 Task: Compose an email with the signature Carlos Perez with the subject Request for clarification and the message Could you please confirm the delivery date? from softage.1@softage.net to softage.2@softage.net with an attached document Statement_of_purpose.pdf Undo the message and rewrite the message as I will need to consult with my team before responding to your request. Send the email. Finally, move the email from Sent Items to the label Meeting notes
Action: Mouse moved to (371, 602)
Screenshot: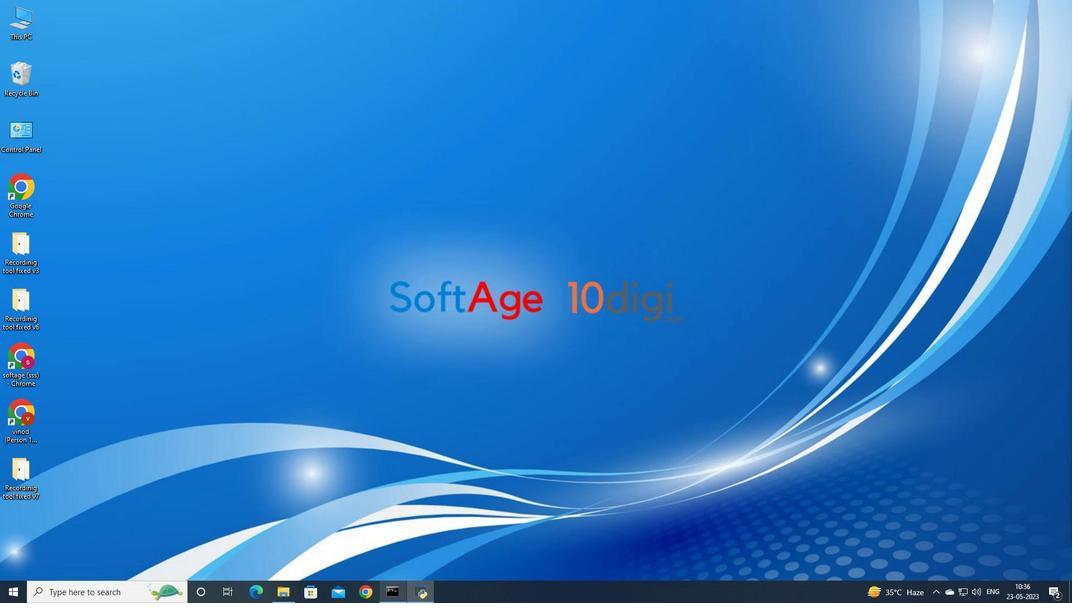 
Action: Mouse pressed left at (371, 602)
Screenshot: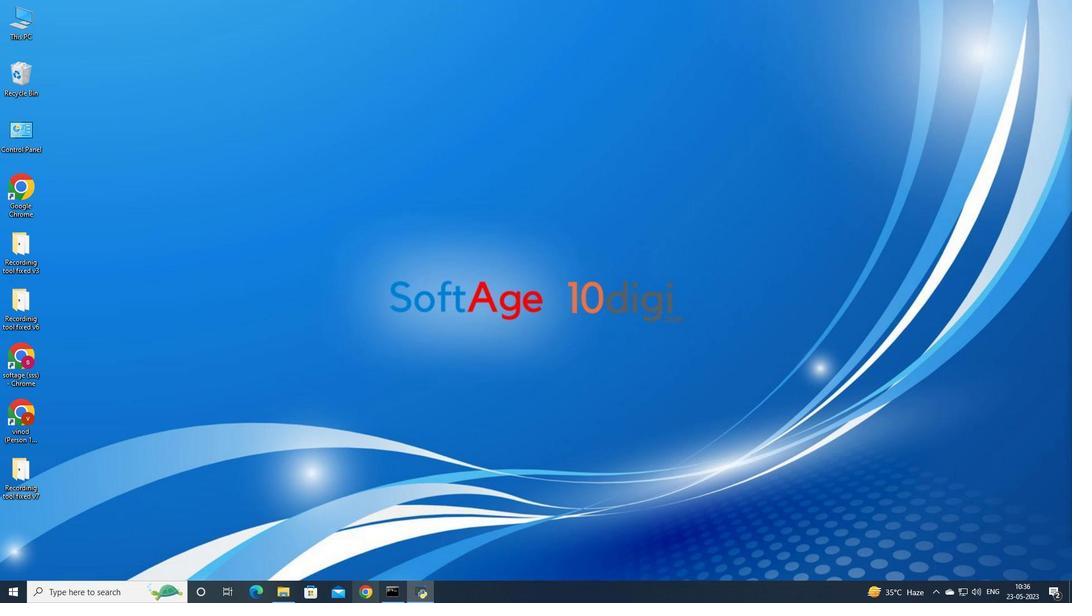 
Action: Mouse moved to (483, 343)
Screenshot: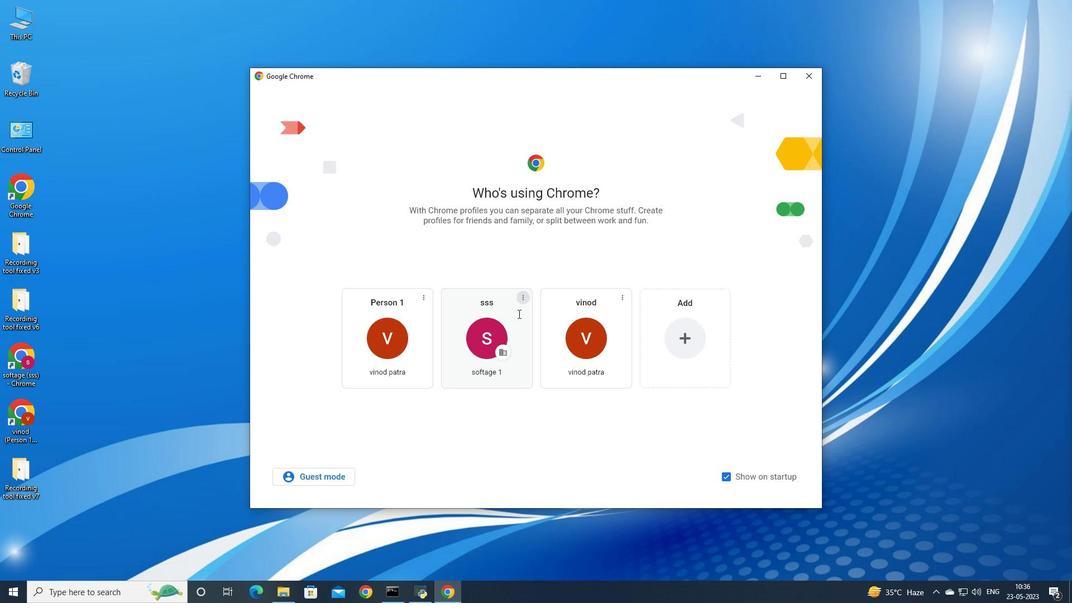 
Action: Mouse pressed left at (483, 343)
Screenshot: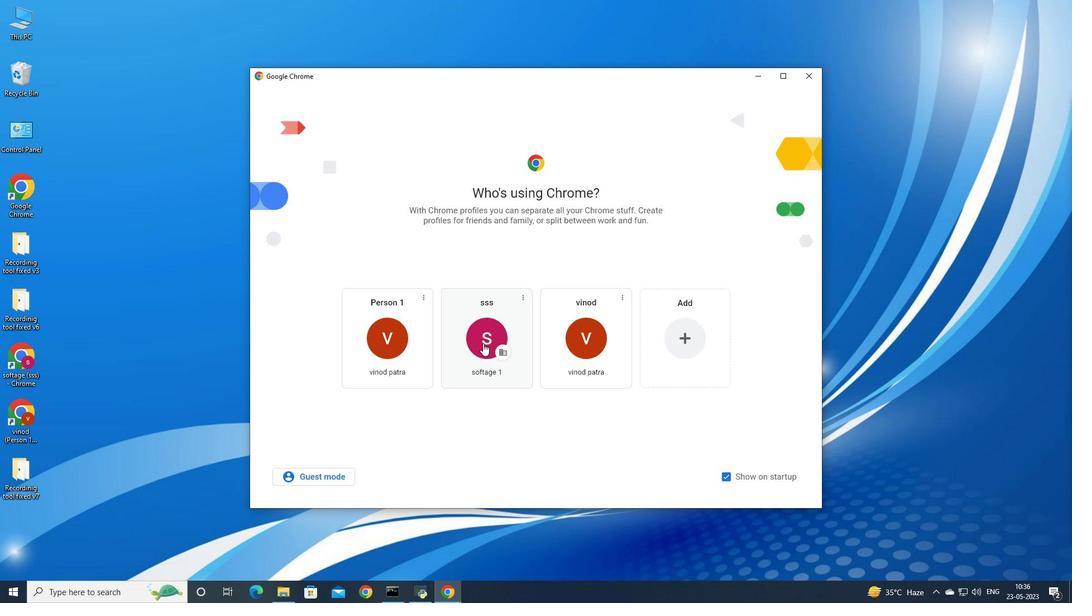 
Action: Mouse moved to (970, 59)
Screenshot: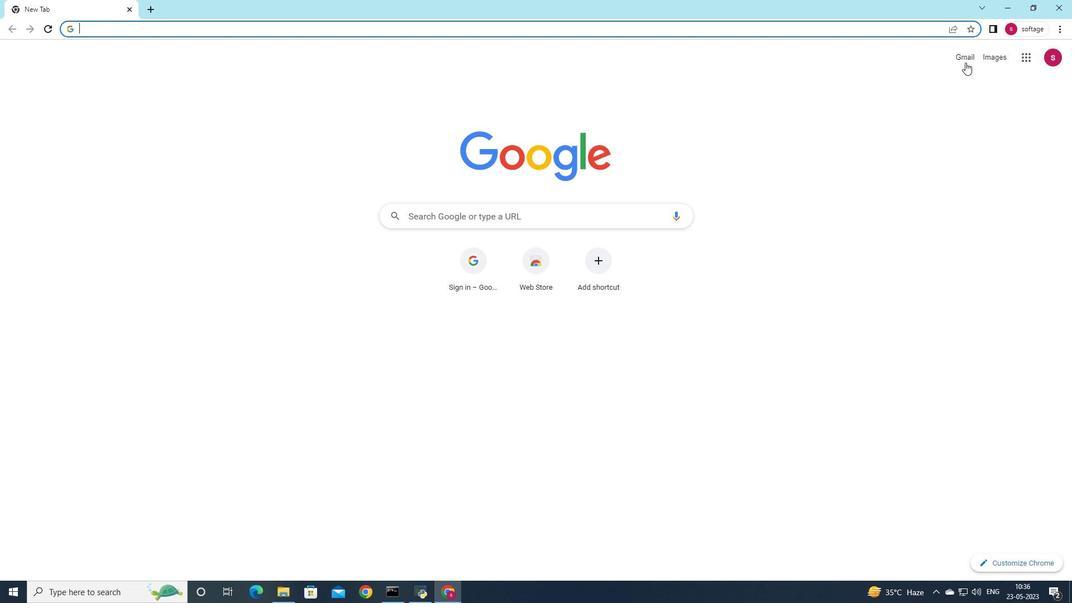 
Action: Mouse pressed left at (970, 59)
Screenshot: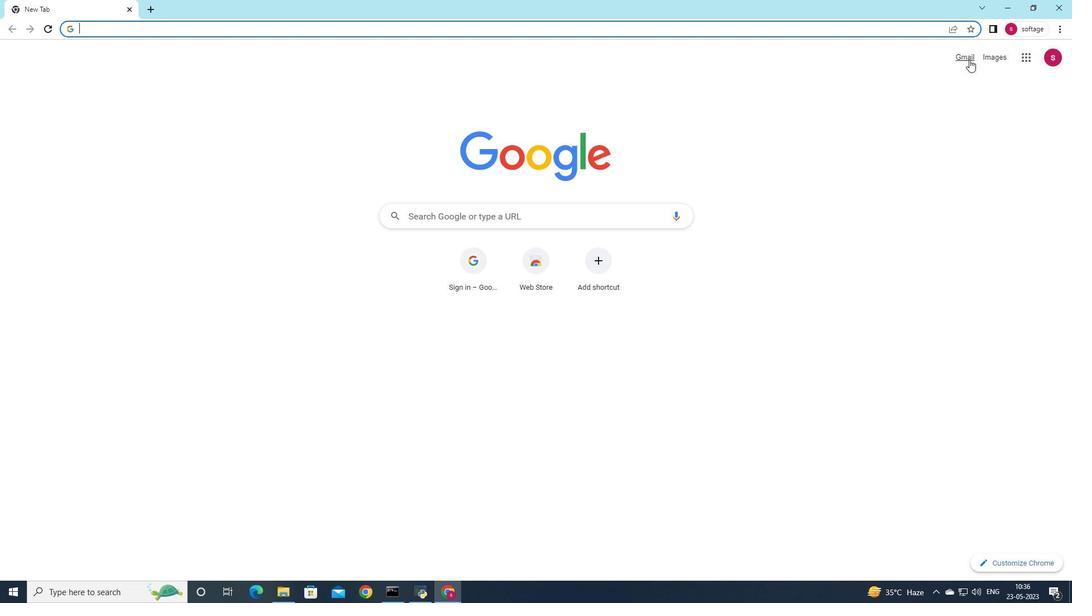 
Action: Mouse moved to (950, 82)
Screenshot: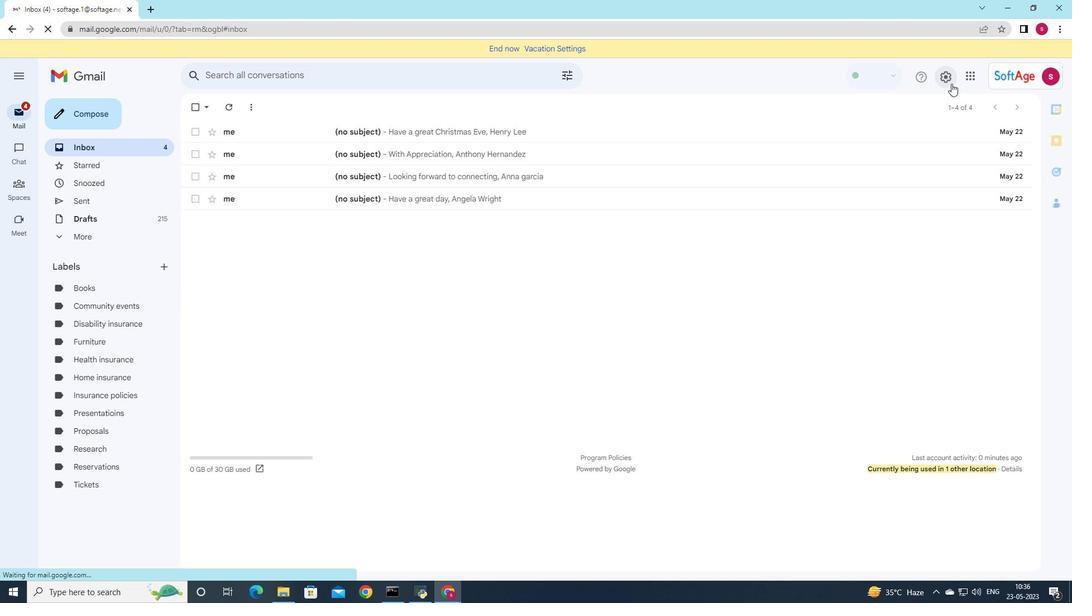 
Action: Mouse pressed left at (950, 82)
Screenshot: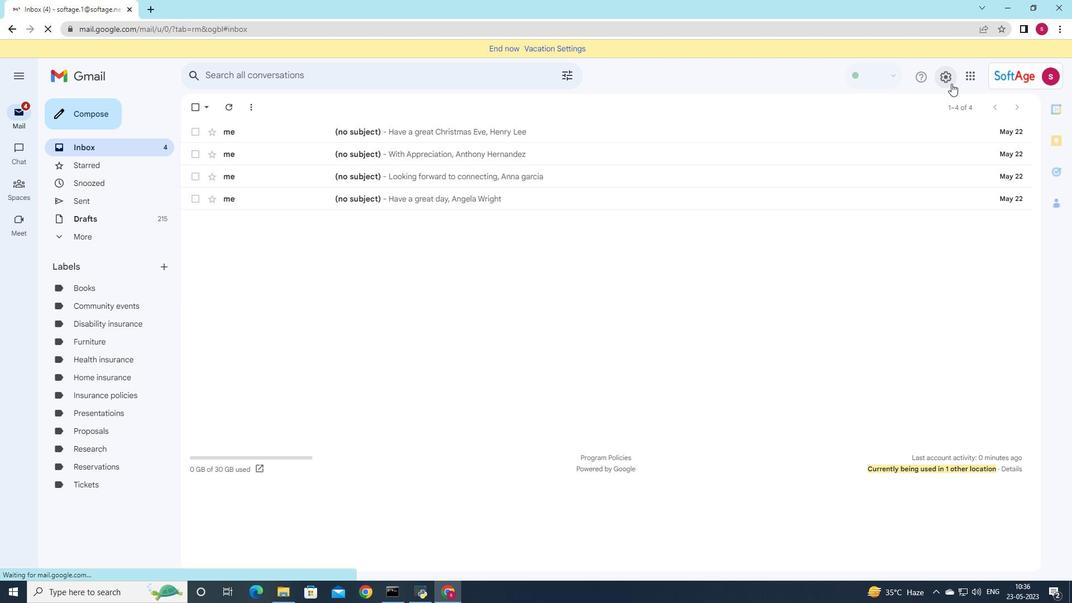 
Action: Mouse moved to (956, 122)
Screenshot: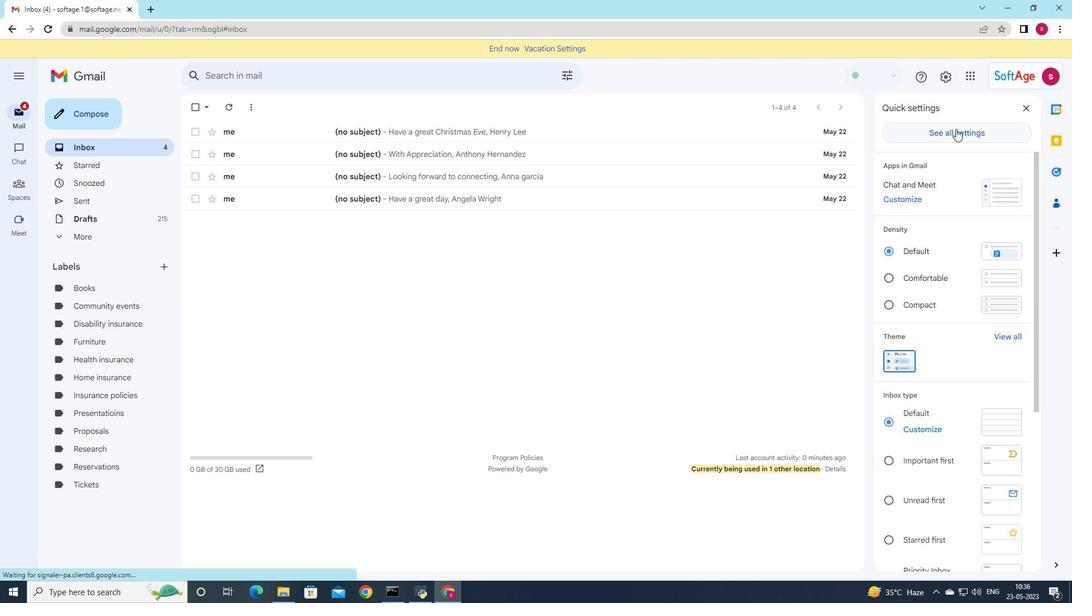 
Action: Mouse pressed left at (956, 122)
Screenshot: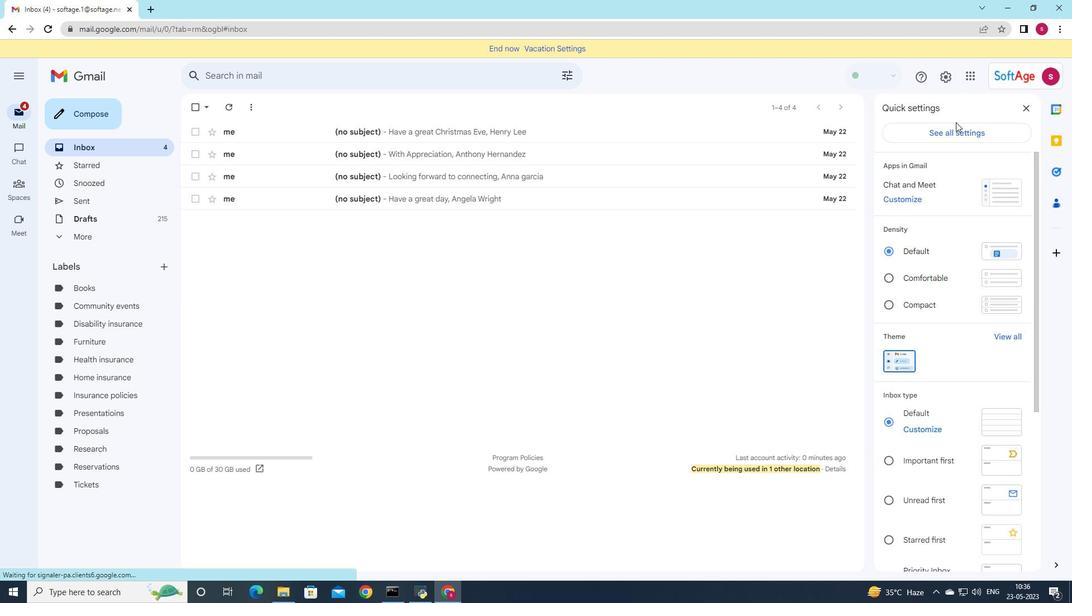 
Action: Mouse moved to (957, 129)
Screenshot: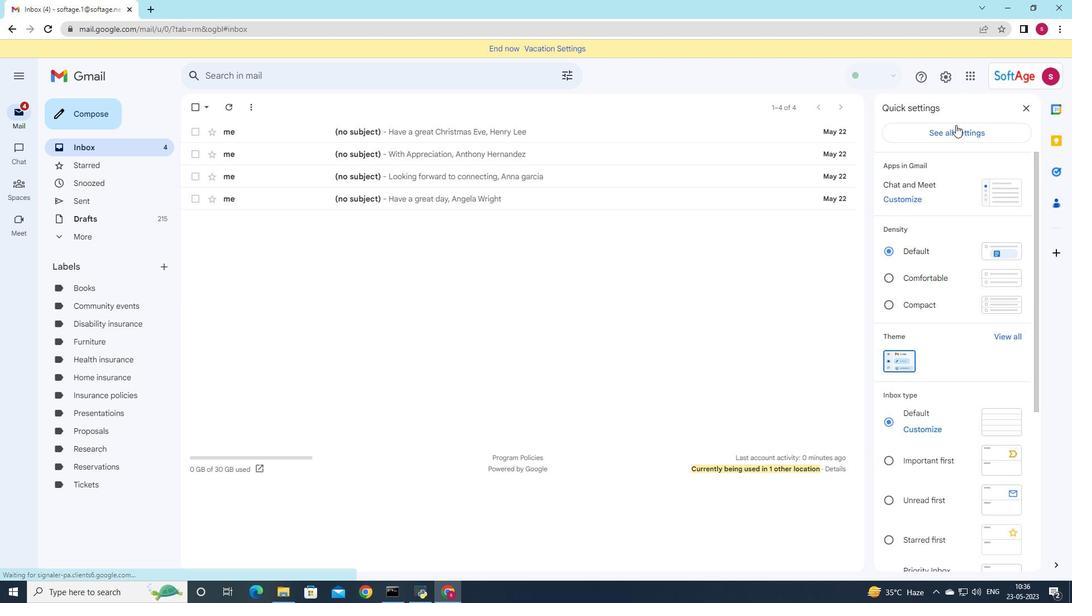 
Action: Mouse pressed left at (957, 129)
Screenshot: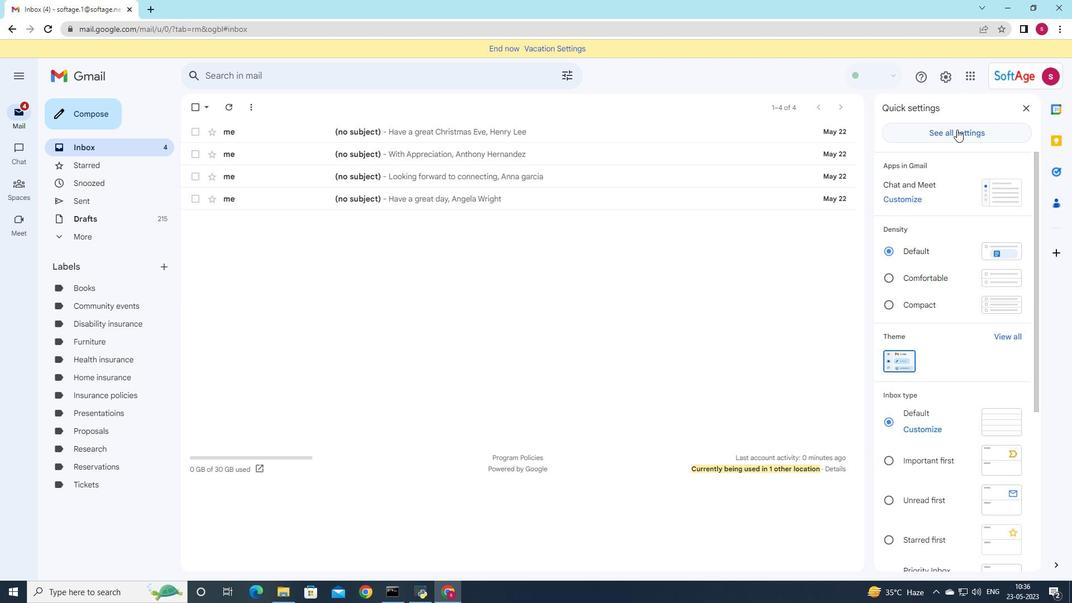 
Action: Mouse moved to (580, 233)
Screenshot: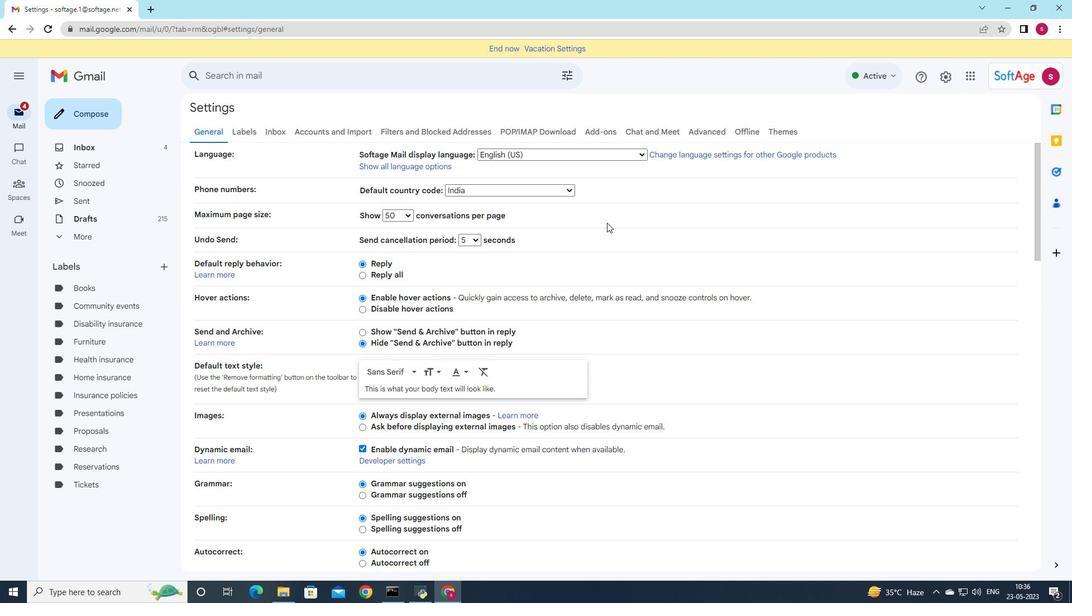 
Action: Mouse scrolled (580, 233) with delta (0, 0)
Screenshot: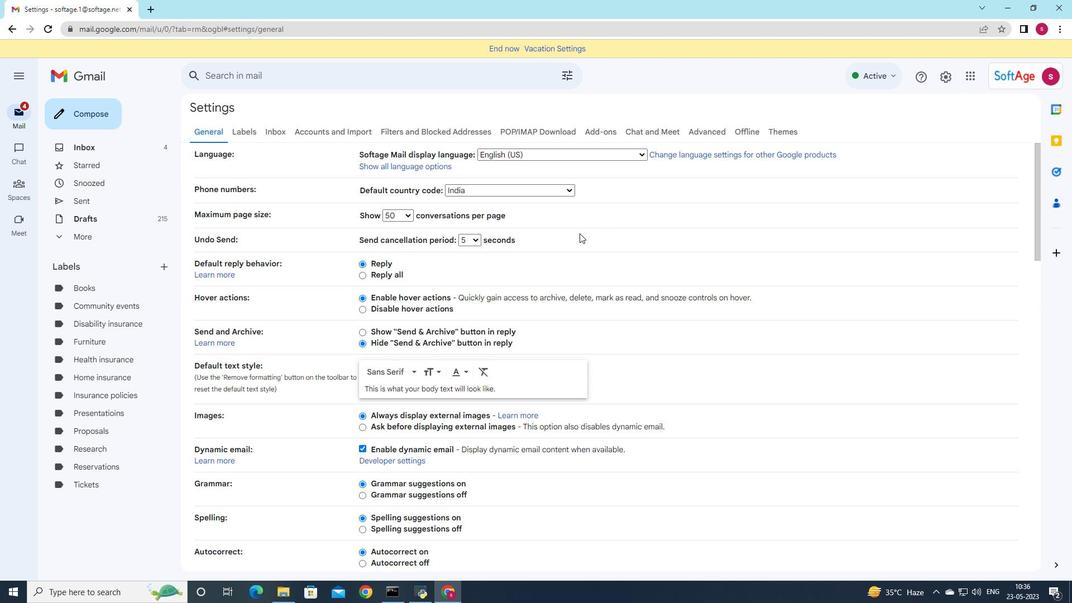 
Action: Mouse scrolled (580, 233) with delta (0, 0)
Screenshot: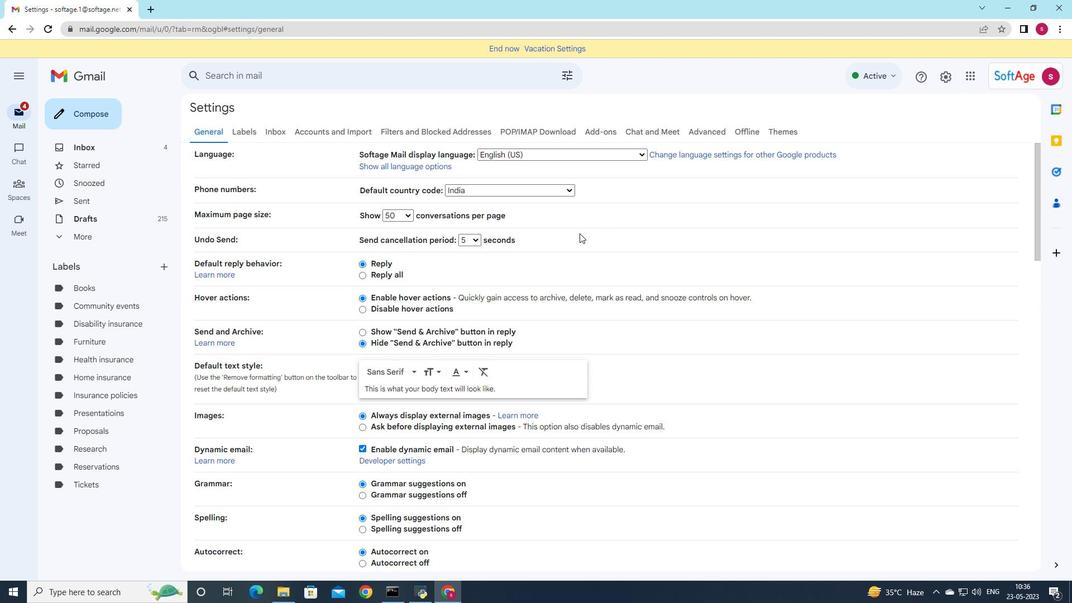 
Action: Mouse scrolled (580, 233) with delta (0, 0)
Screenshot: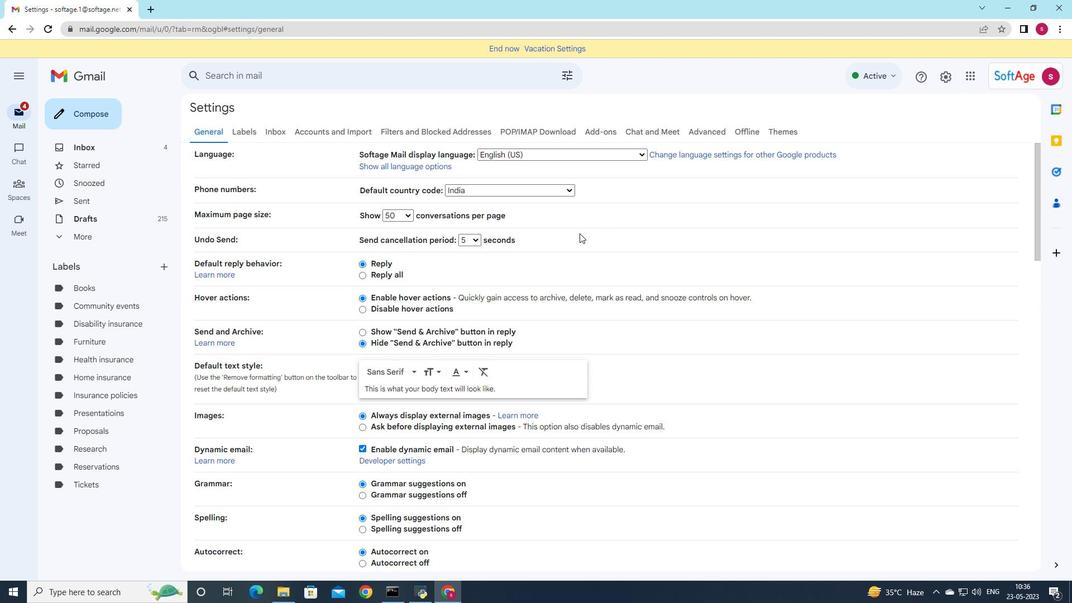
Action: Mouse scrolled (580, 233) with delta (0, 0)
Screenshot: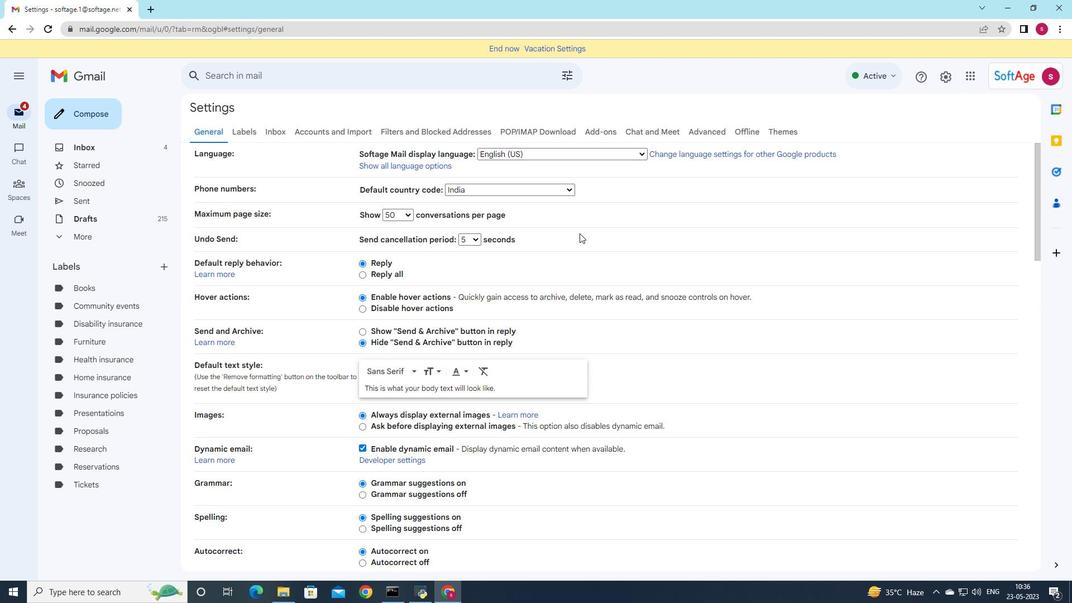 
Action: Mouse scrolled (580, 233) with delta (0, 0)
Screenshot: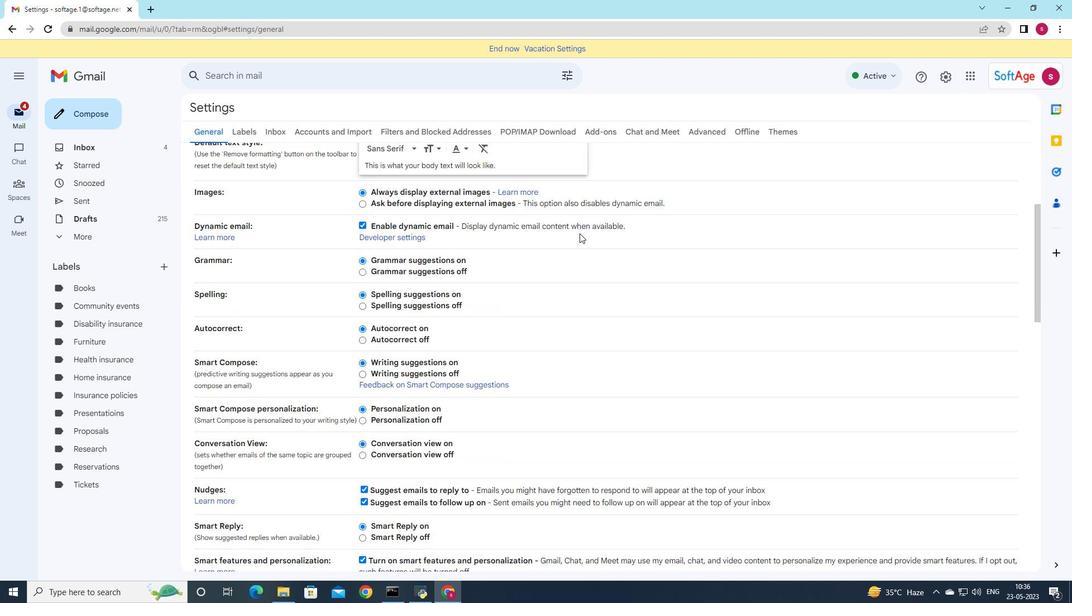 
Action: Mouse scrolled (580, 233) with delta (0, 0)
Screenshot: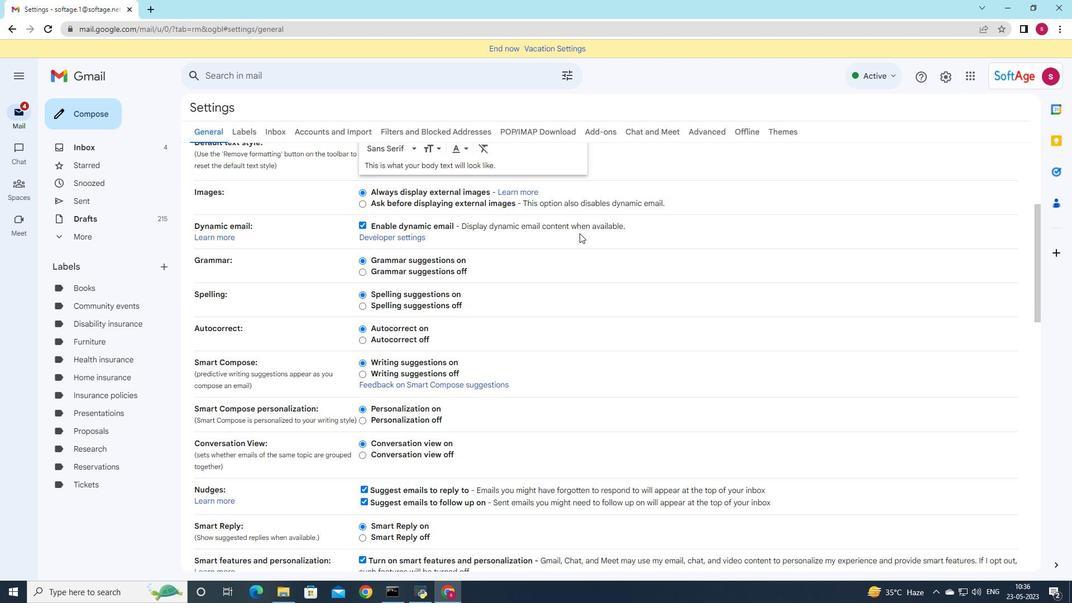 
Action: Mouse scrolled (580, 233) with delta (0, 0)
Screenshot: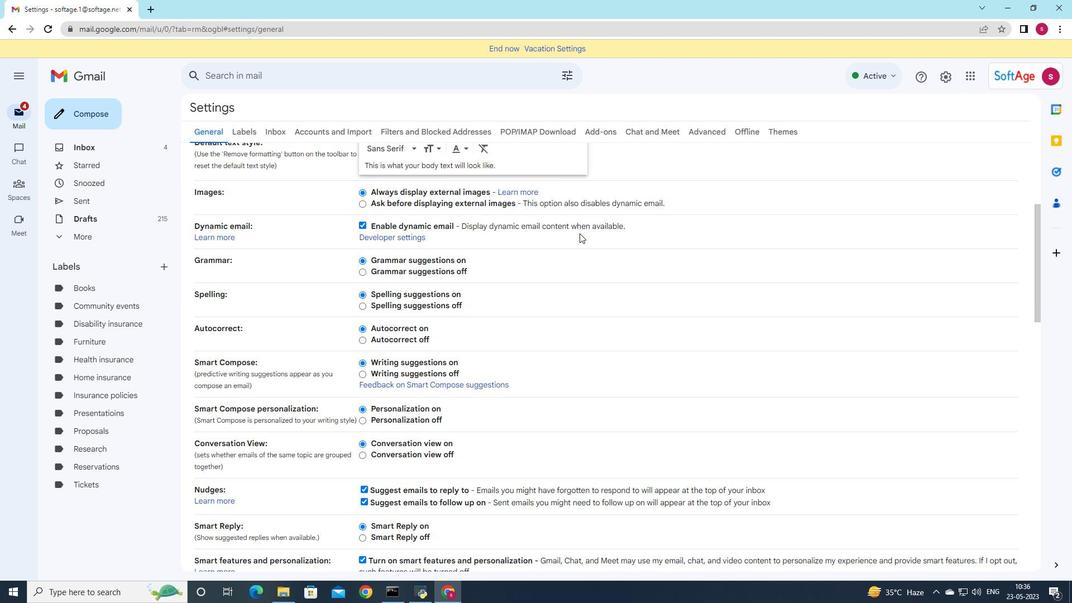 
Action: Mouse scrolled (580, 233) with delta (0, 0)
Screenshot: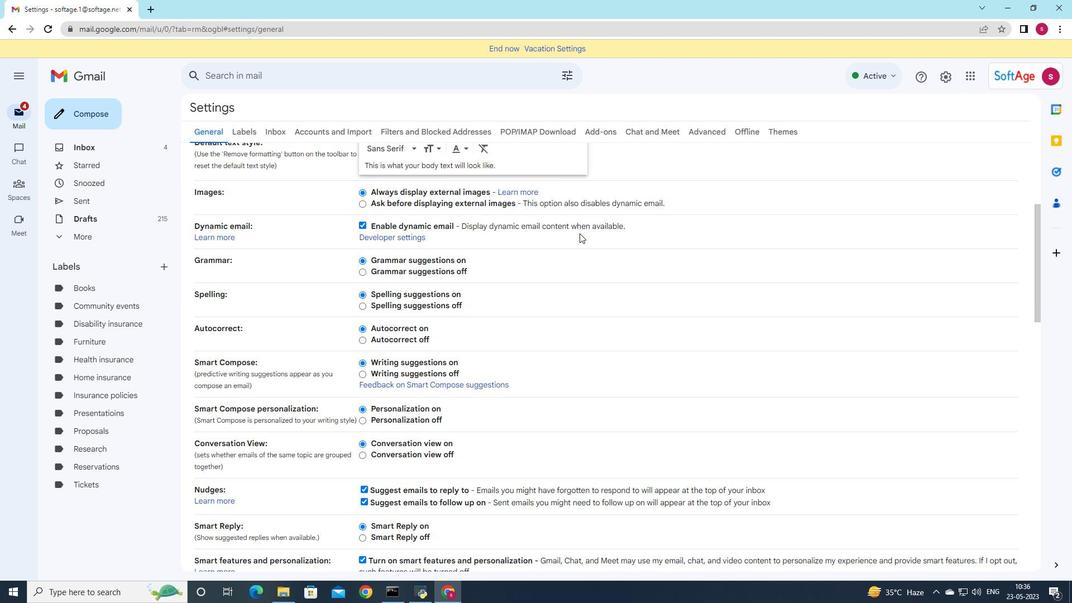 
Action: Mouse scrolled (580, 233) with delta (0, 0)
Screenshot: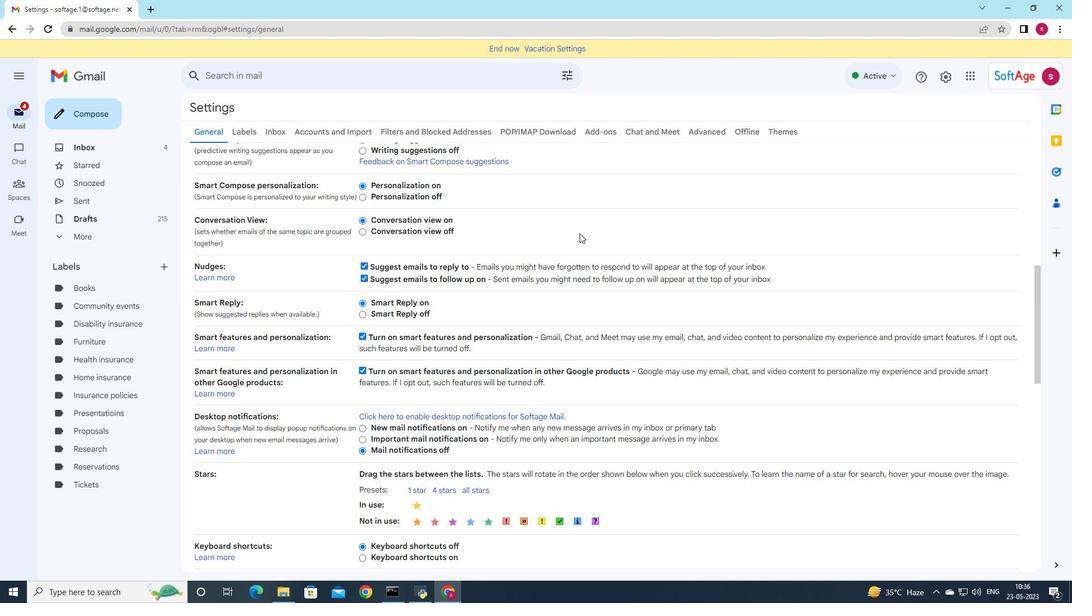 
Action: Mouse scrolled (580, 233) with delta (0, 0)
Screenshot: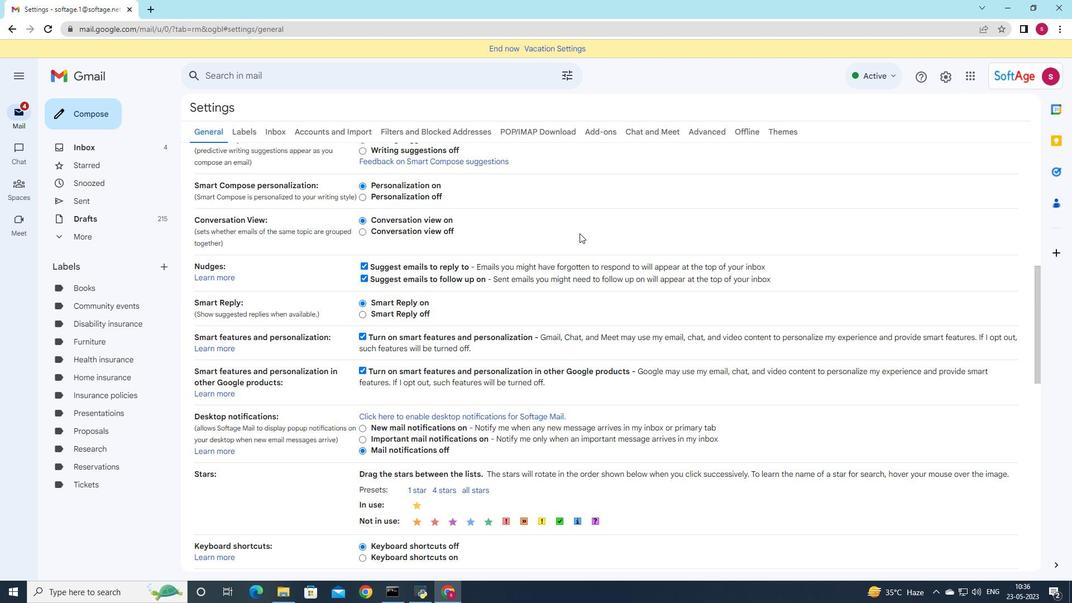 
Action: Mouse scrolled (580, 233) with delta (0, 0)
Screenshot: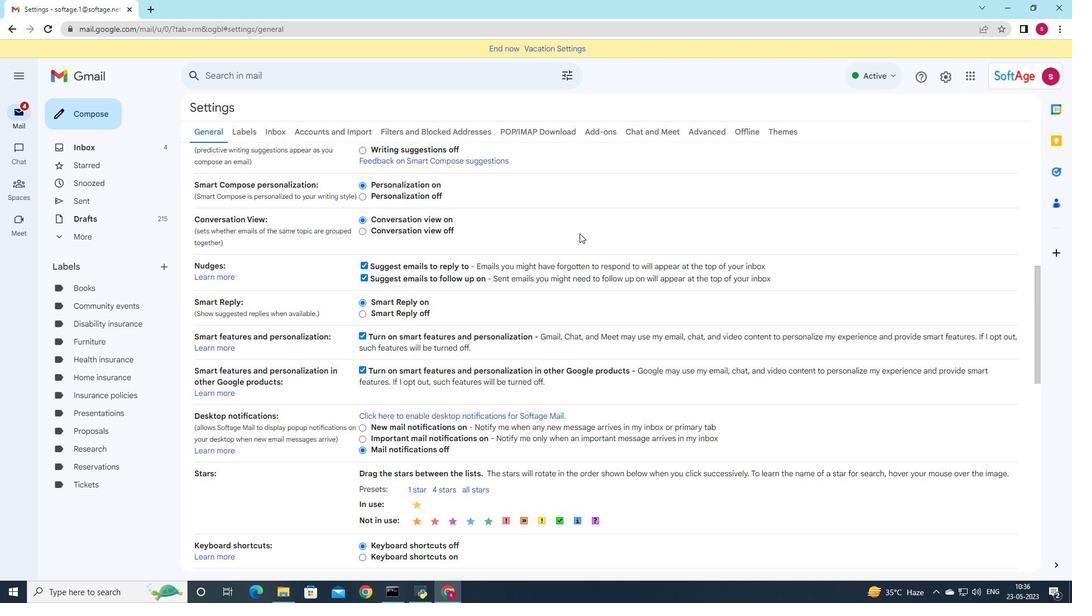 
Action: Mouse scrolled (580, 233) with delta (0, 0)
Screenshot: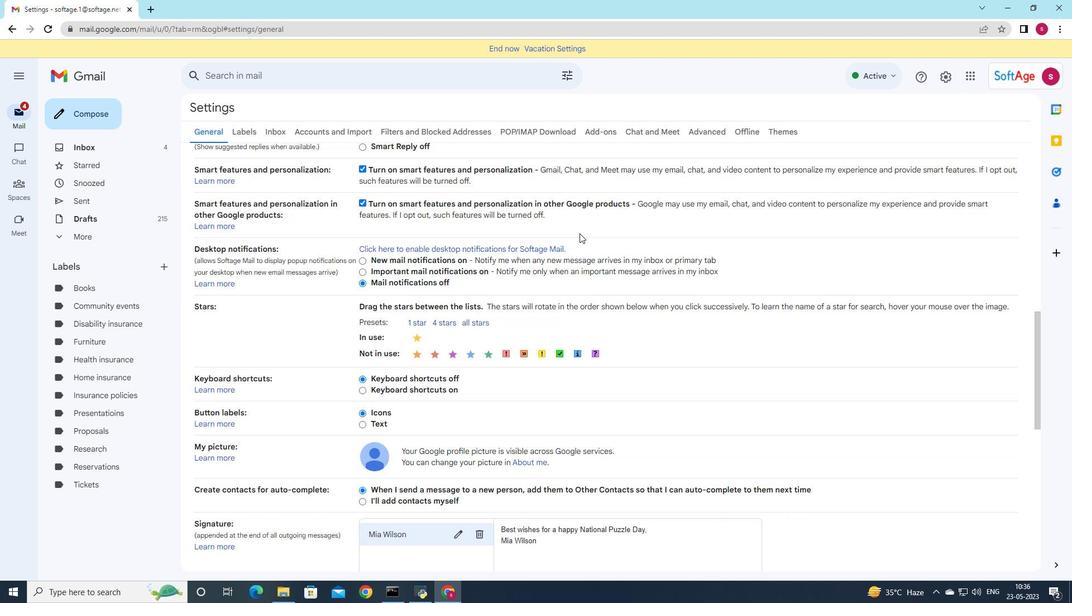 
Action: Mouse scrolled (580, 233) with delta (0, 0)
Screenshot: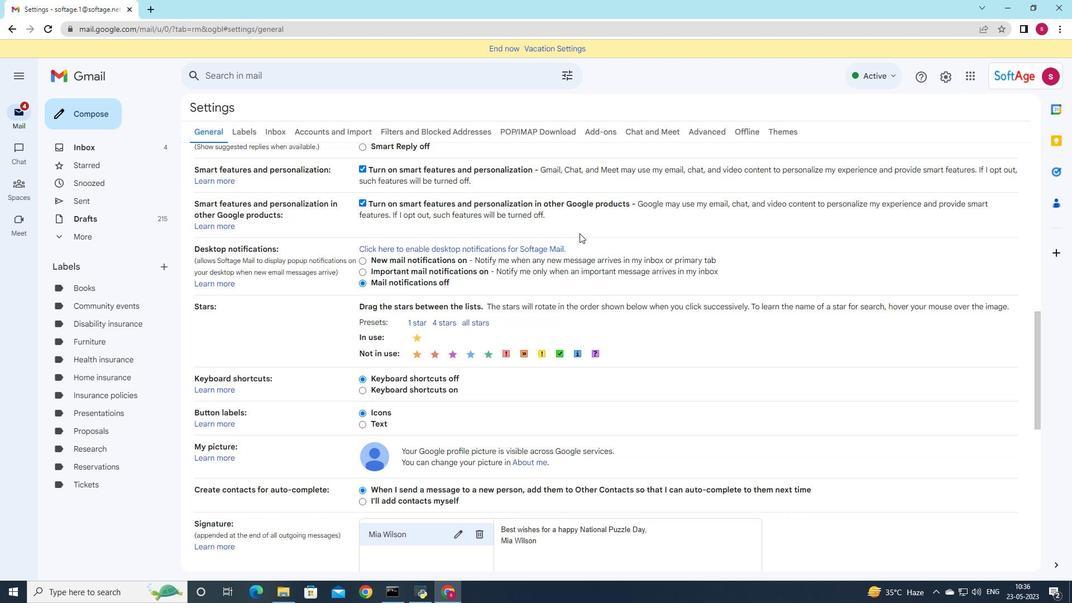 
Action: Mouse scrolled (580, 233) with delta (0, 0)
Screenshot: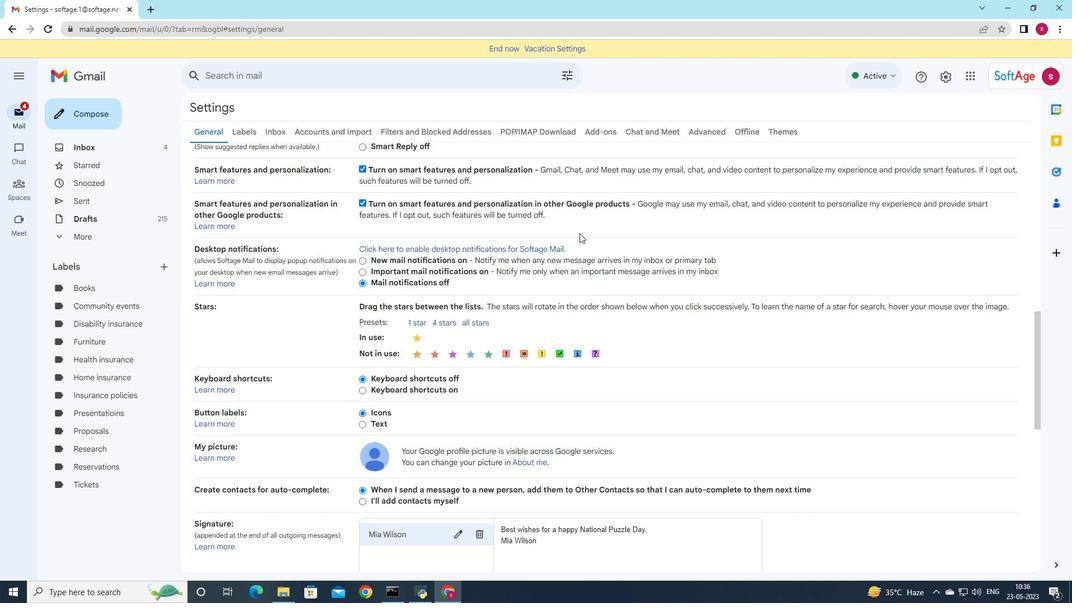 
Action: Mouse scrolled (580, 233) with delta (0, 0)
Screenshot: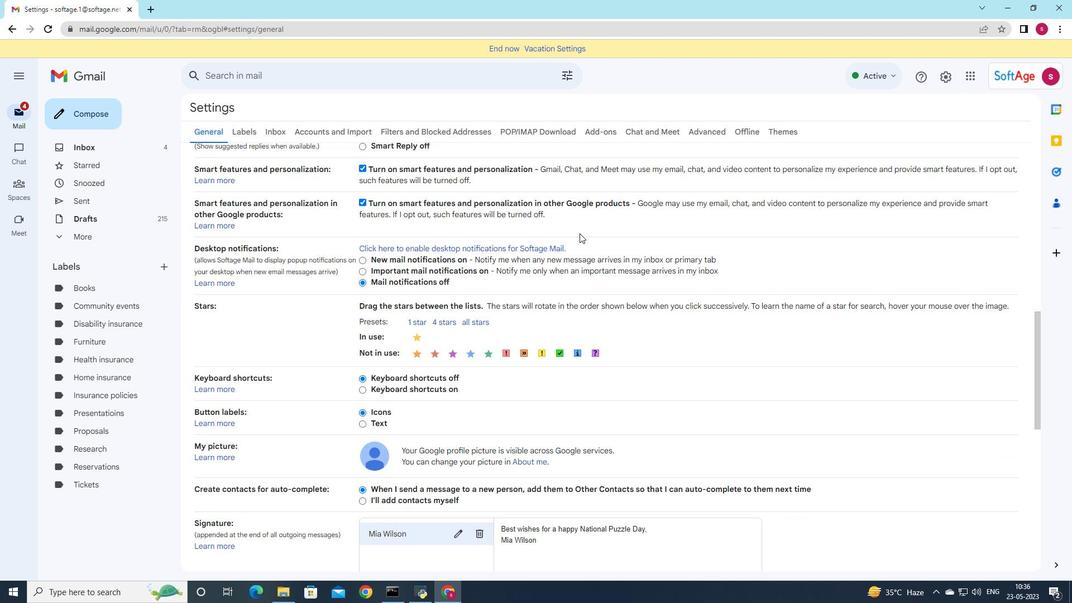 
Action: Mouse moved to (486, 313)
Screenshot: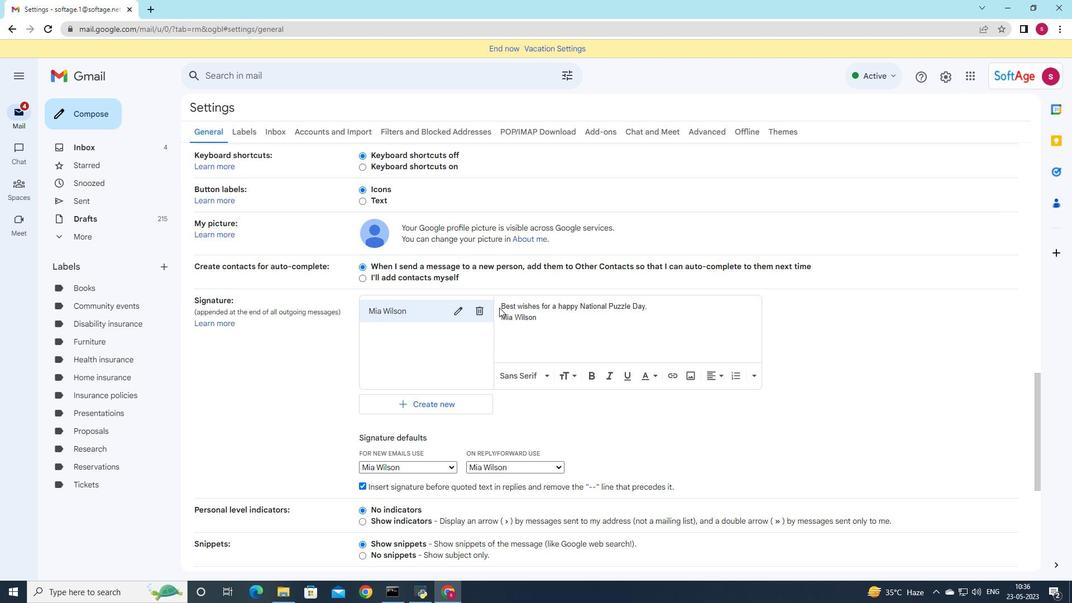
Action: Mouse pressed left at (486, 313)
Screenshot: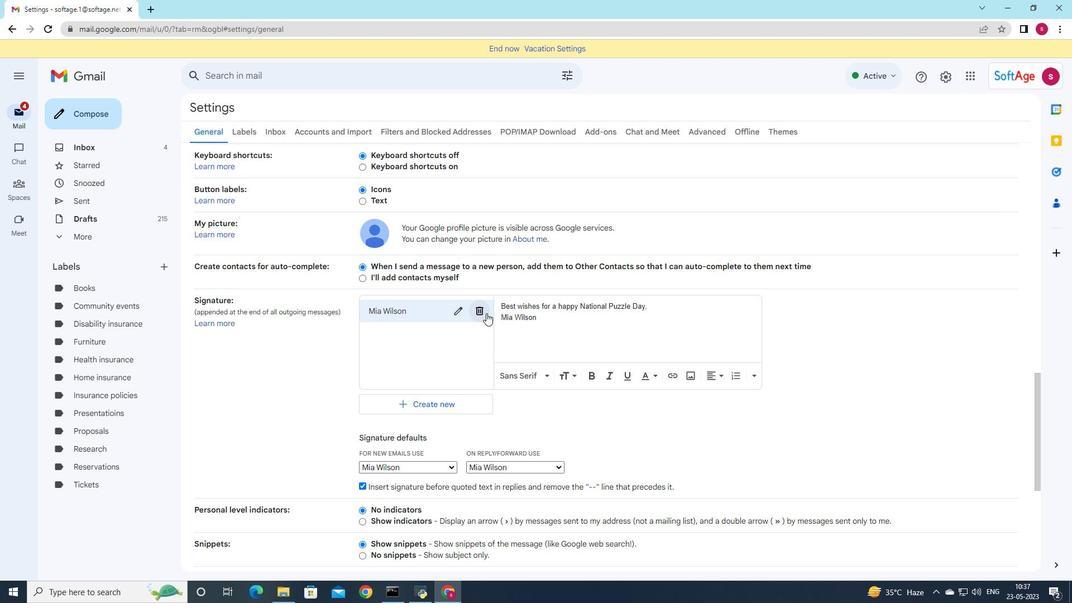 
Action: Mouse moved to (632, 332)
Screenshot: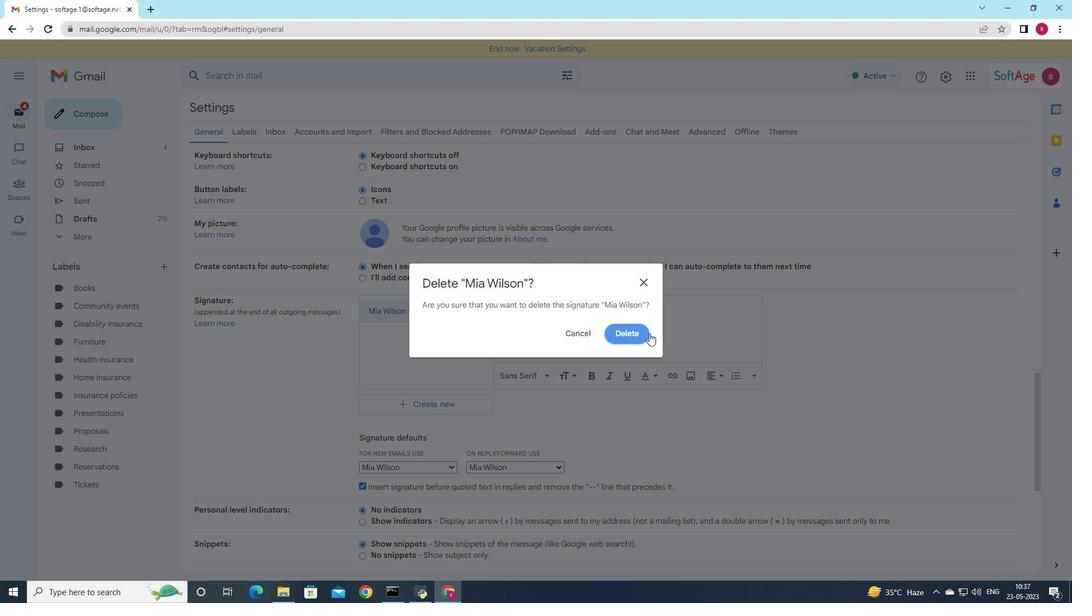 
Action: Mouse pressed left at (632, 332)
Screenshot: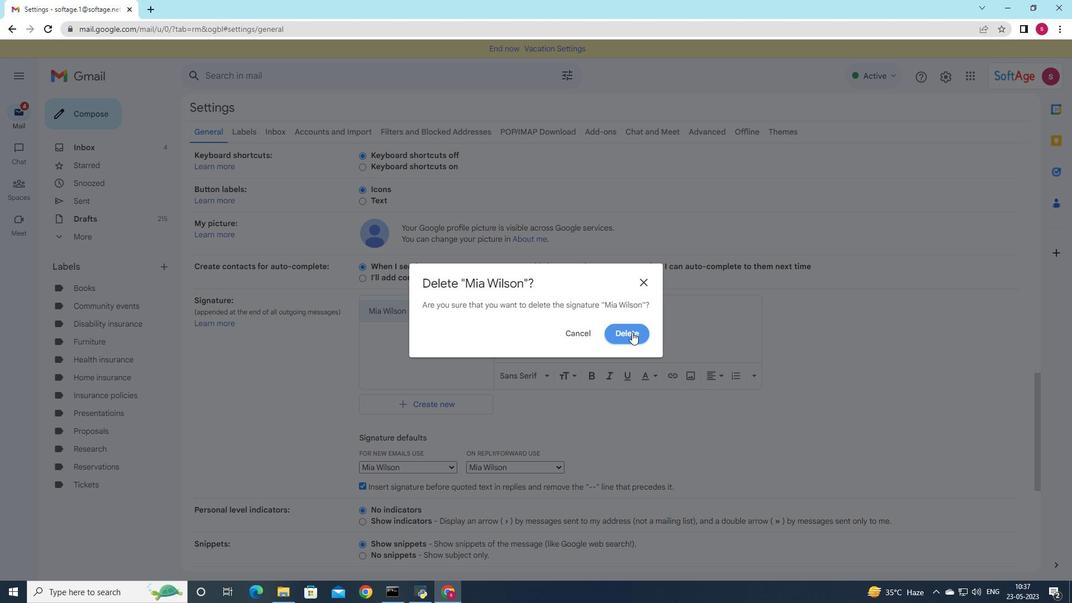 
Action: Mouse moved to (424, 324)
Screenshot: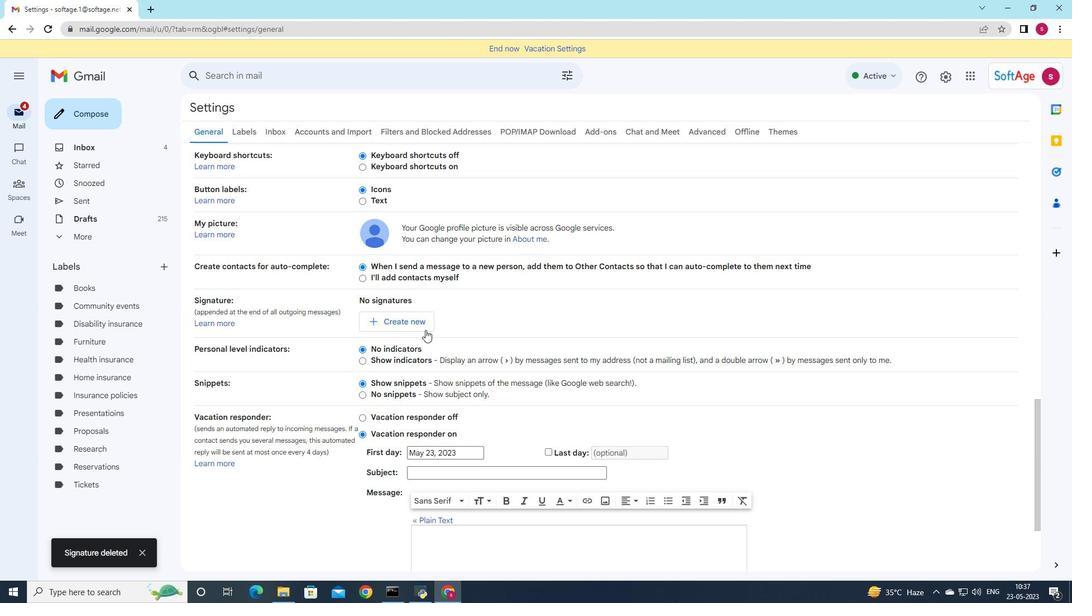 
Action: Mouse pressed left at (424, 324)
Screenshot: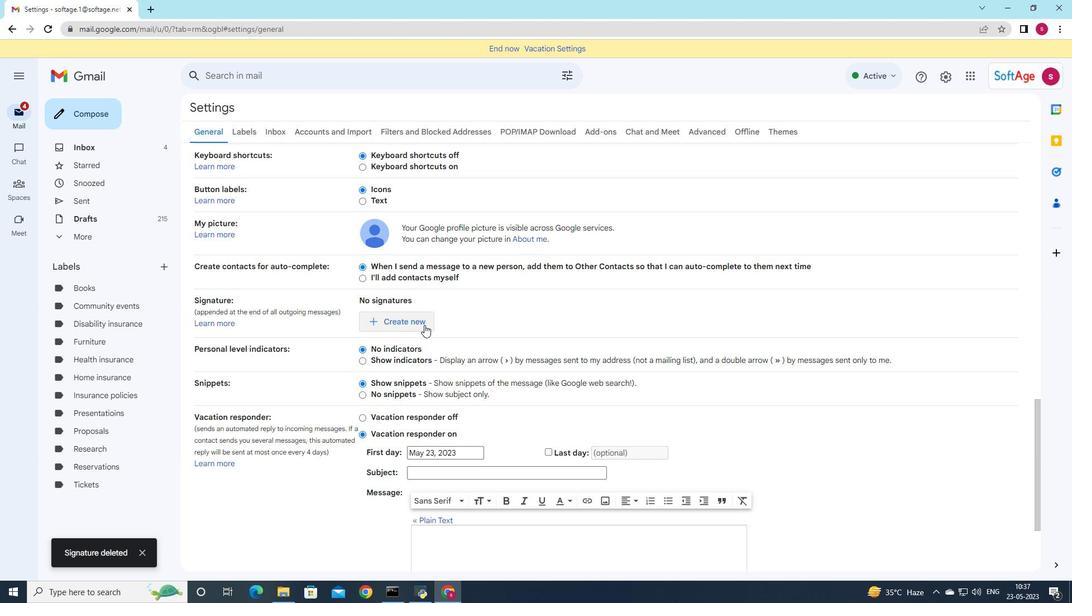 
Action: Mouse moved to (549, 304)
Screenshot: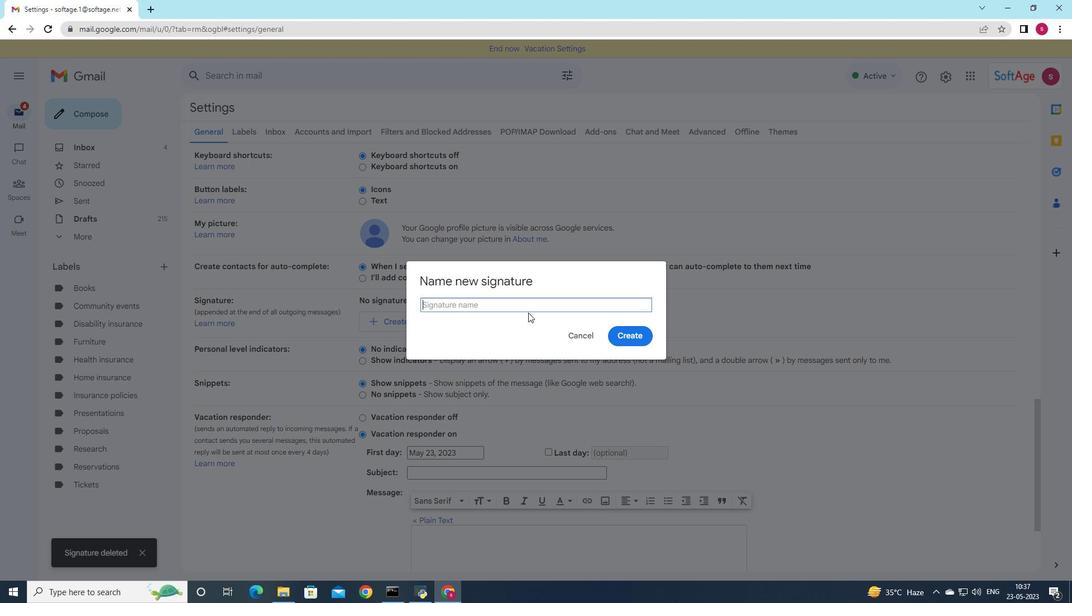 
Action: Key pressed <Key.shift>carlos<Key.backspace><Key.backspace><Key.backspace><Key.backspace><Key.backspace><Key.backspace><Key.backspace><Key.backspace><Key.backspace><Key.backspace><Key.backspace><Key.backspace><Key.backspace><Key.backspace><Key.shift>carlos<Key.backspace><Key.backspace><Key.backspace><Key.backspace><Key.backspace><Key.backspace><Key.backspace><Key.backspace><Key.backspace><Key.backspace><Key.backspace><Key.shift><Key.shift>Carlos
Screenshot: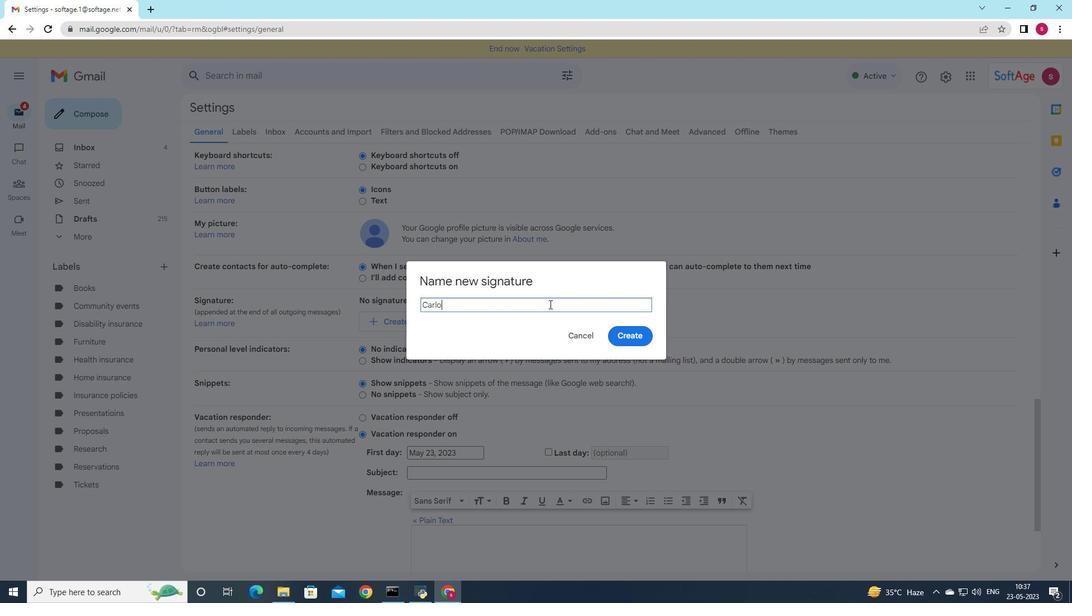 
Action: Mouse moved to (625, 339)
Screenshot: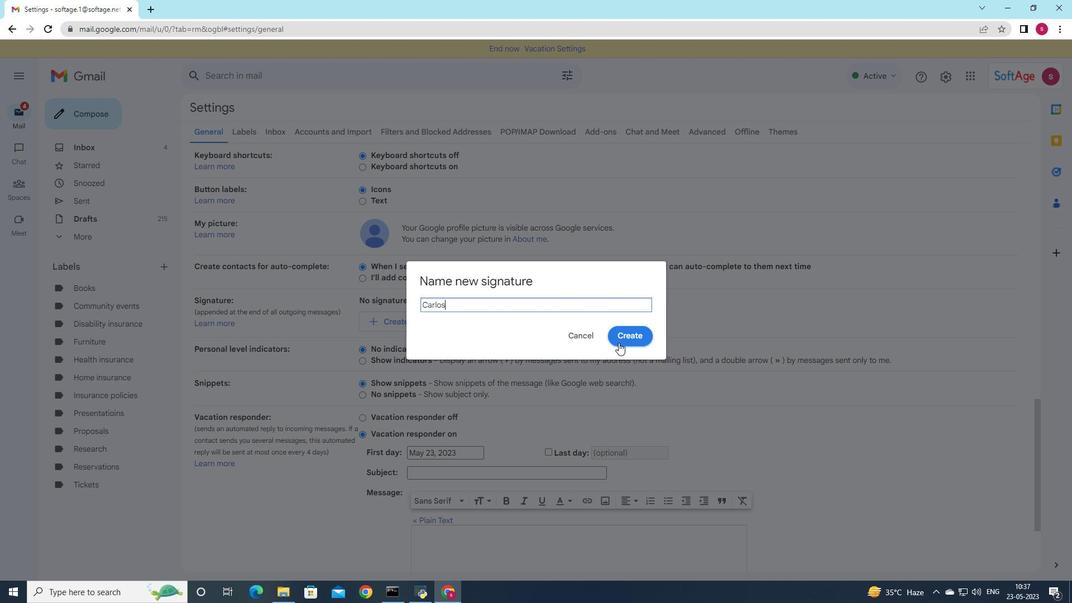 
Action: Mouse pressed left at (625, 339)
Screenshot: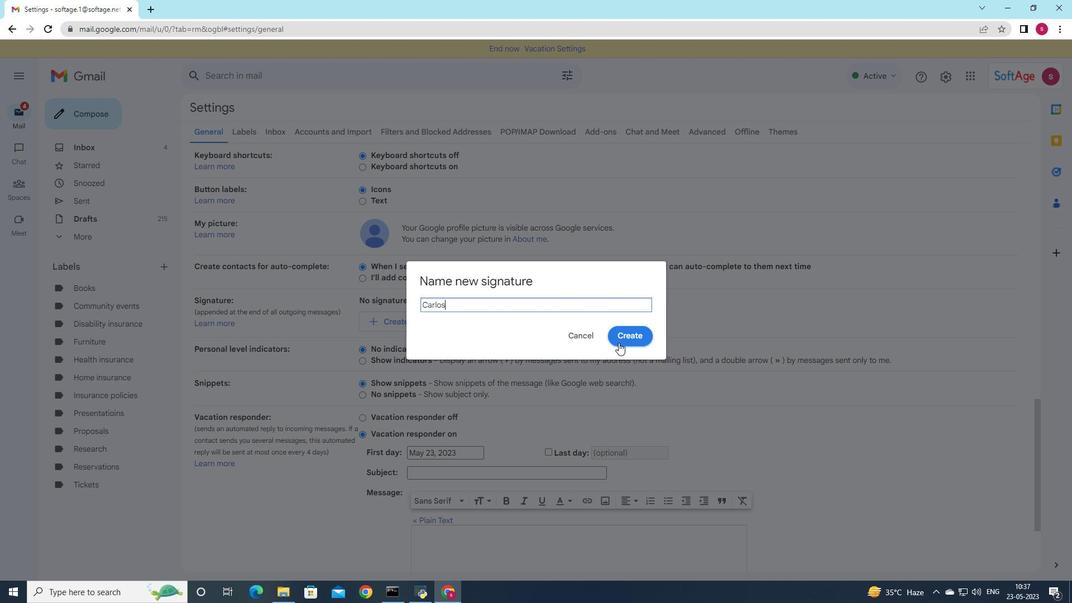 
Action: Mouse moved to (552, 315)
Screenshot: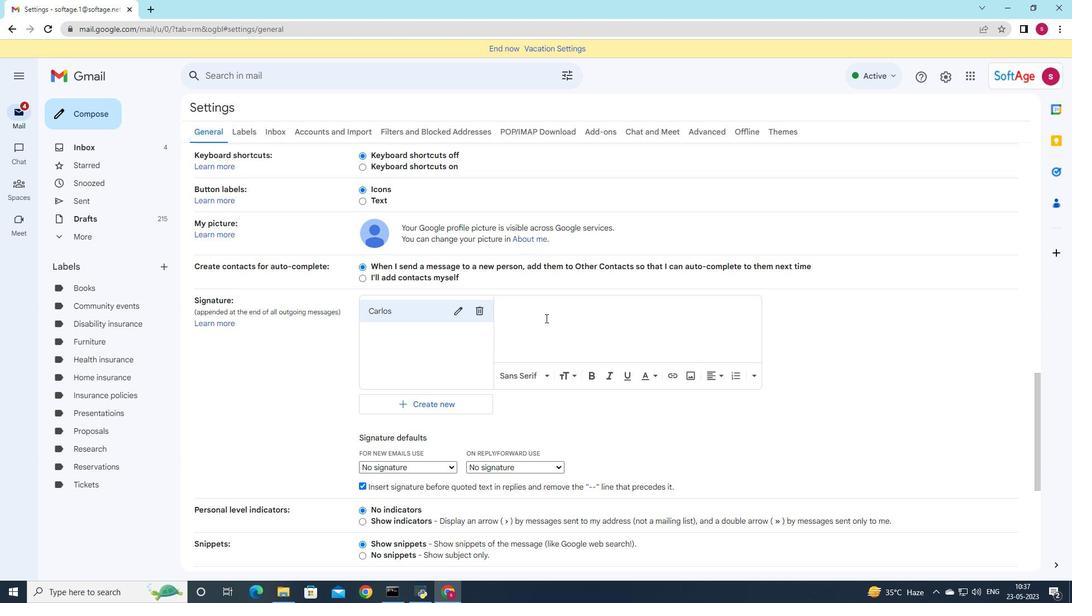 
Action: Mouse pressed left at (552, 315)
Screenshot: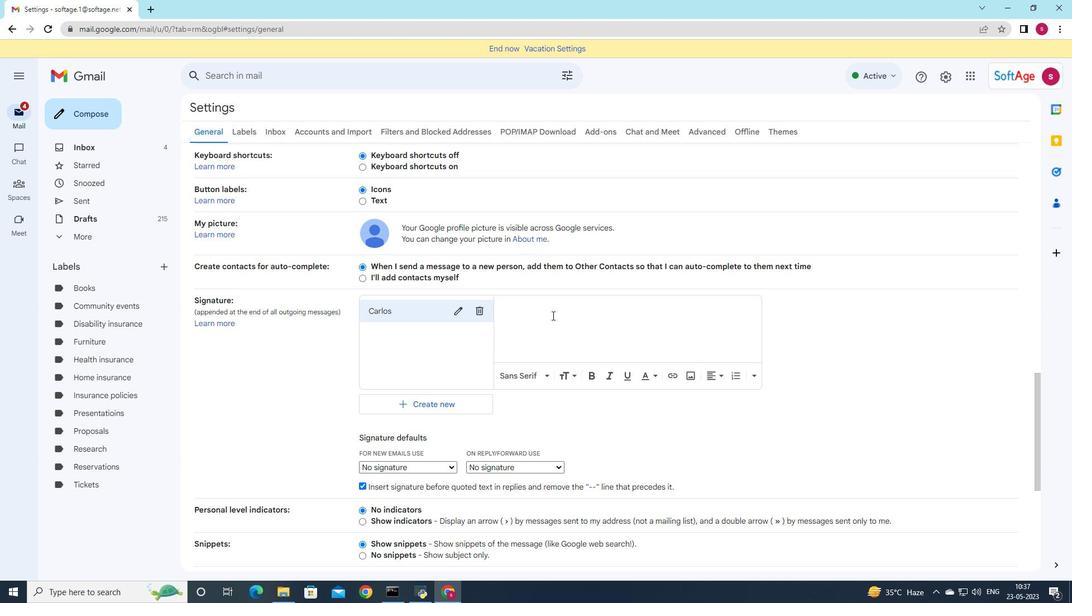 
Action: Key pressed <Key.shift>Could<Key.space>you<Key.space>please<Key.space>confirm<Key.space>the<Key.space>delivery<Key.space>date<Key.enter><Key.shift>Carlosd<Key.backspace><Key.space><Key.shift>Perz<Key.backspace>ez
Screenshot: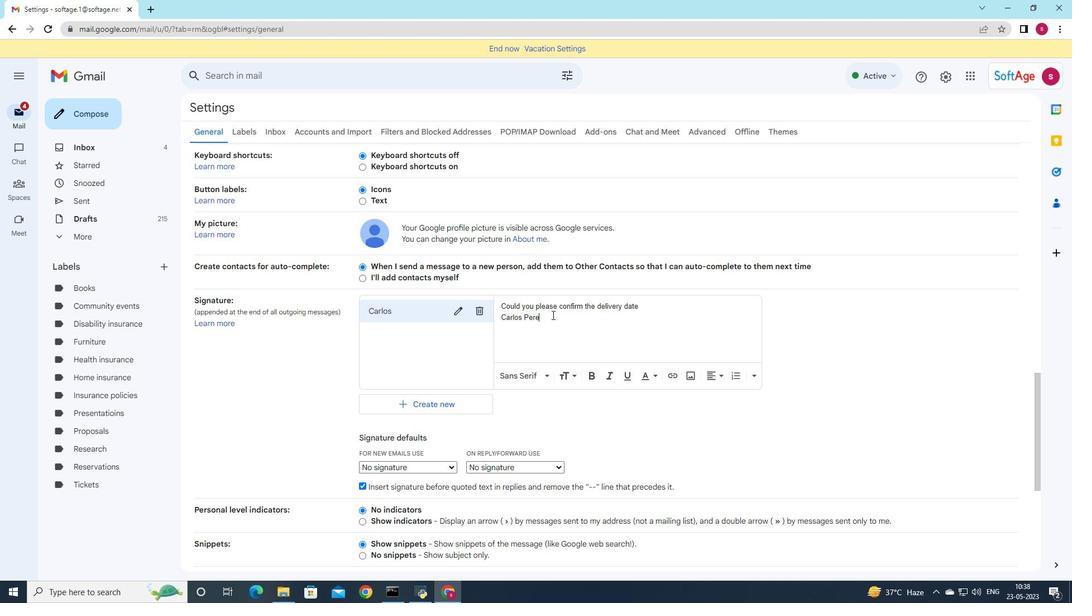 
Action: Mouse moved to (495, 348)
Screenshot: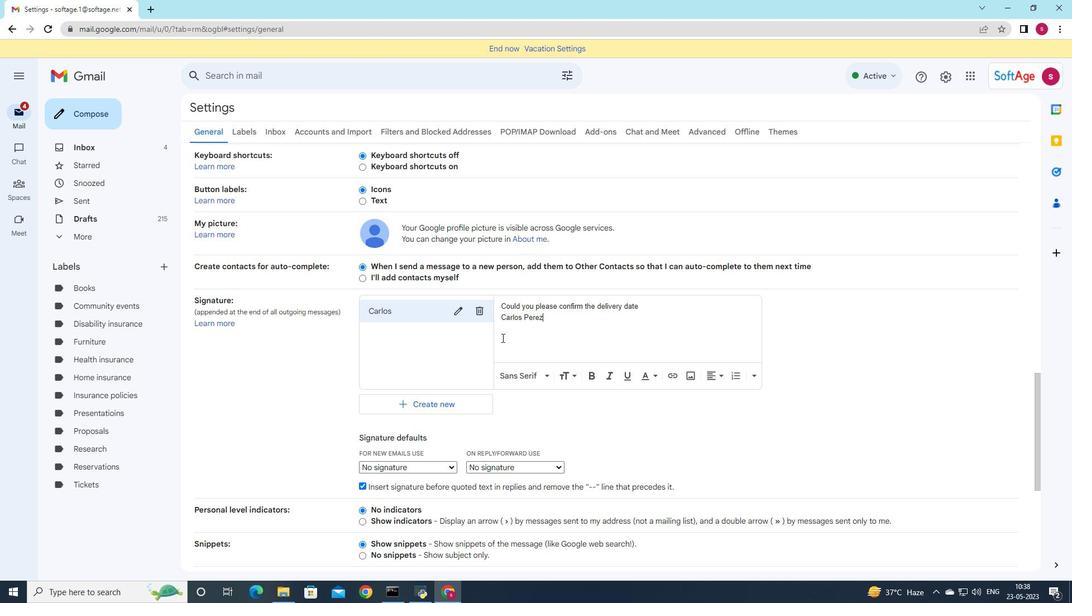 
Action: Mouse scrolled (495, 348) with delta (0, 0)
Screenshot: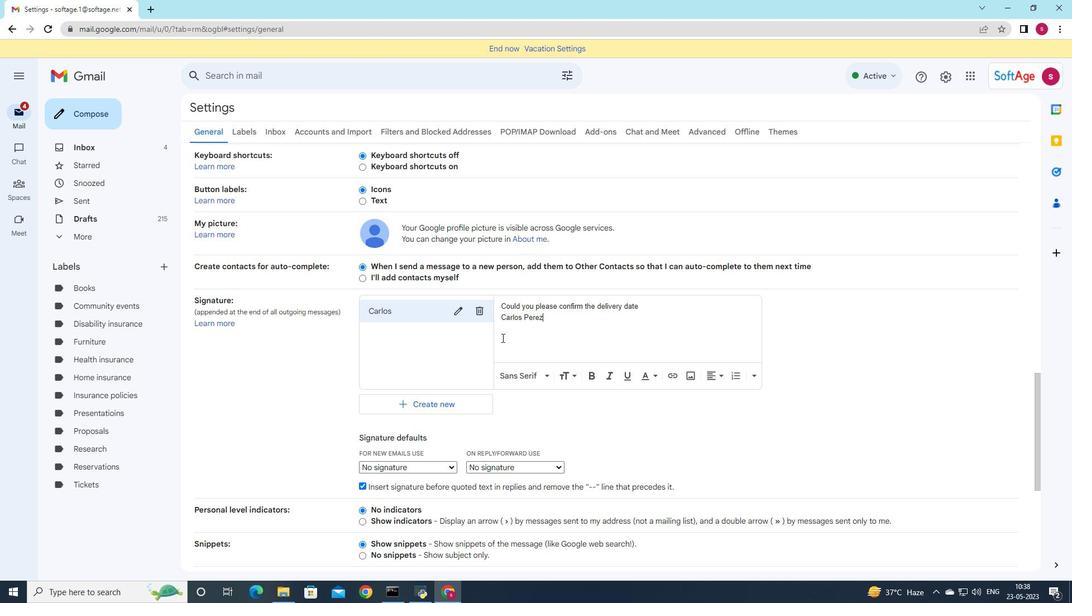 
Action: Mouse moved to (496, 353)
Screenshot: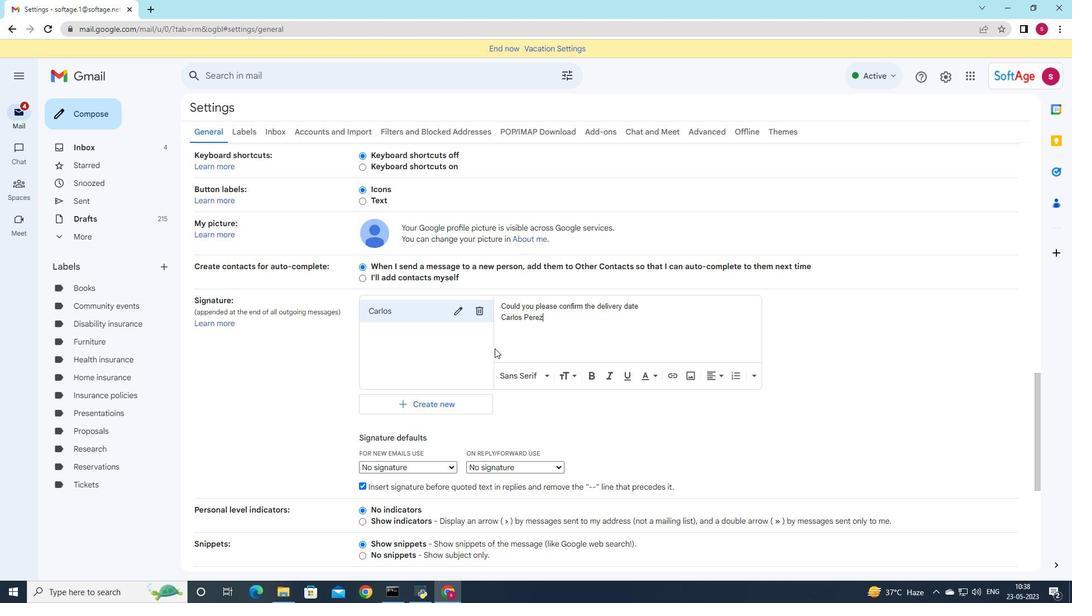 
Action: Mouse scrolled (496, 352) with delta (0, 0)
Screenshot: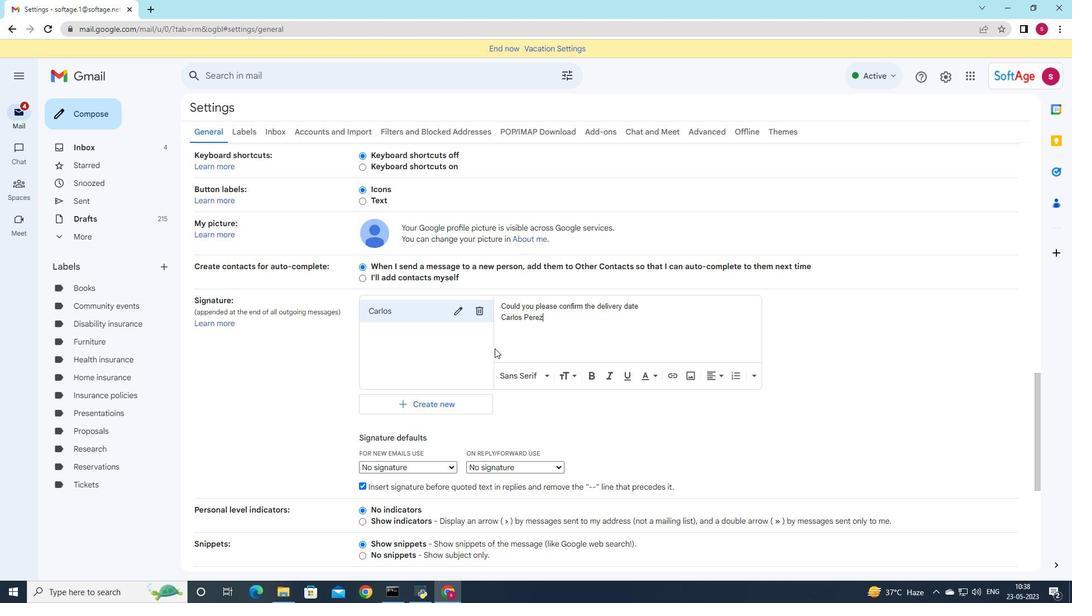
Action: Mouse moved to (499, 360)
Screenshot: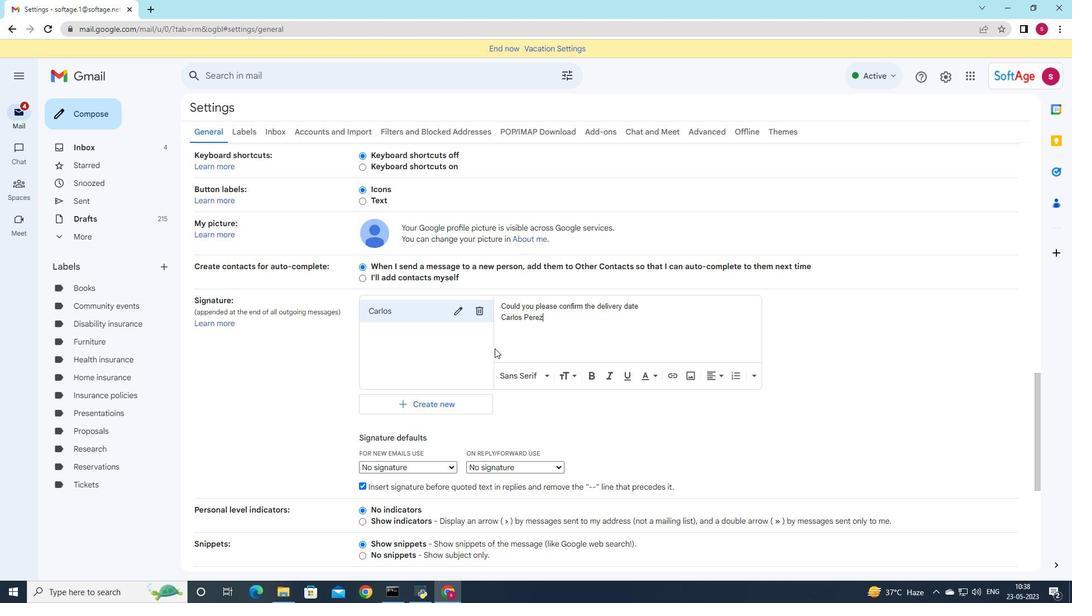 
Action: Mouse scrolled (499, 359) with delta (0, 0)
Screenshot: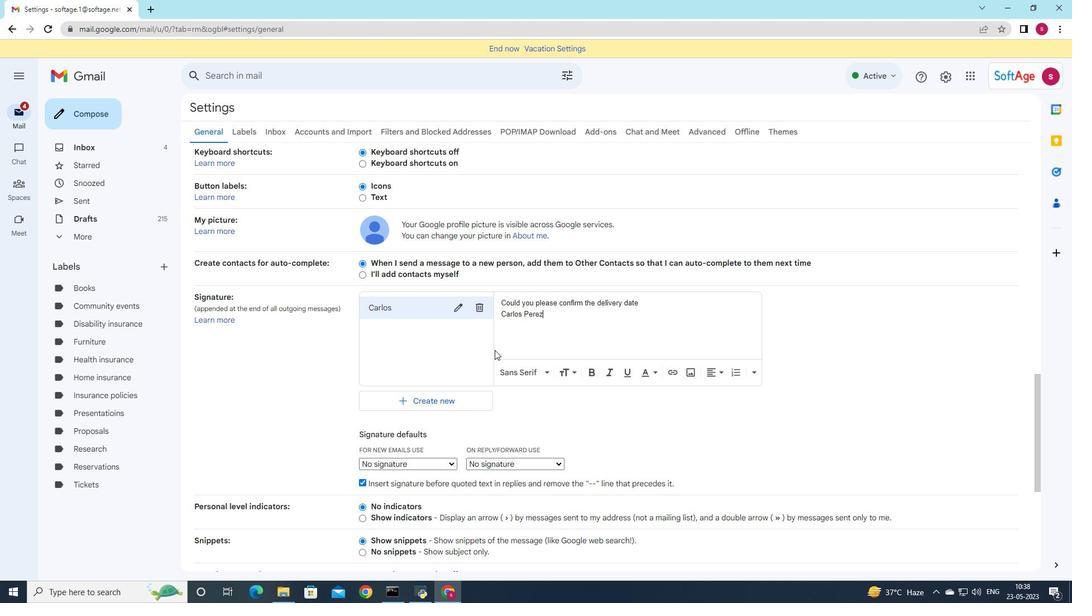 
Action: Mouse moved to (452, 294)
Screenshot: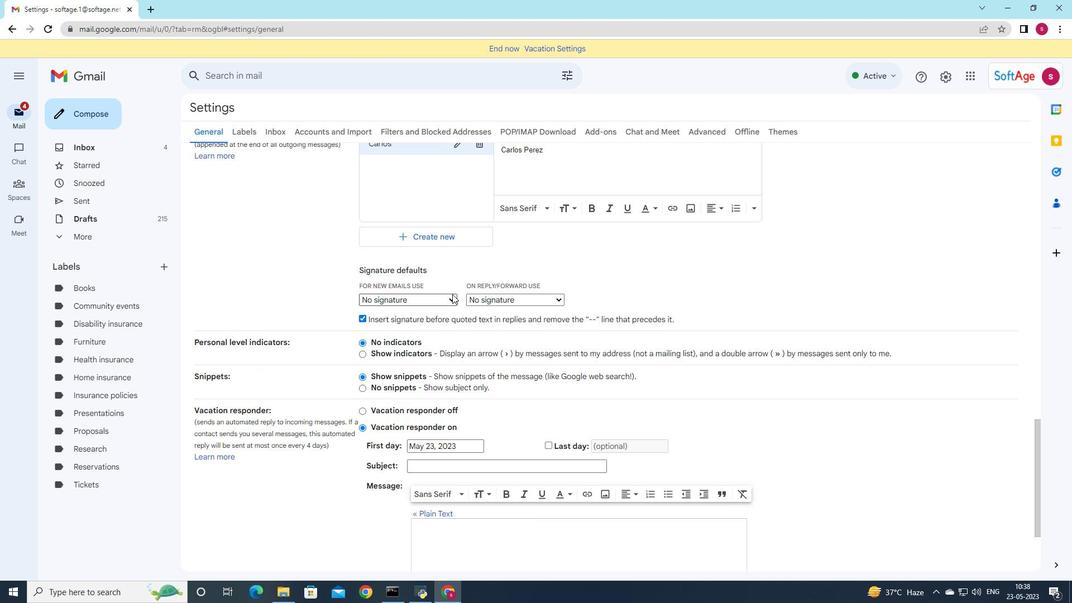 
Action: Mouse pressed left at (452, 294)
Screenshot: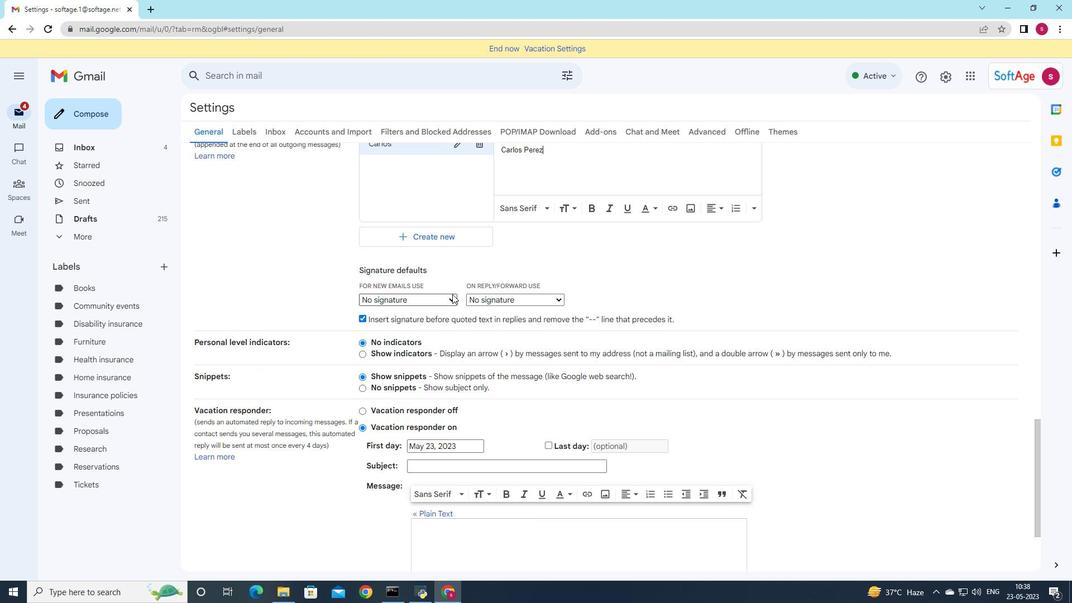 
Action: Mouse moved to (447, 318)
Screenshot: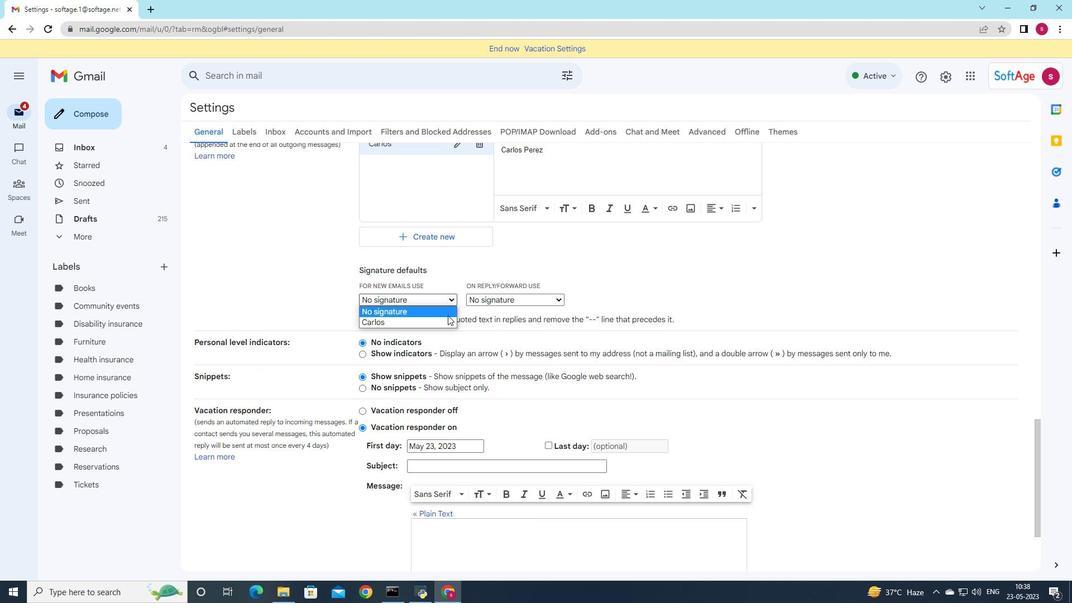 
Action: Mouse pressed left at (447, 318)
Screenshot: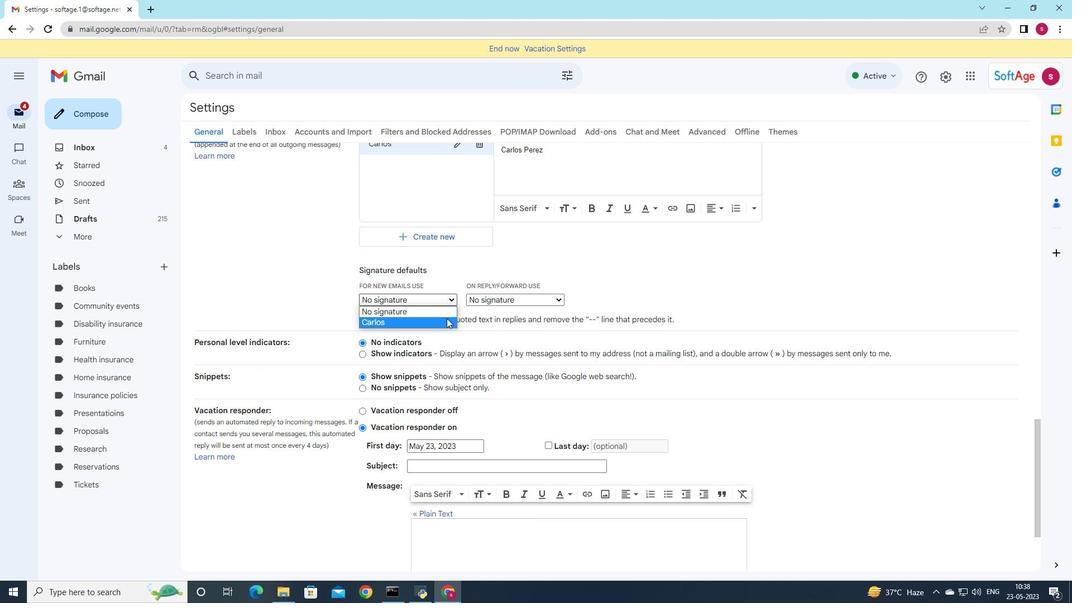 
Action: Mouse moved to (510, 305)
Screenshot: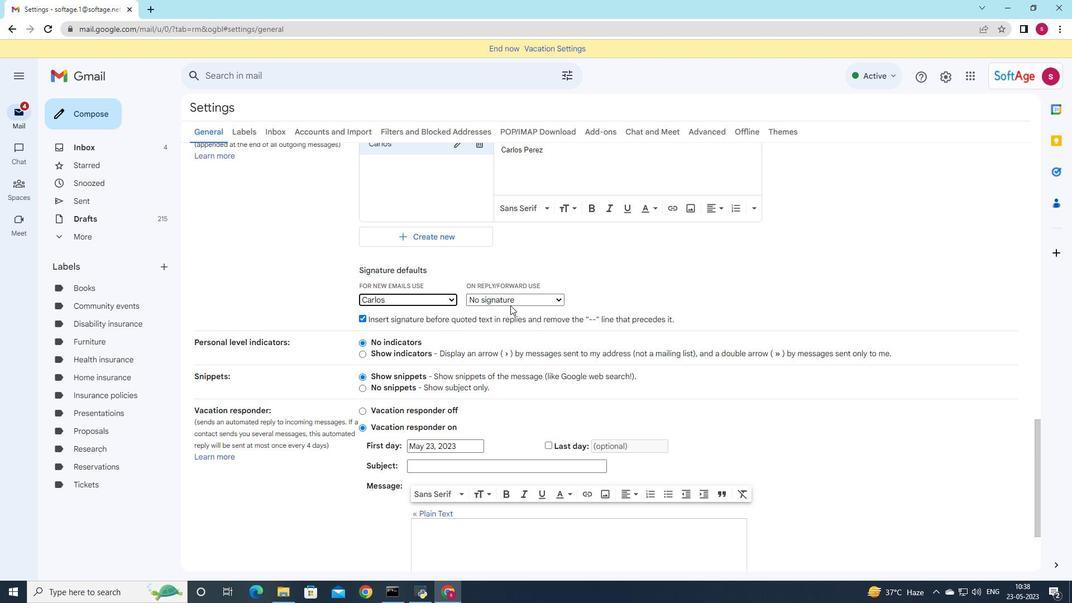 
Action: Mouse pressed left at (510, 305)
Screenshot: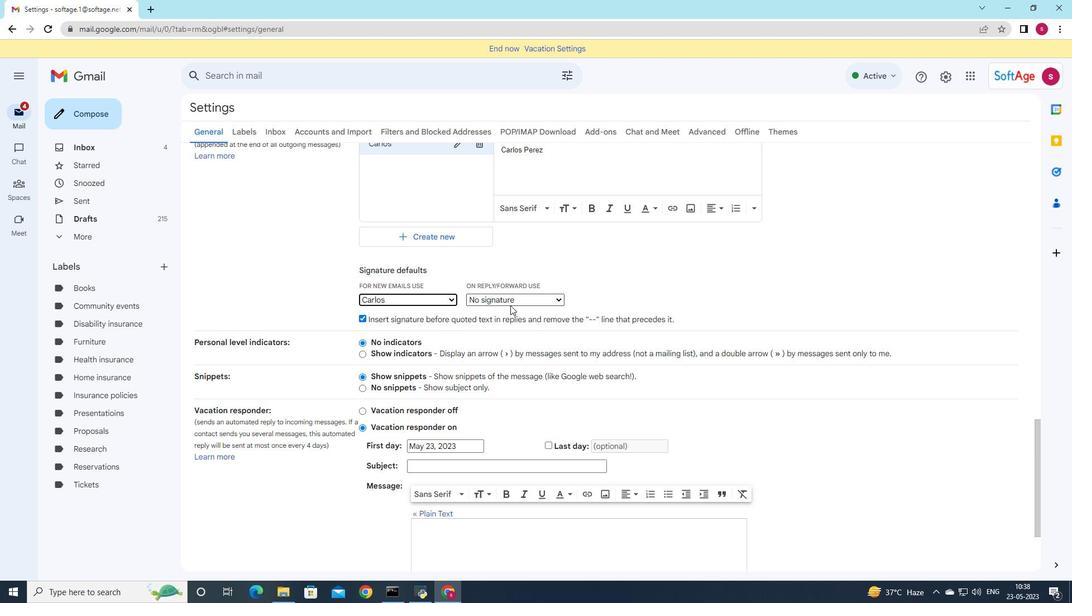 
Action: Mouse moved to (501, 324)
Screenshot: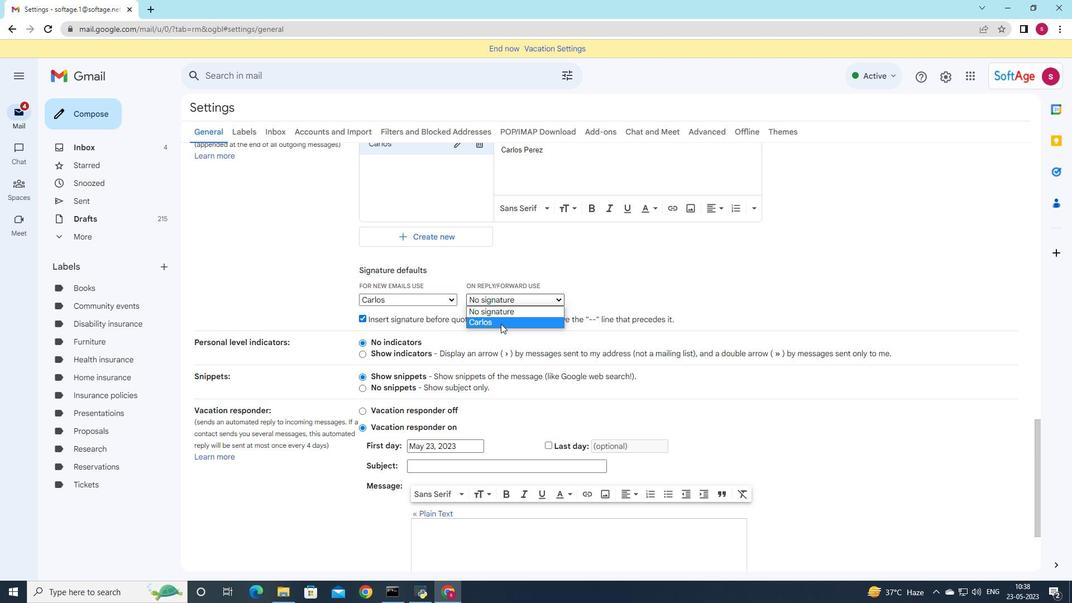 
Action: Mouse pressed left at (501, 324)
Screenshot: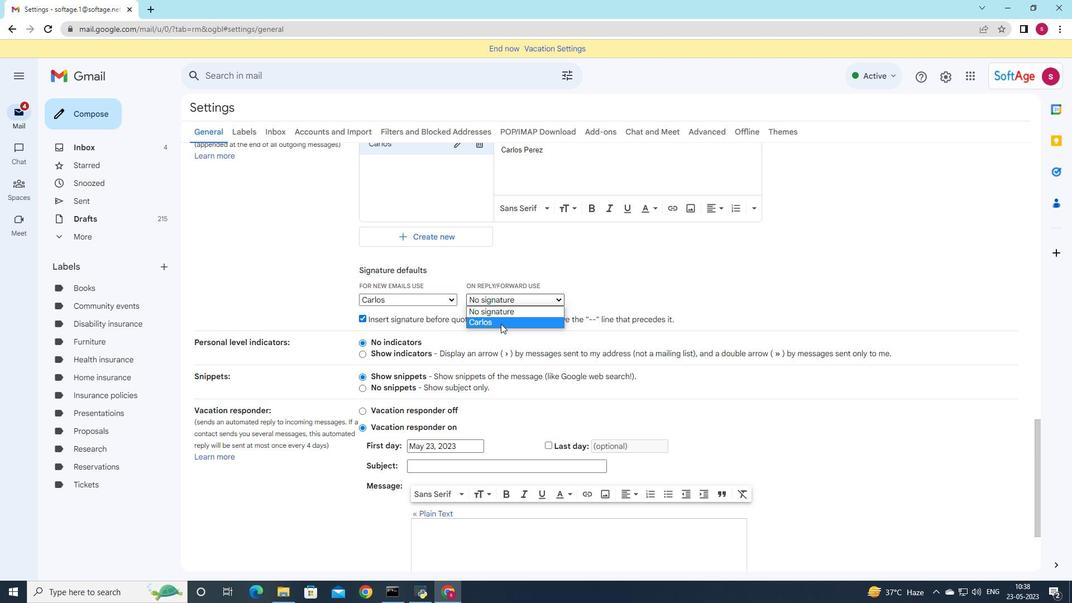
Action: Mouse moved to (501, 324)
Screenshot: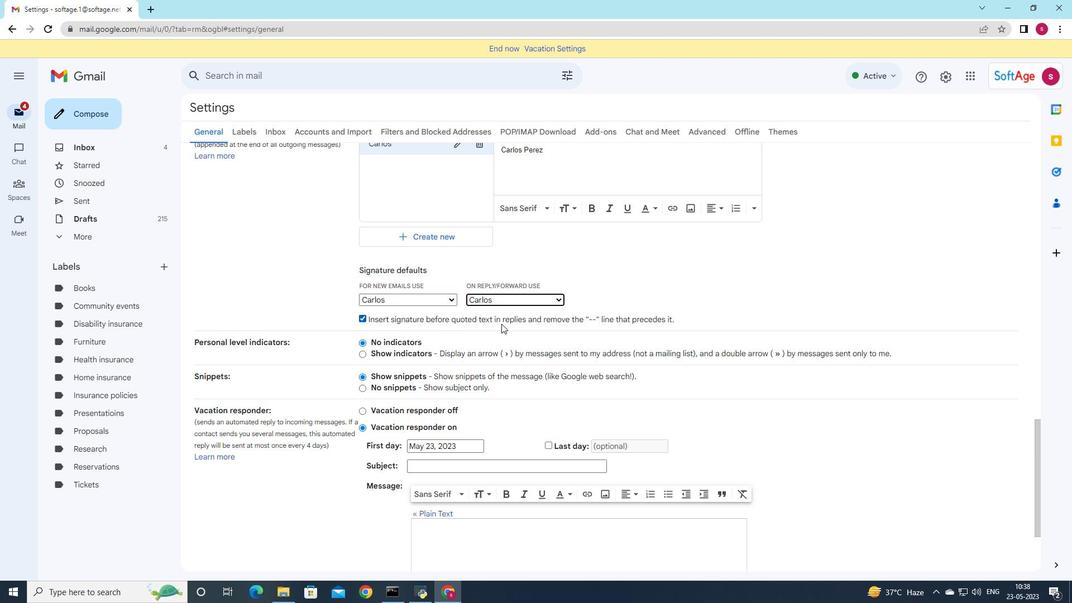 
Action: Mouse scrolled (501, 323) with delta (0, 0)
Screenshot: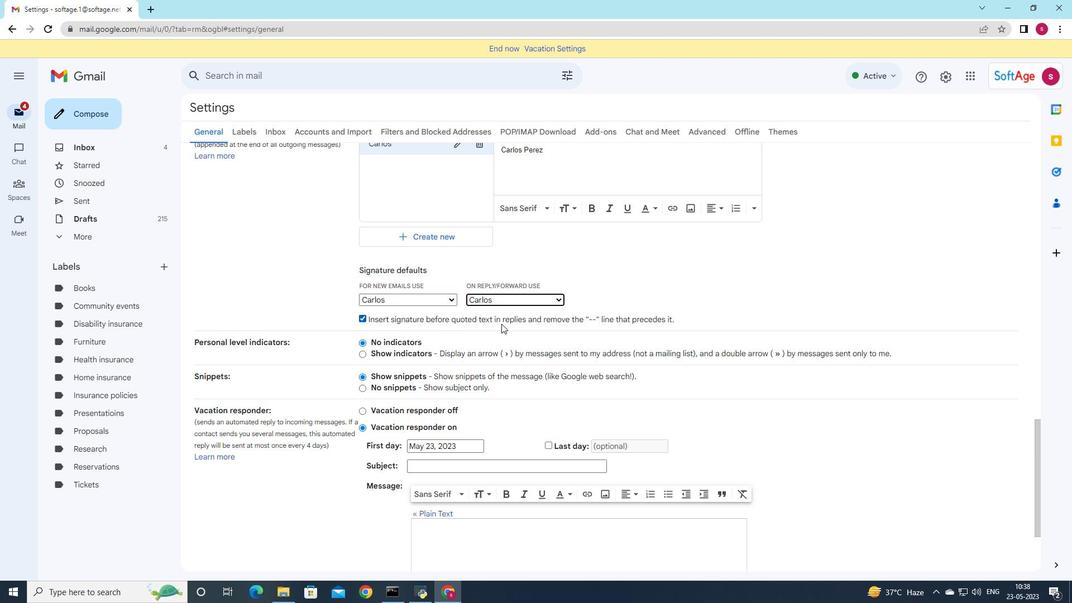 
Action: Mouse scrolled (501, 323) with delta (0, 0)
Screenshot: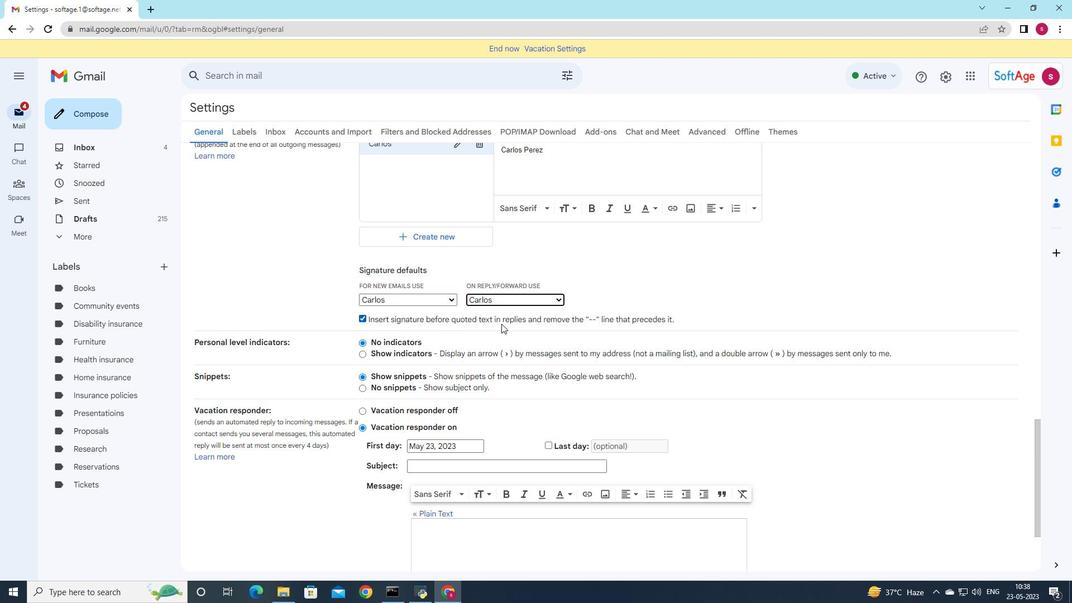 
Action: Mouse scrolled (501, 323) with delta (0, 0)
Screenshot: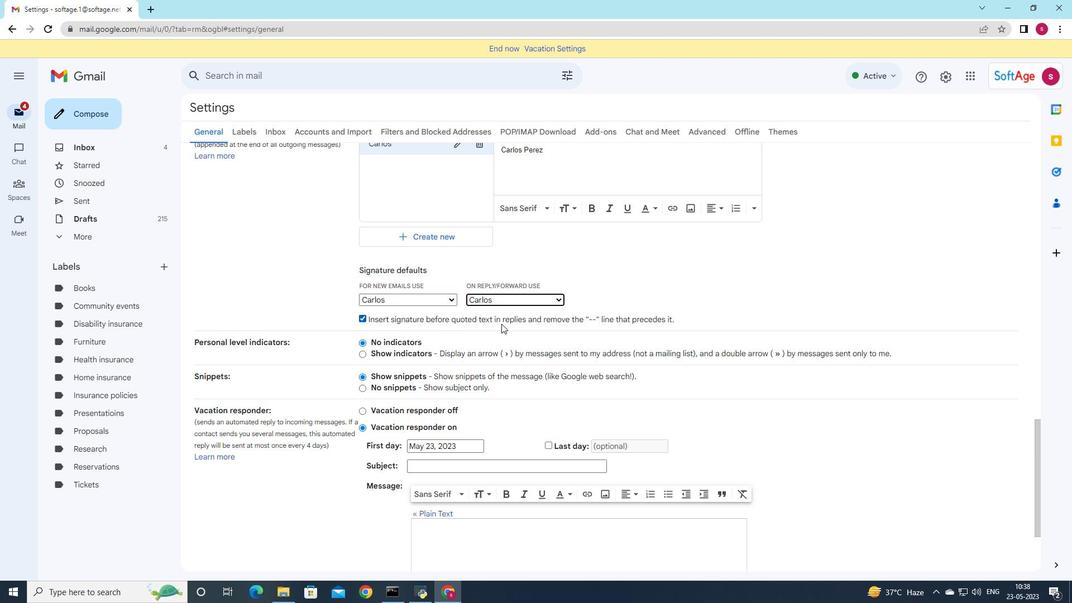 
Action: Mouse scrolled (501, 323) with delta (0, 0)
Screenshot: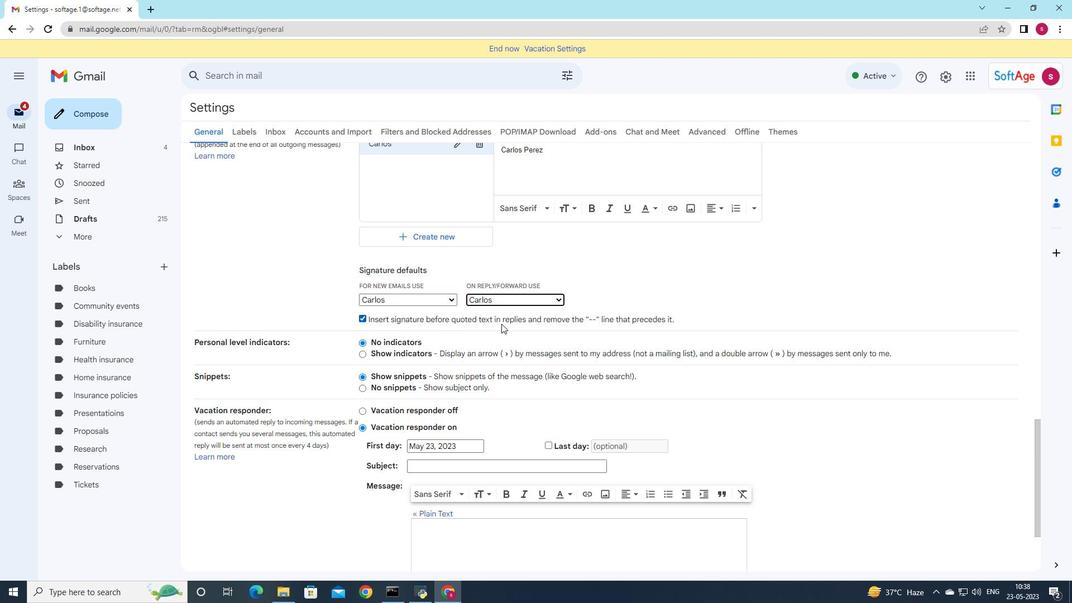 
Action: Mouse scrolled (501, 323) with delta (0, 0)
Screenshot: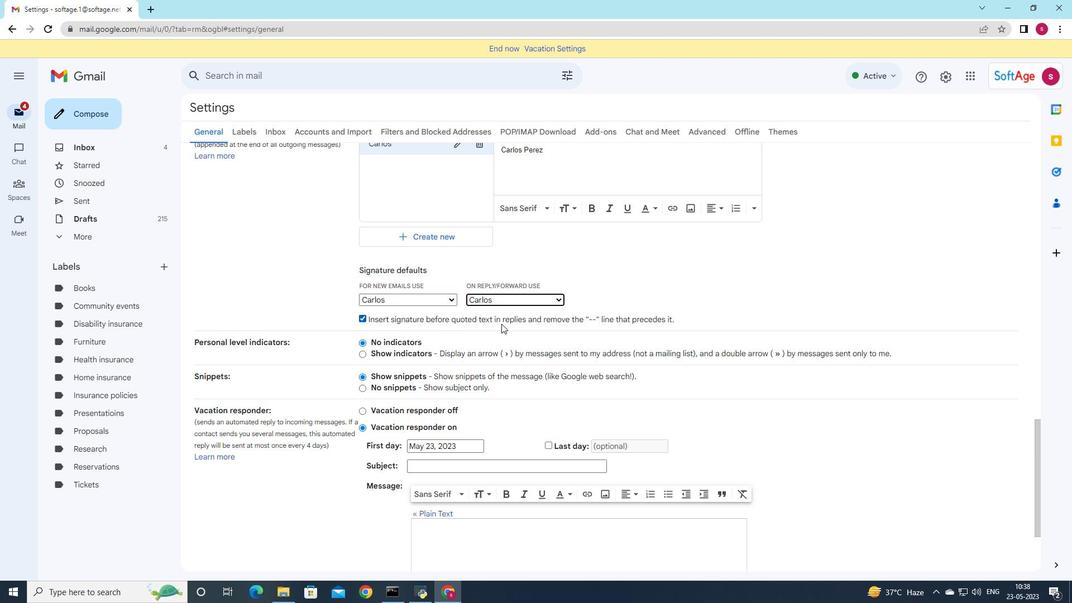 
Action: Mouse scrolled (501, 323) with delta (0, 0)
Screenshot: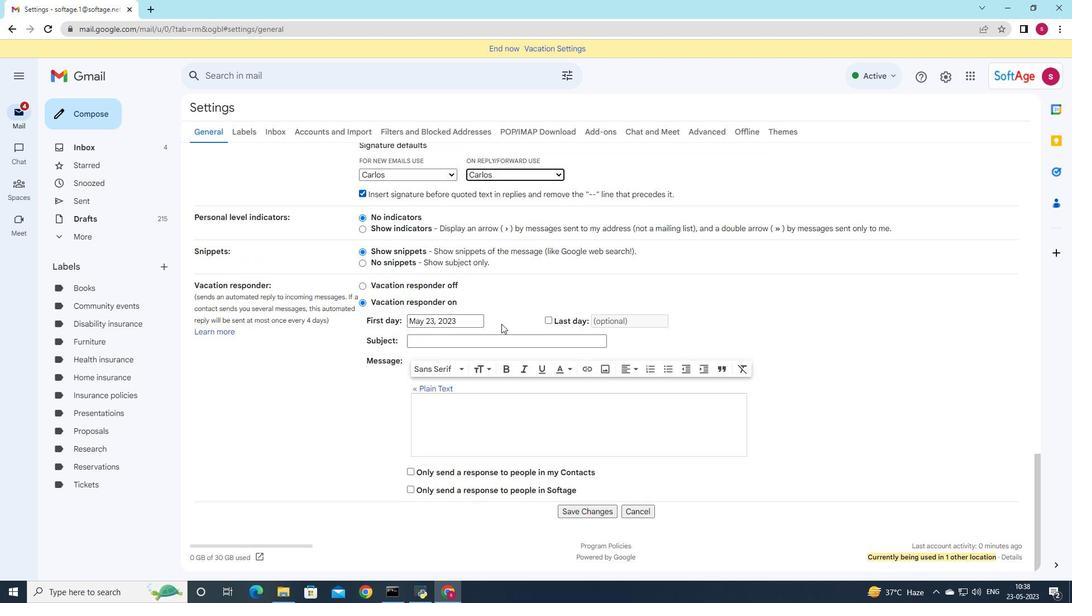 
Action: Mouse scrolled (501, 323) with delta (0, 0)
Screenshot: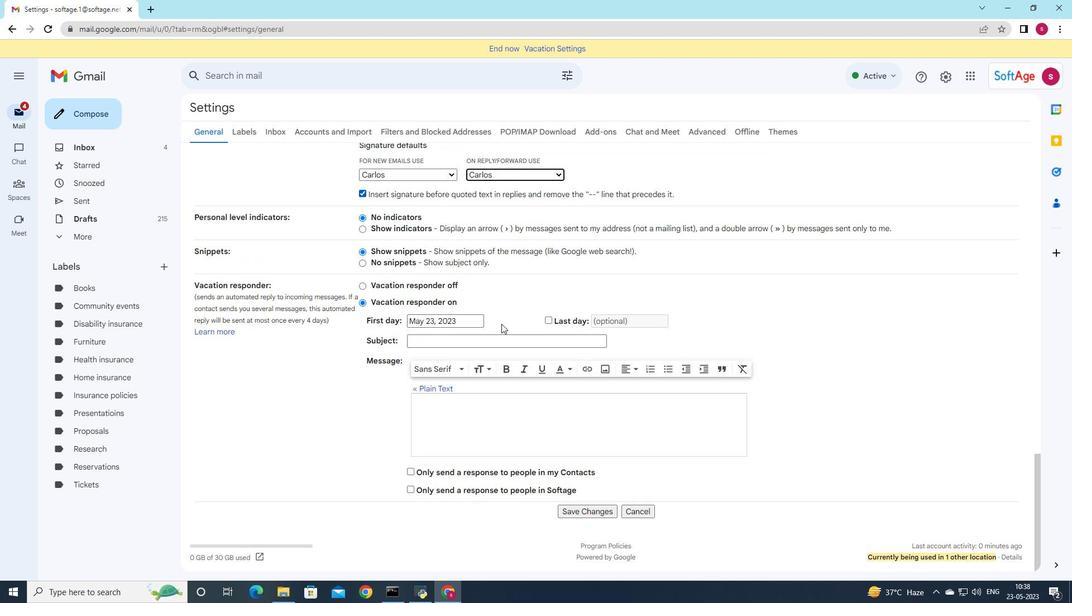 
Action: Mouse scrolled (501, 323) with delta (0, 0)
Screenshot: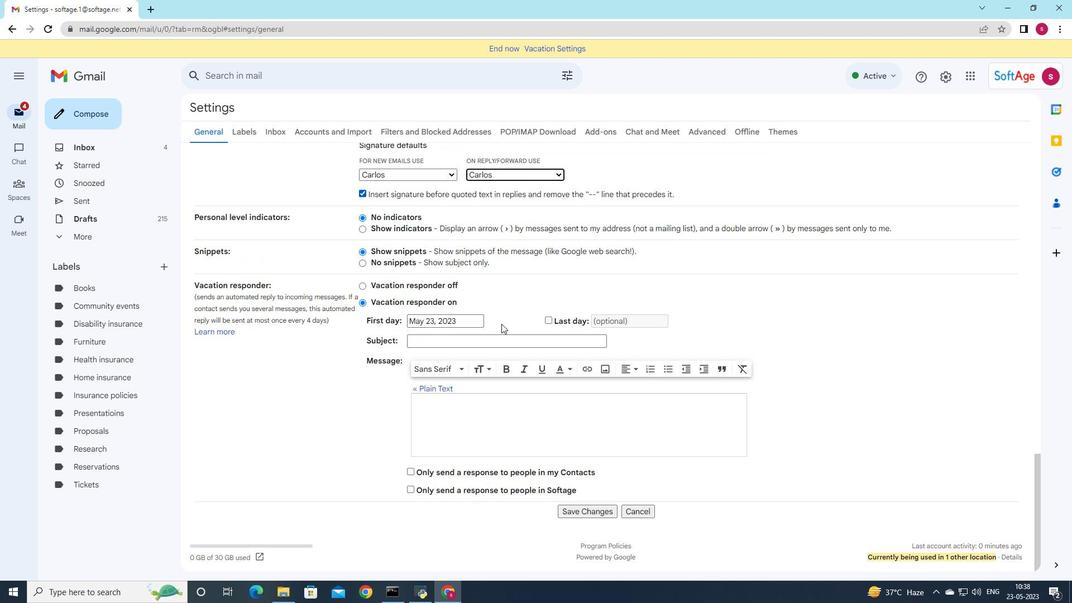
Action: Mouse scrolled (501, 323) with delta (0, 0)
Screenshot: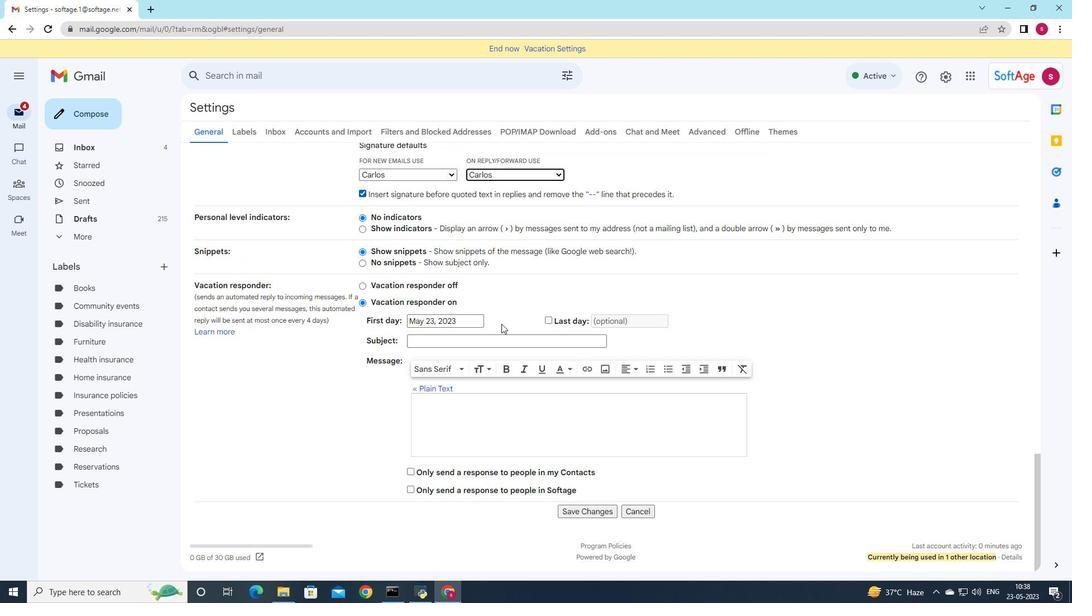
Action: Mouse moved to (594, 510)
Screenshot: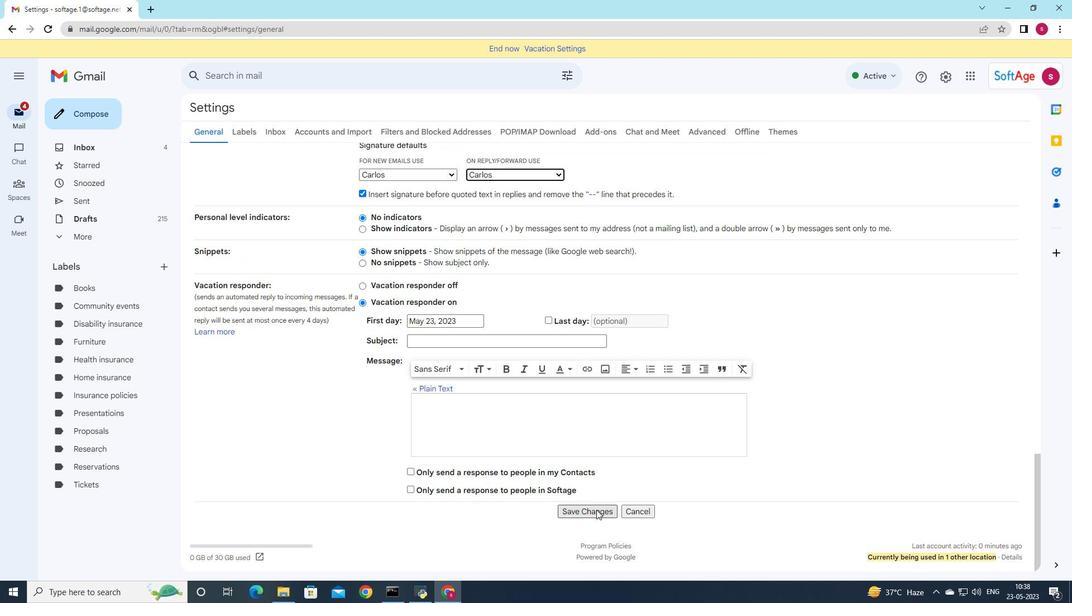 
Action: Mouse pressed left at (594, 510)
Screenshot: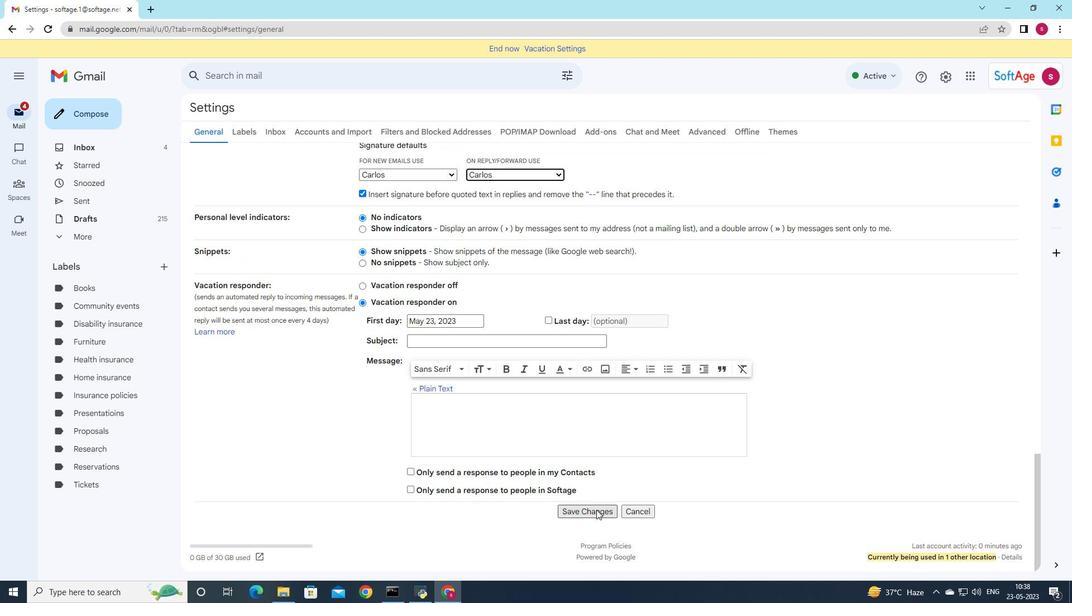 
Action: Mouse moved to (106, 103)
Screenshot: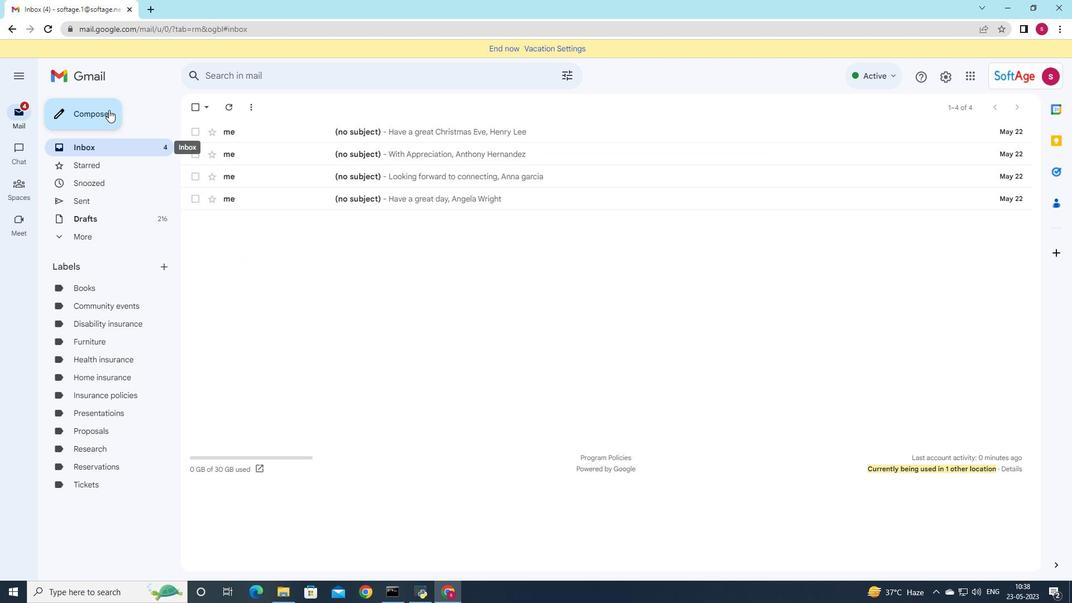 
Action: Mouse pressed left at (106, 103)
Screenshot: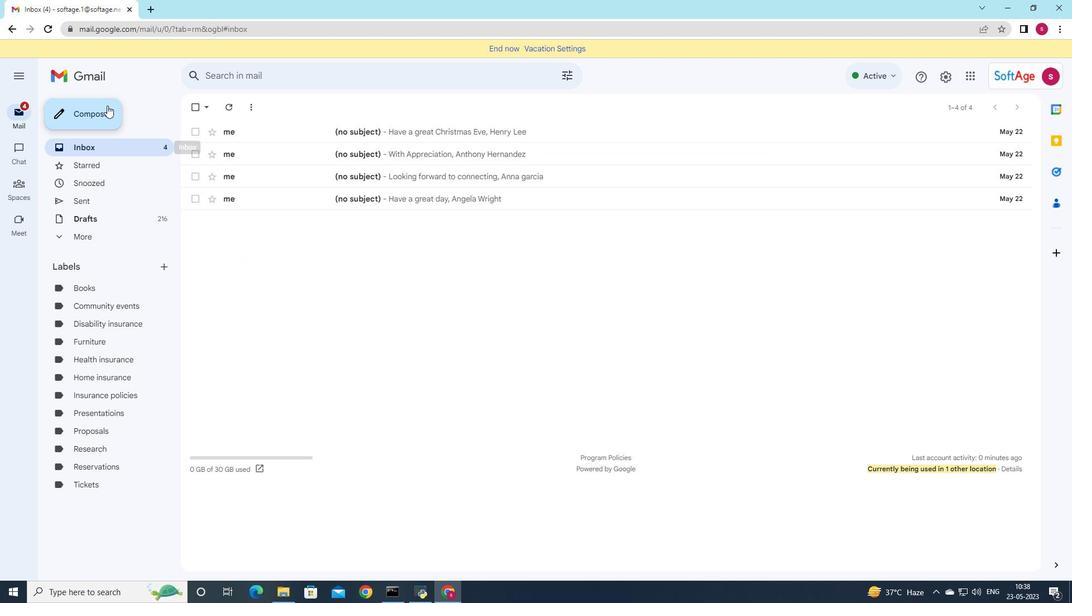 
Action: Mouse moved to (751, 272)
Screenshot: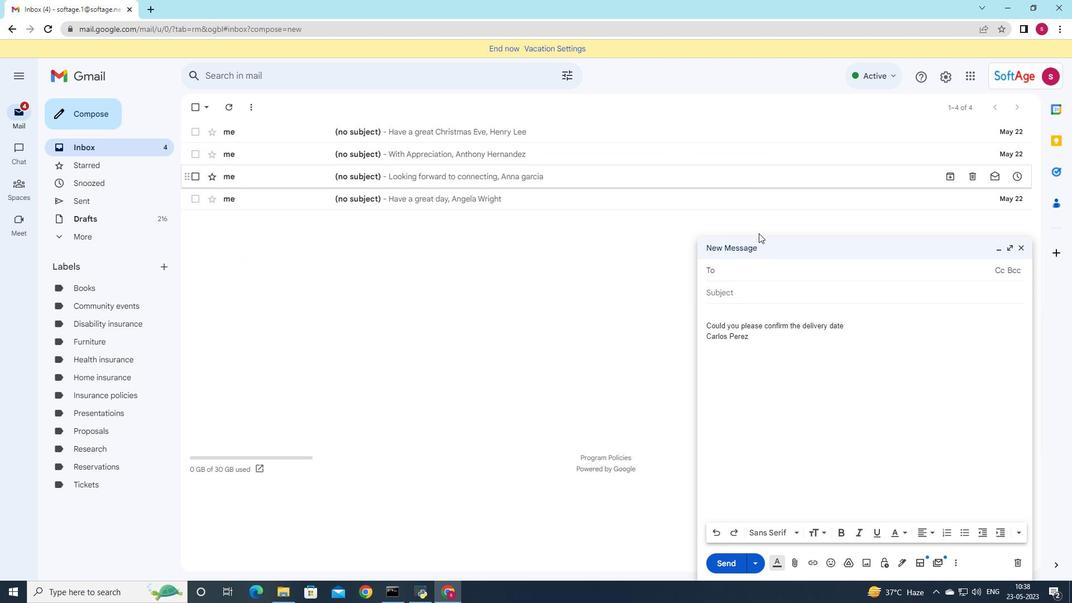 
Action: Key pressed softage.2
Screenshot: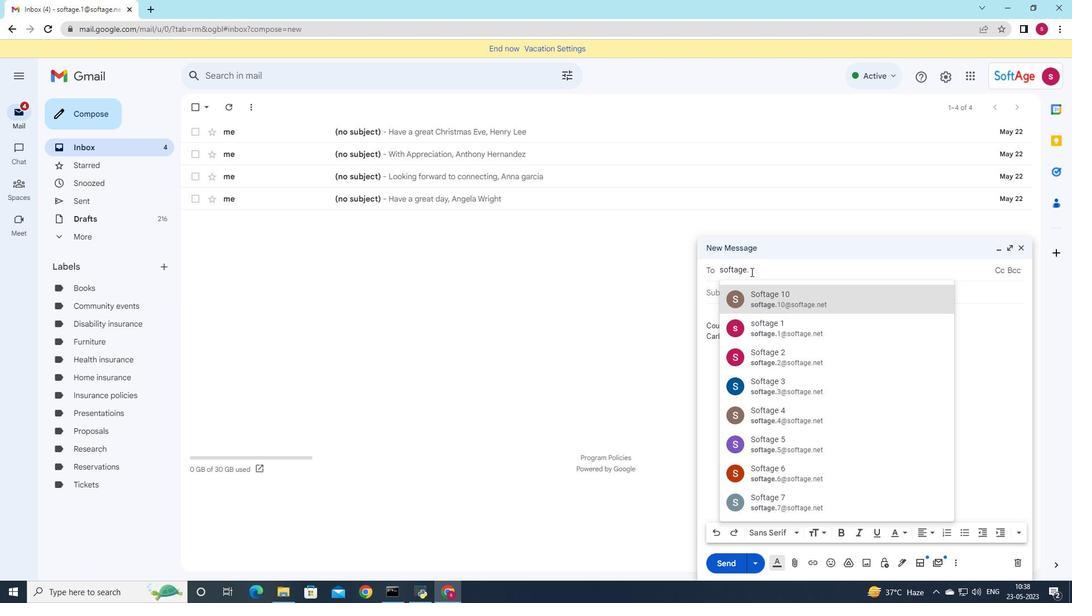 
Action: Mouse moved to (803, 309)
Screenshot: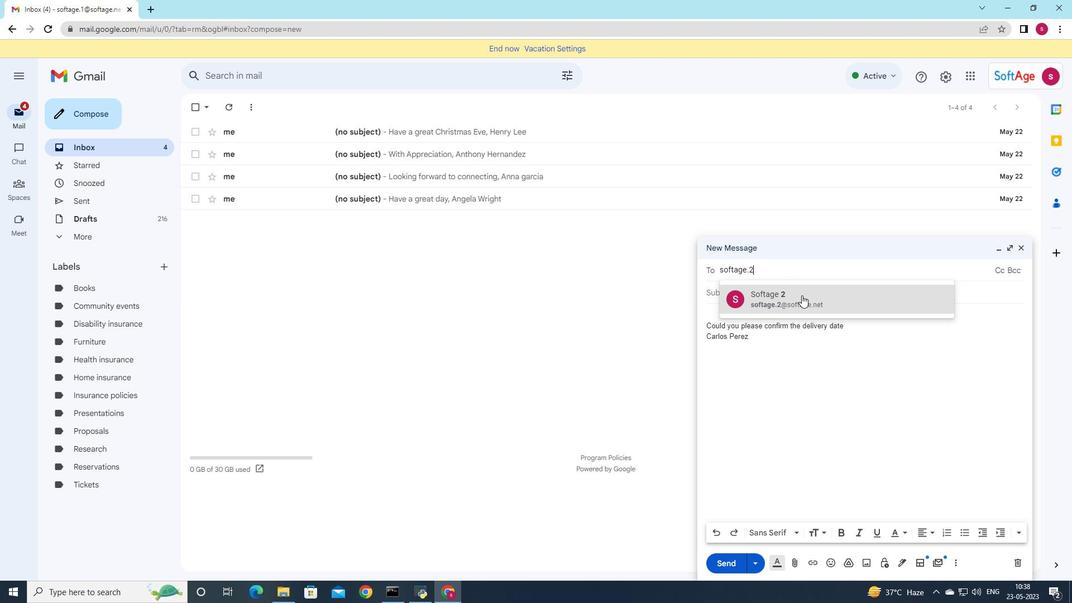 
Action: Mouse pressed left at (803, 309)
Screenshot: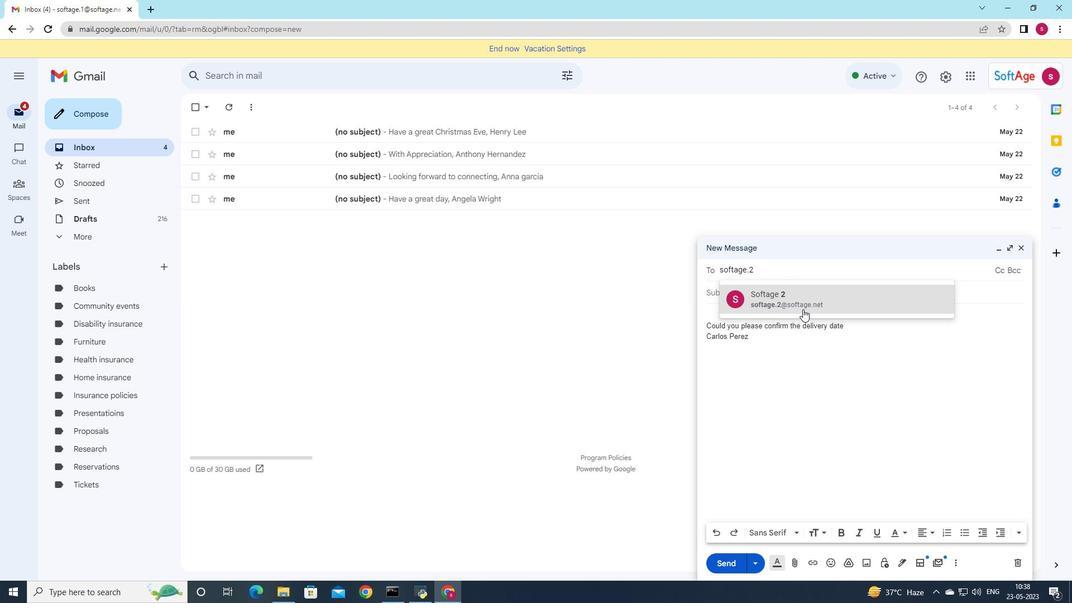 
Action: Mouse moved to (747, 304)
Screenshot: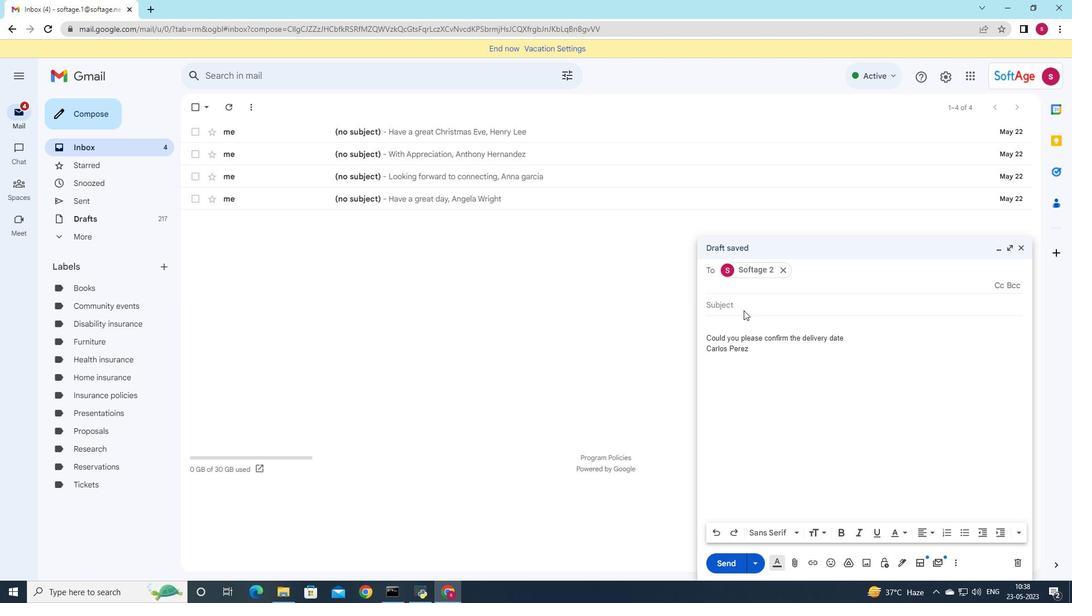
Action: Mouse pressed left at (747, 304)
Screenshot: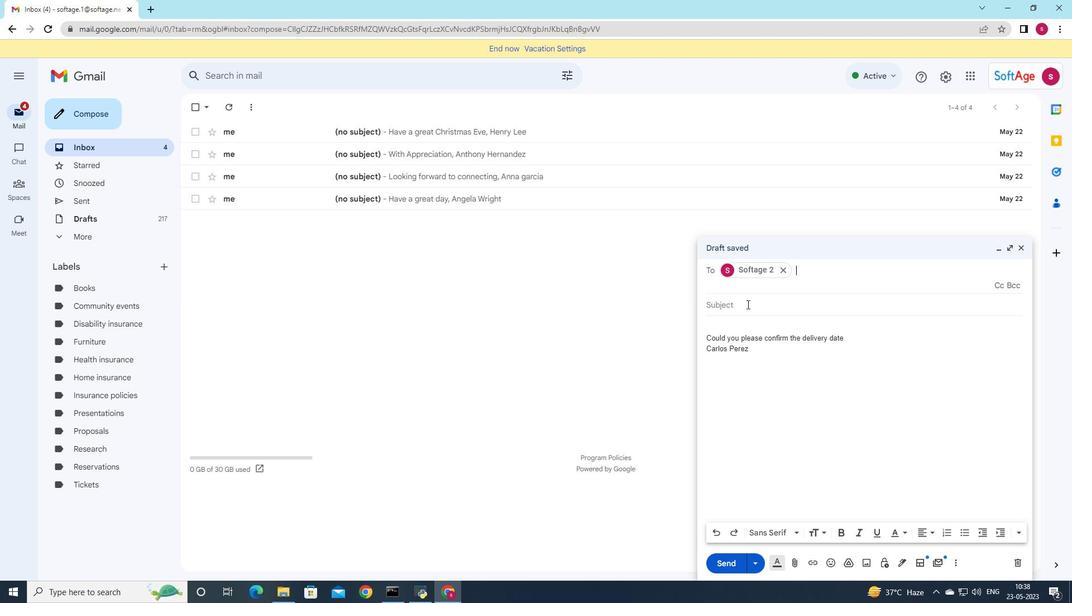
Action: Mouse moved to (775, 300)
Screenshot: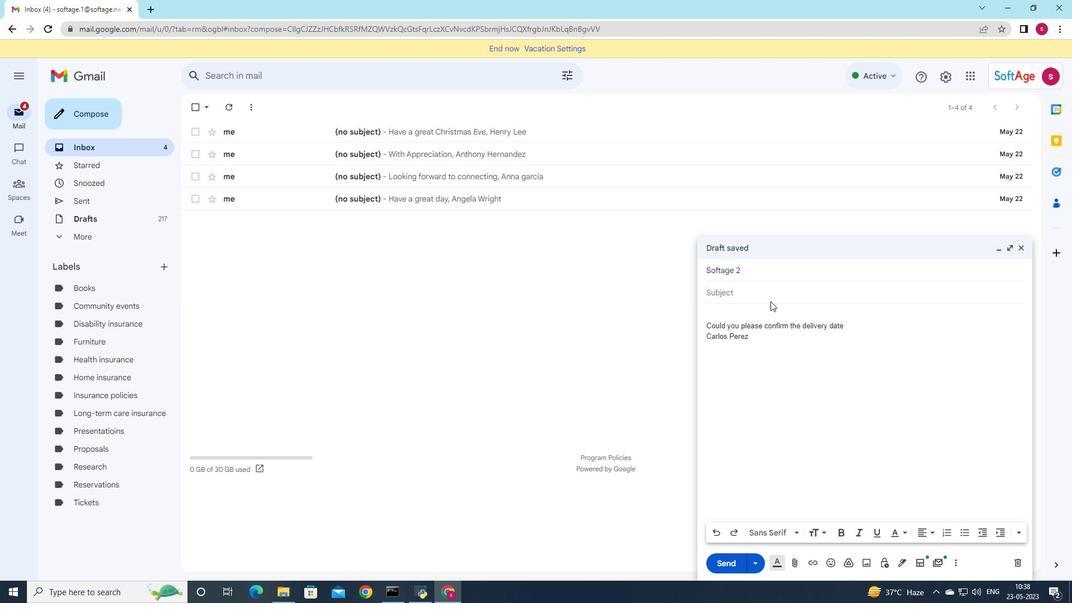 
Action: Key pressed <Key.shift>Request<Key.space>to<Key.space>clarification
Screenshot: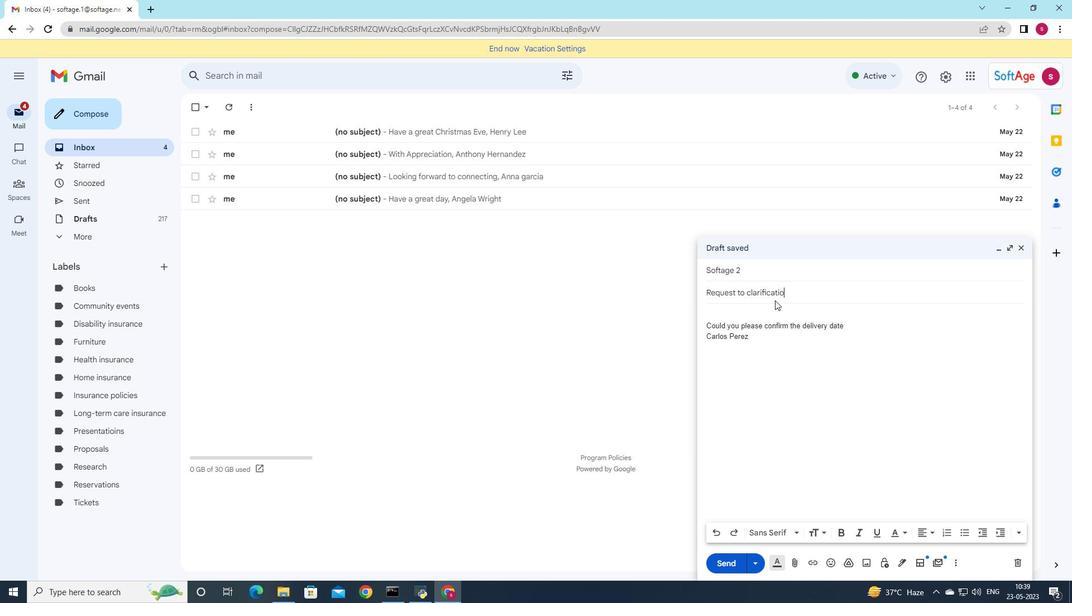 
Action: Mouse moved to (804, 347)
Screenshot: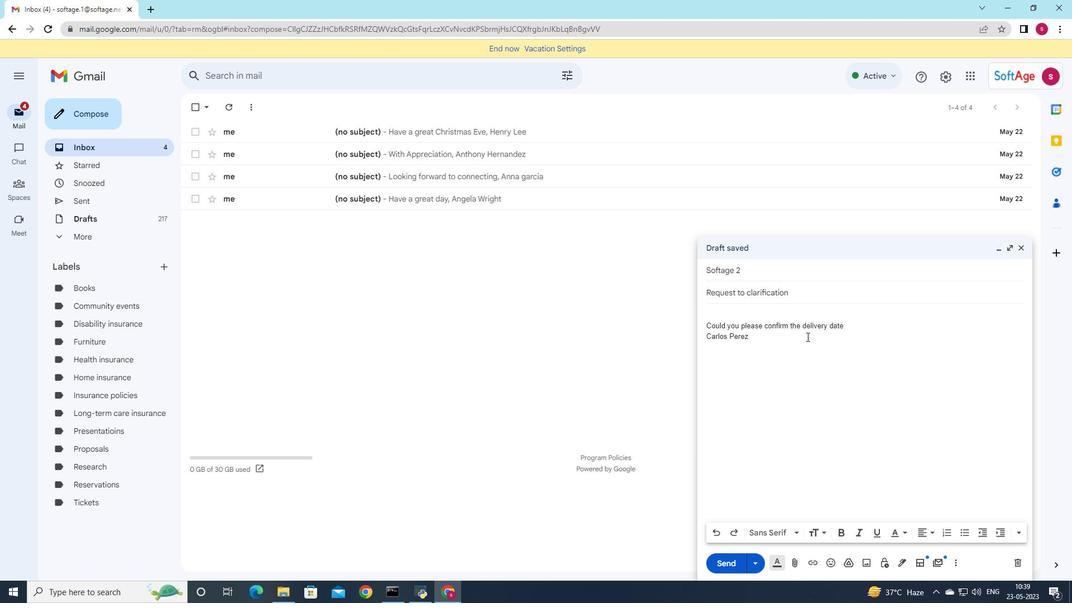 
Action: Mouse scrolled (806, 339) with delta (0, 0)
Screenshot: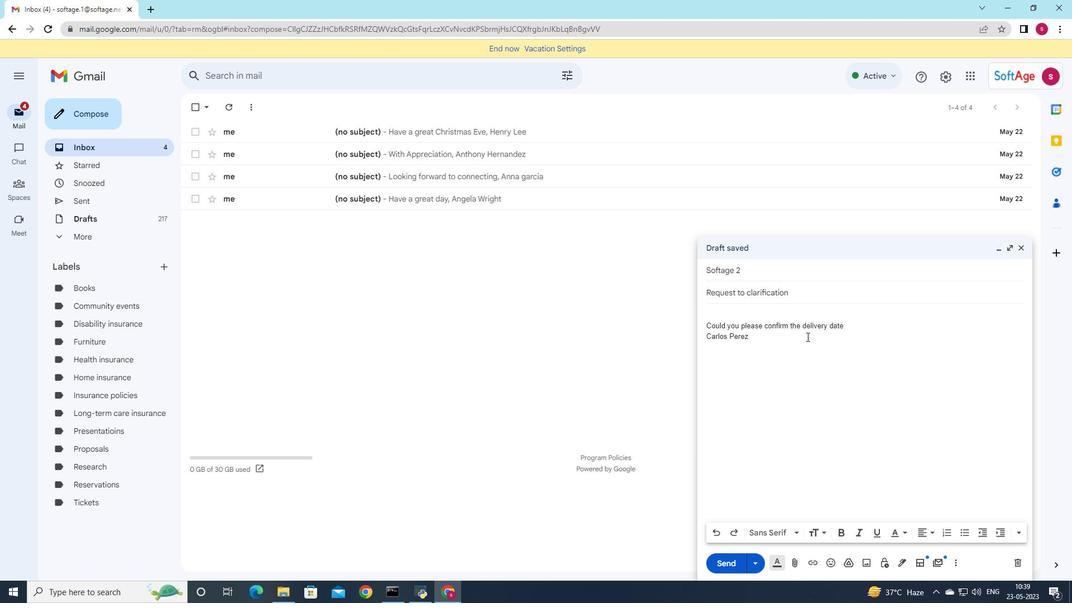 
Action: Mouse moved to (804, 348)
Screenshot: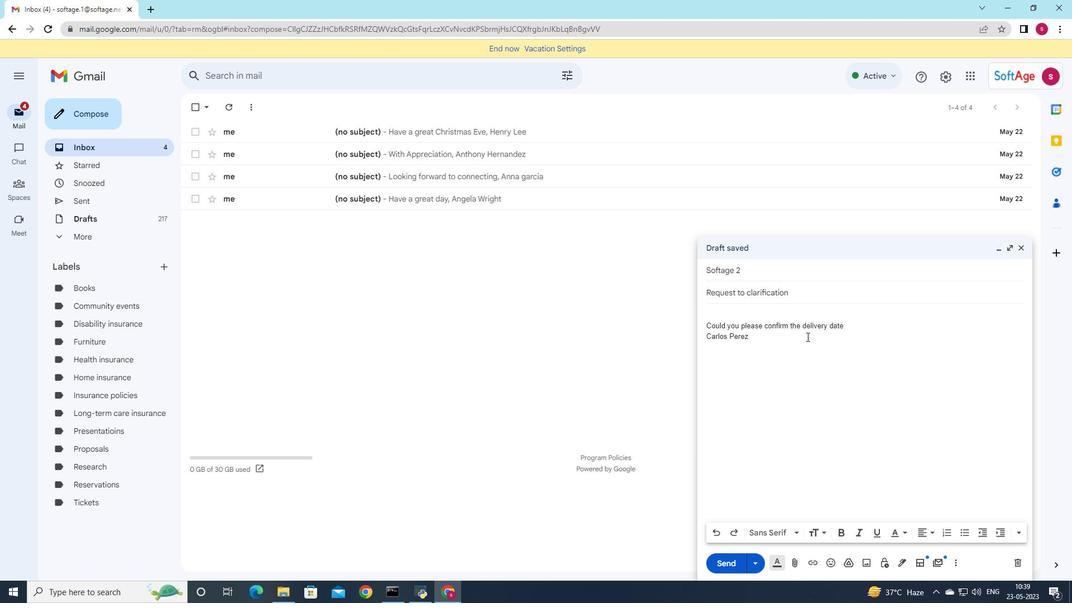 
Action: Mouse scrolled (804, 347) with delta (0, 0)
Screenshot: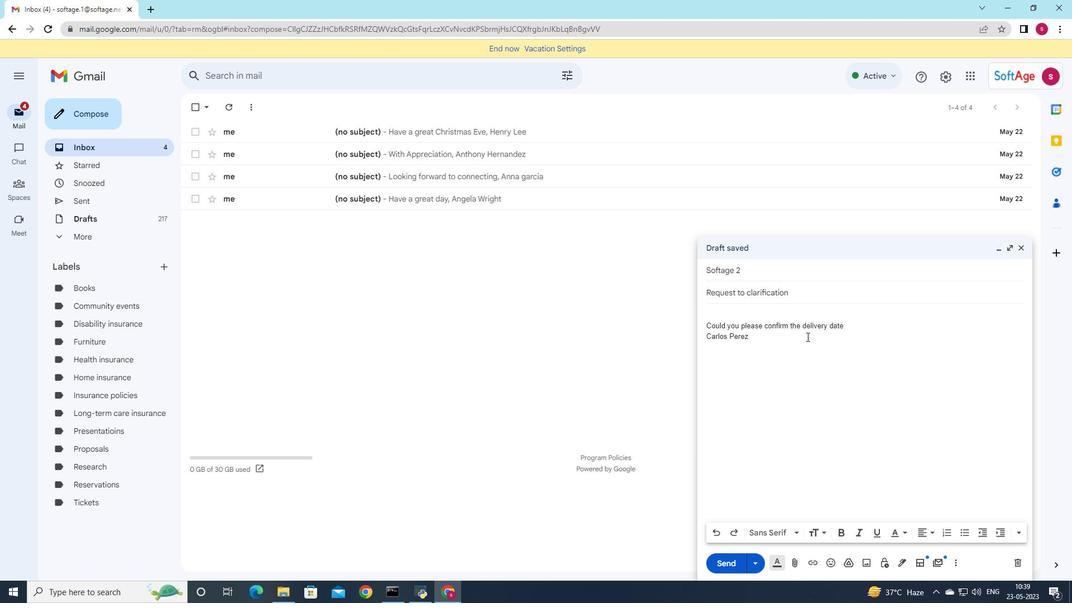 
Action: Mouse moved to (804, 350)
Screenshot: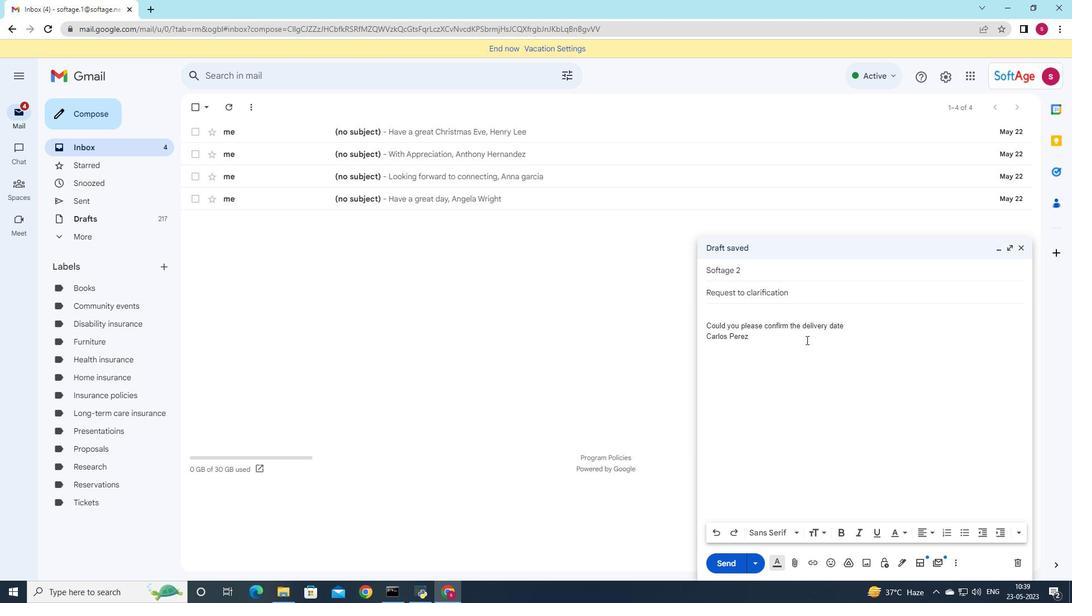 
Action: Mouse scrolled (804, 349) with delta (0, 0)
Screenshot: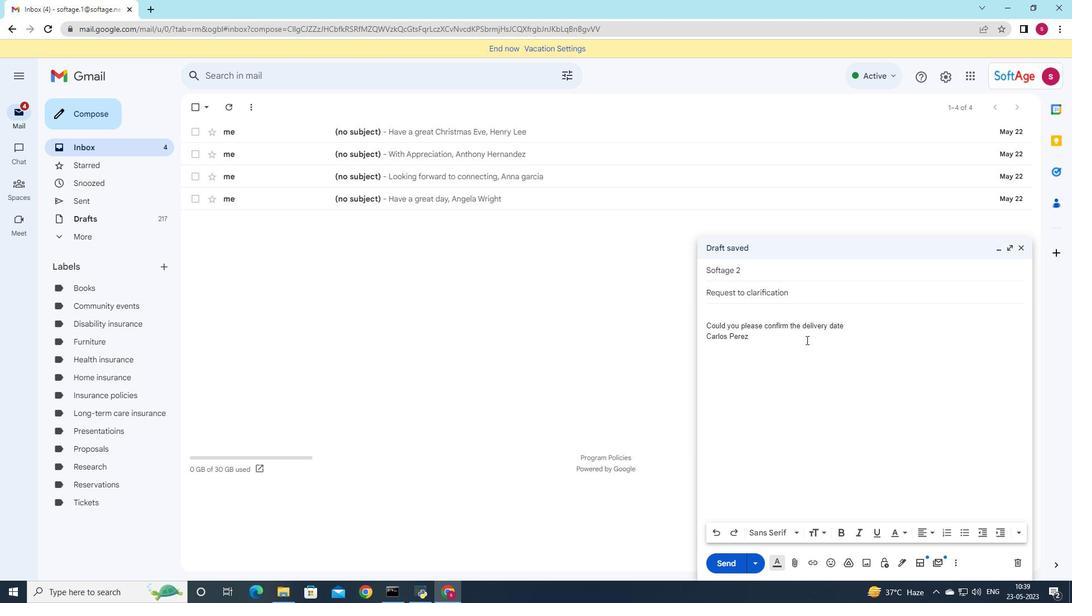 
Action: Mouse moved to (794, 567)
Screenshot: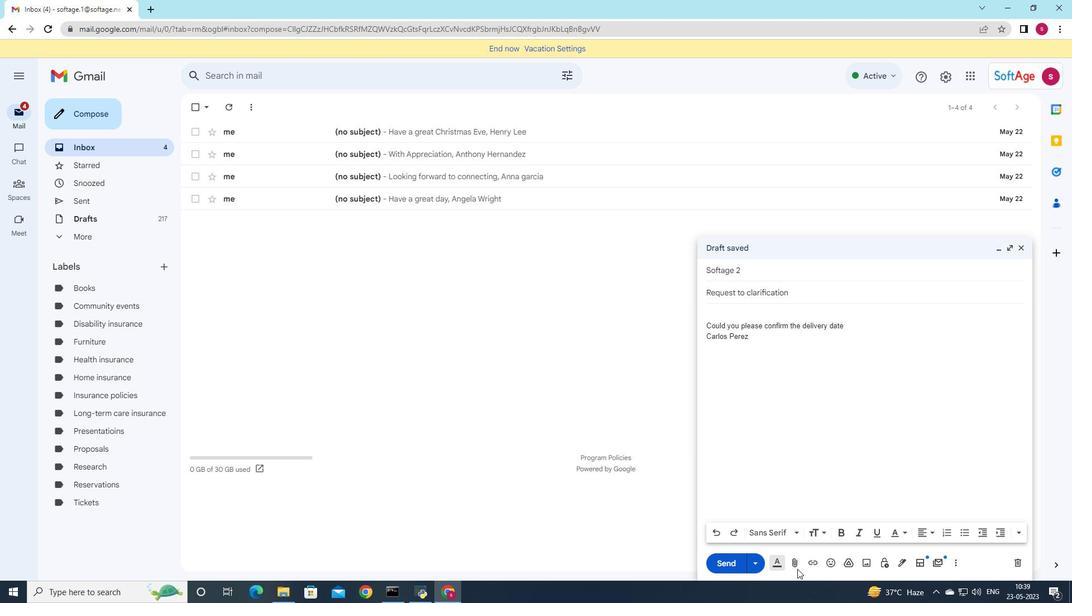 
Action: Mouse pressed left at (794, 567)
Screenshot: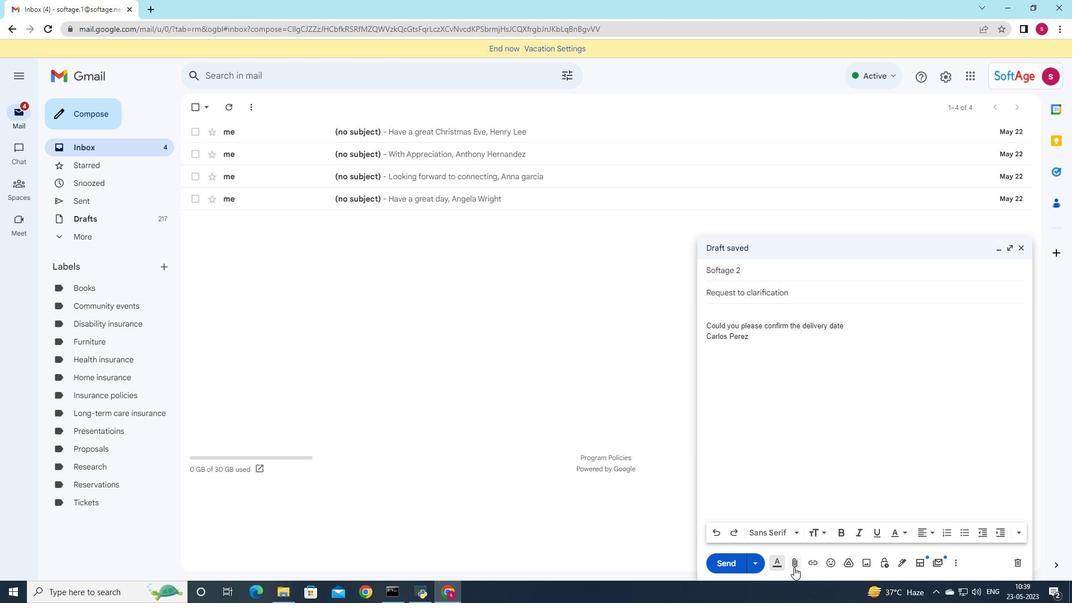 
Action: Mouse moved to (176, 78)
Screenshot: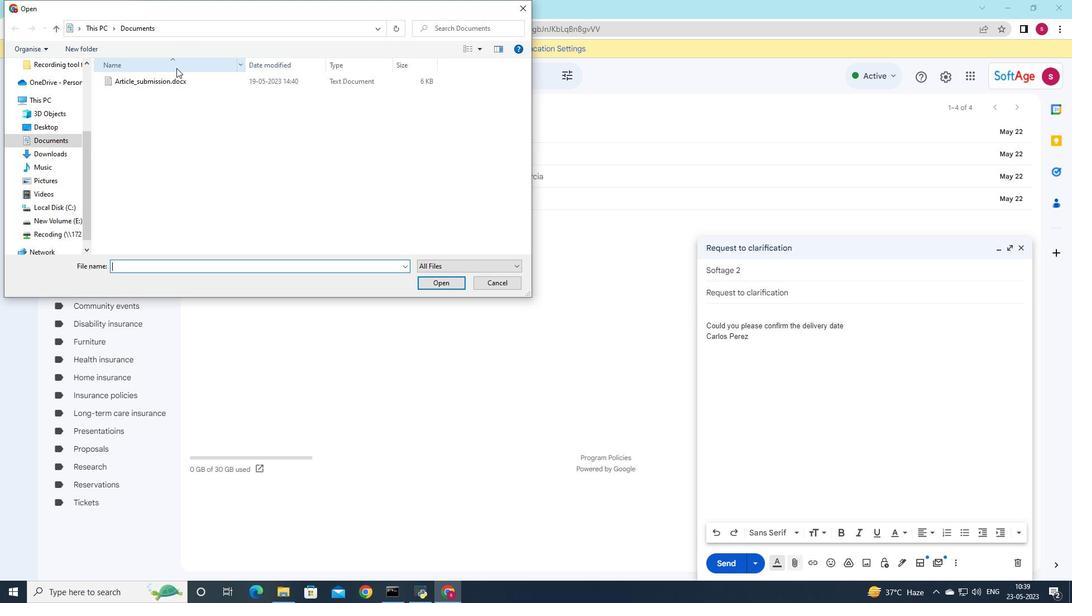 
Action: Mouse pressed left at (176, 78)
Screenshot: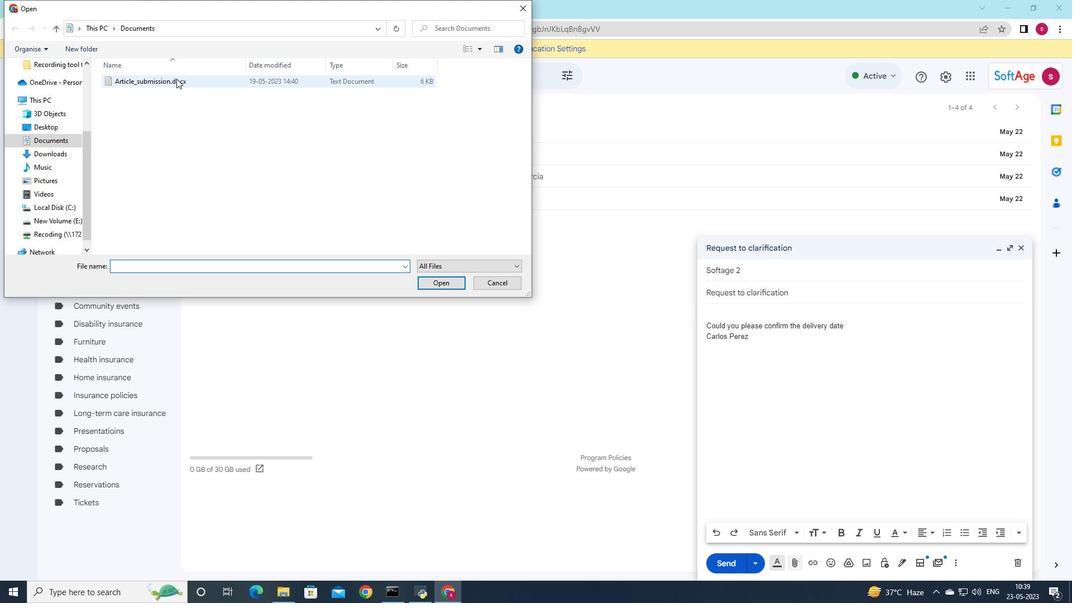 
Action: Mouse moved to (192, 82)
Screenshot: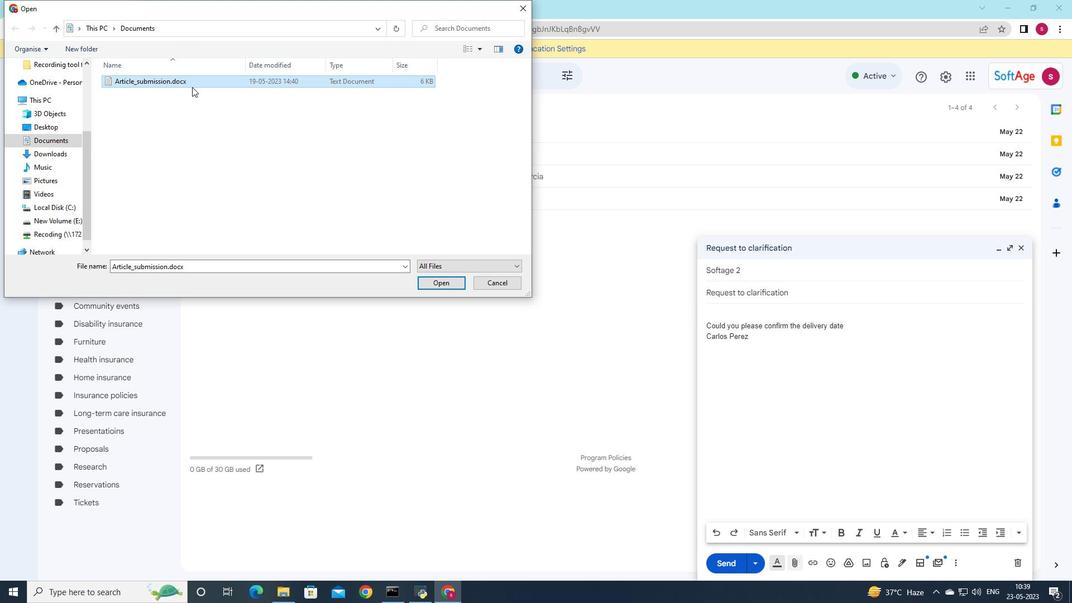 
Action: Mouse pressed left at (192, 82)
Screenshot: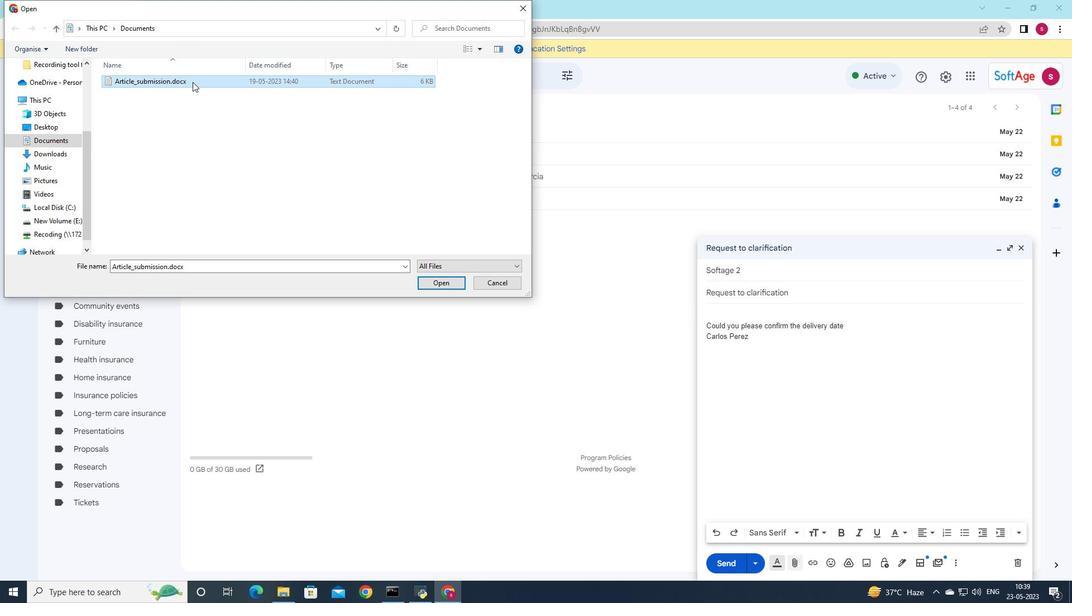 
Action: Mouse moved to (396, 114)
Screenshot: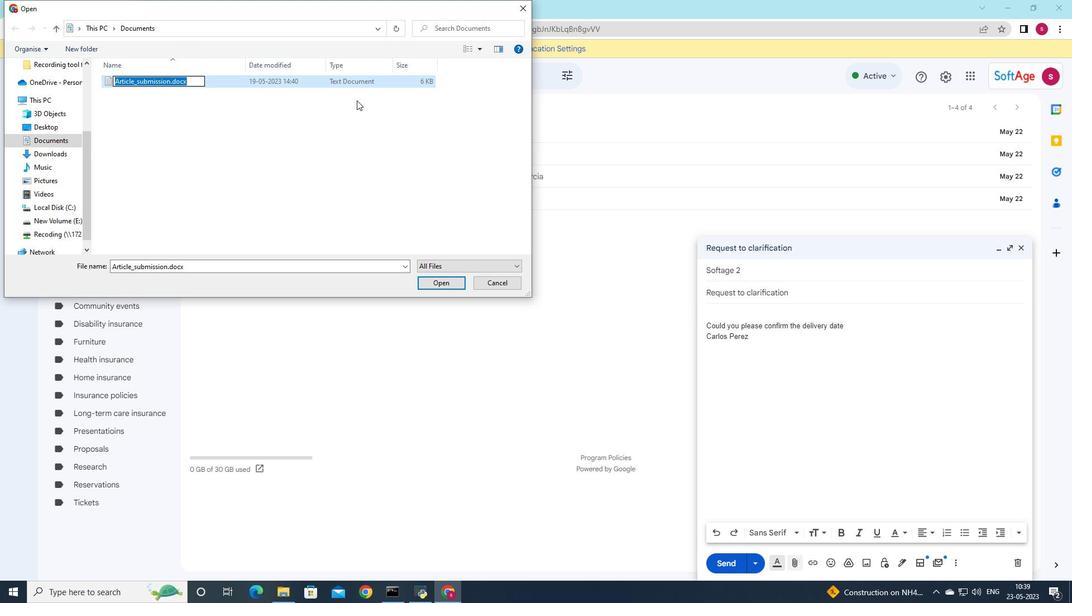 
Action: Key pressed <Key.shift>Statement<Key.shift>_of<Key.shift><Key.shift>-<Key.backspace><Key.shift>_purpod<Key.backspace>se.pdf
Screenshot: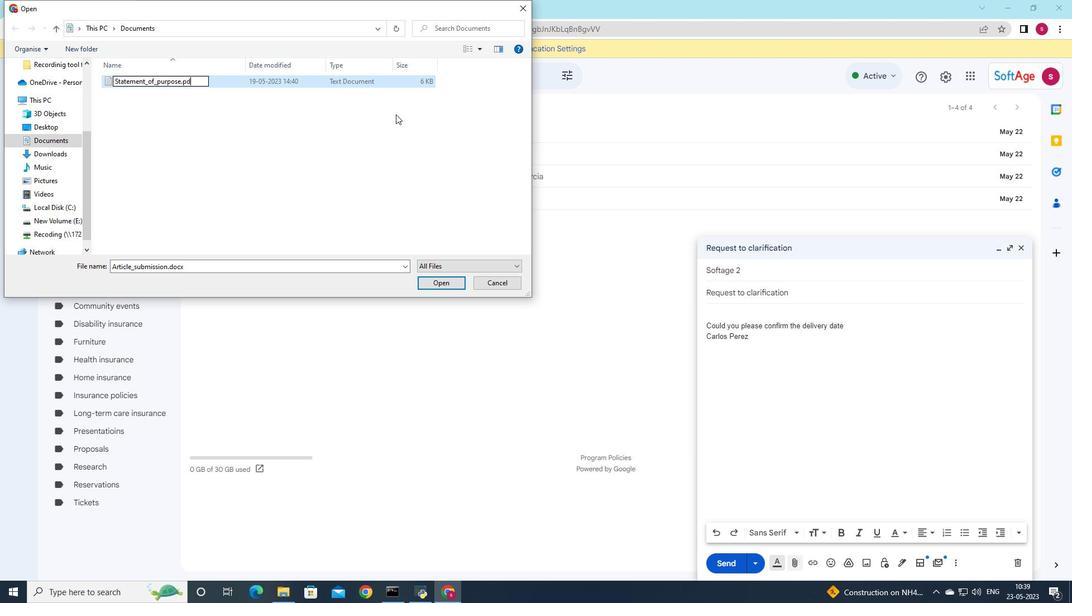 
Action: Mouse moved to (390, 75)
Screenshot: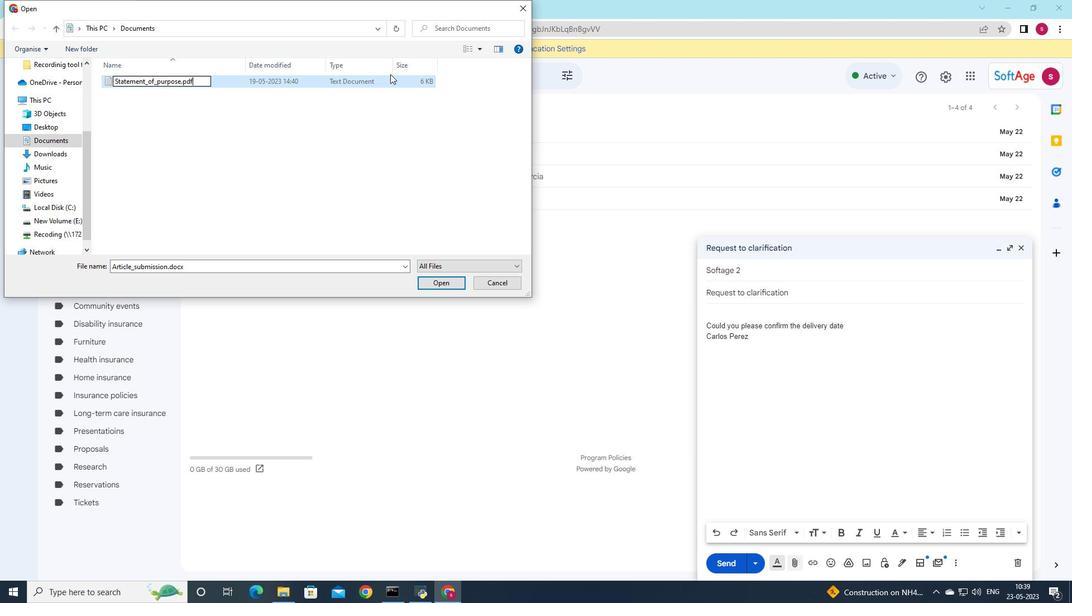 
Action: Mouse pressed left at (390, 75)
Screenshot: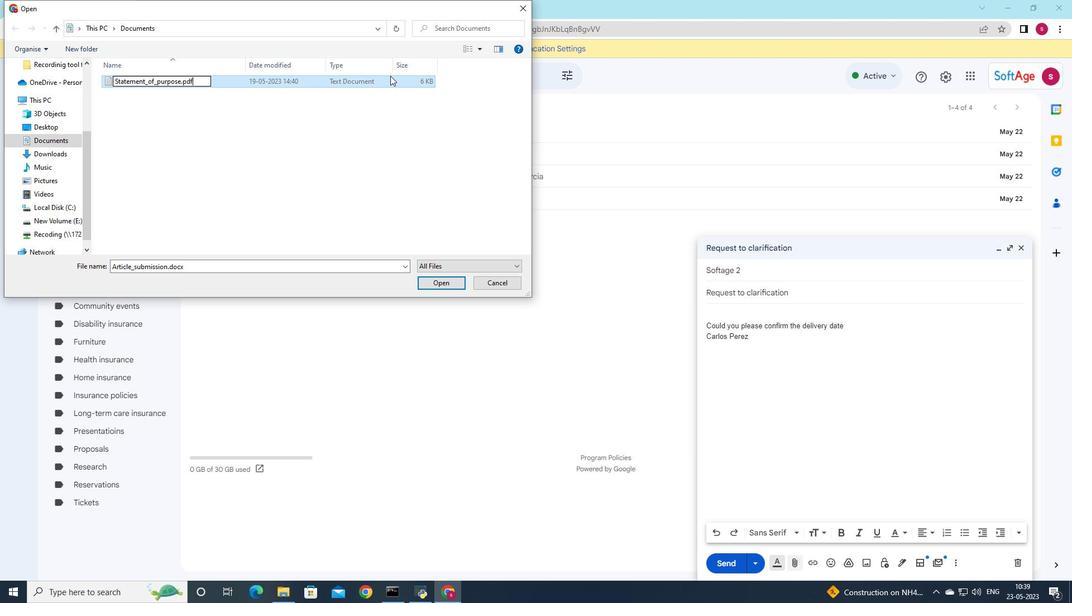 
Action: Mouse moved to (440, 284)
Screenshot: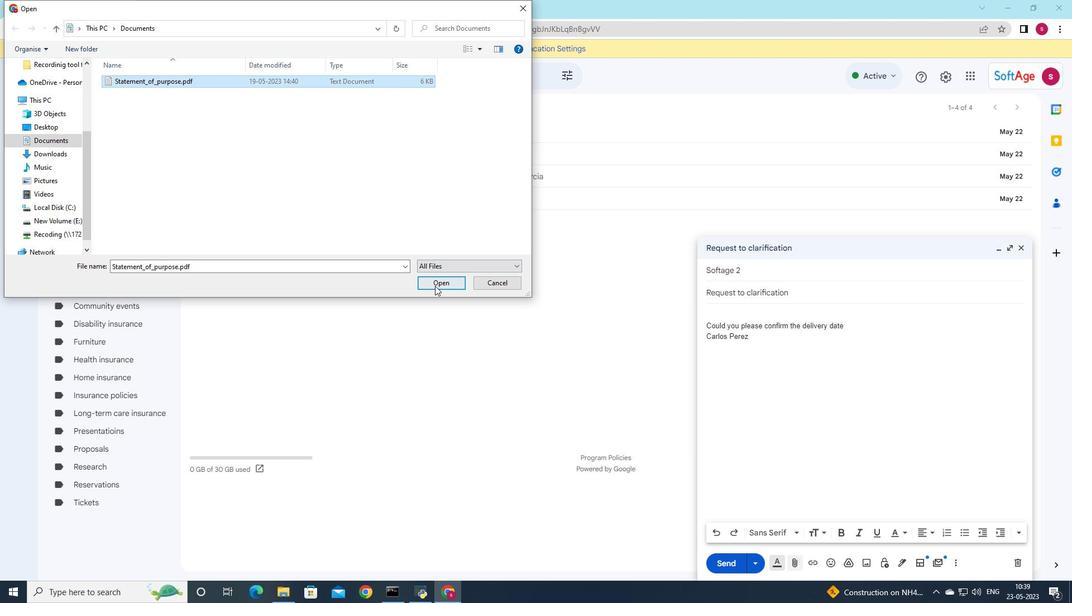 
Action: Mouse pressed left at (440, 284)
Screenshot: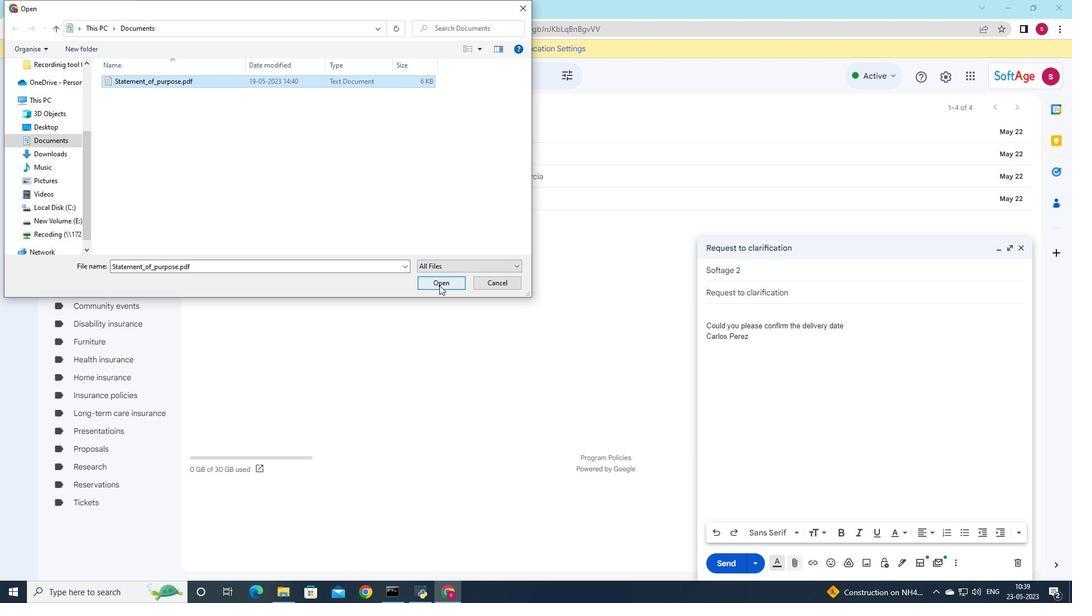
Action: Mouse moved to (847, 326)
Screenshot: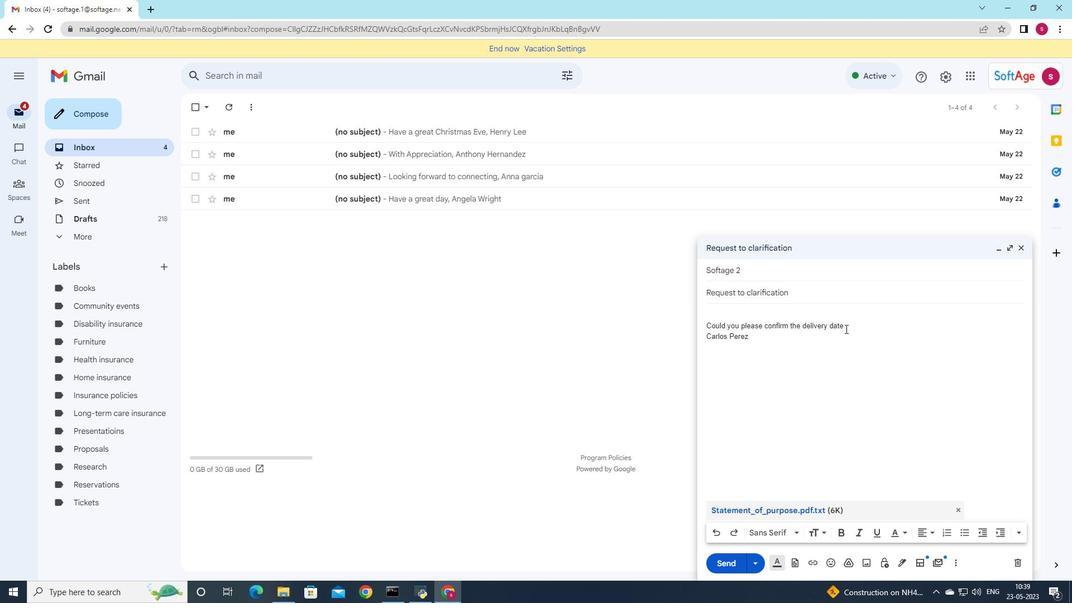 
Action: Mouse pressed left at (847, 326)
Screenshot: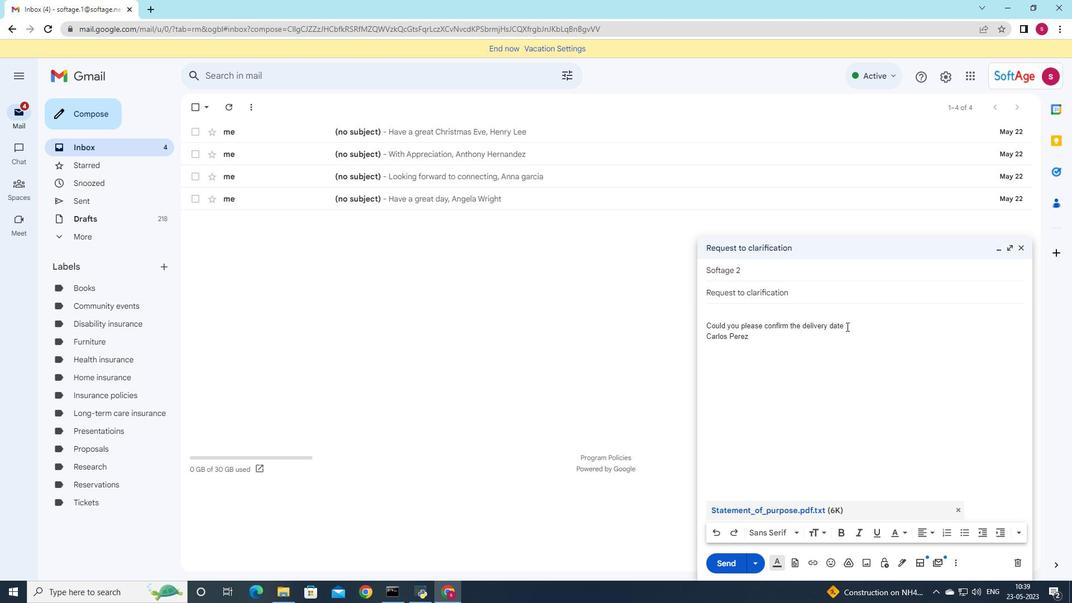 
Action: Mouse moved to (705, 321)
Screenshot: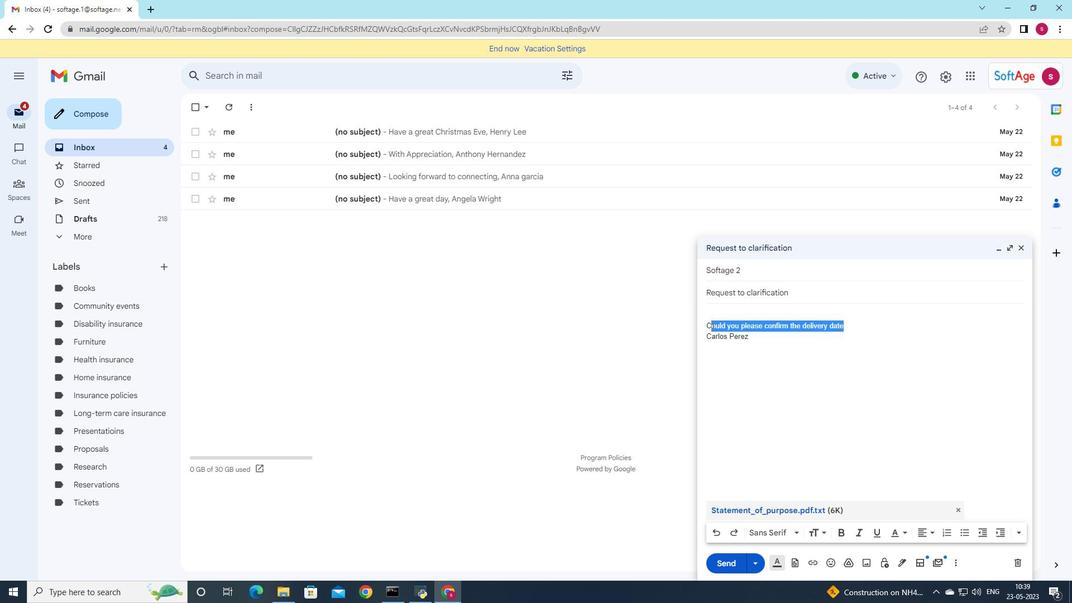 
Action: Key pressed <Key.delete><Key.backspace>
Screenshot: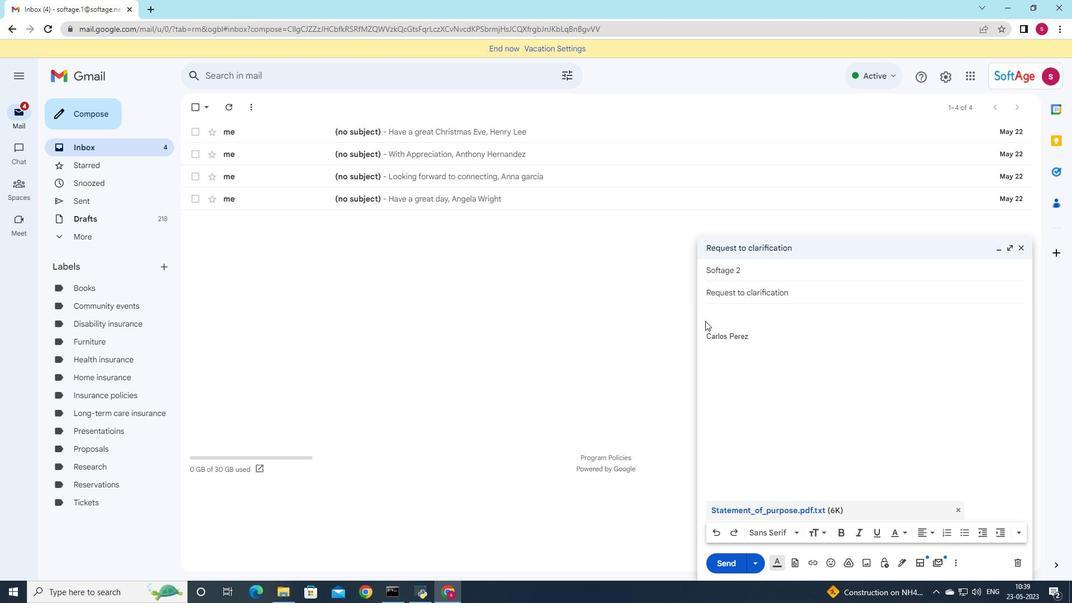 
Action: Mouse moved to (748, 339)
Screenshot: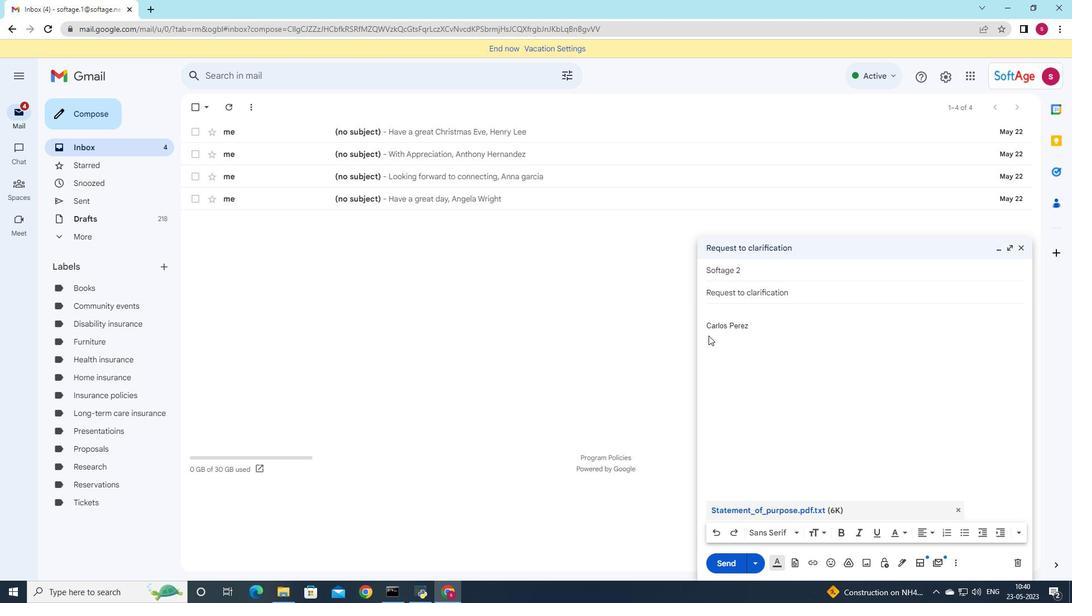 
Action: Key pressed <Key.shift>I<Key.space>will<Key.space>need<Key.space>to<Key.space>consult<Key.space>with<Key.space>my<Key.space>team<Key.space>before<Key.space>responding<Key.space>ti<Key.backspace>o<Key.space>your<Key.space>request
Screenshot: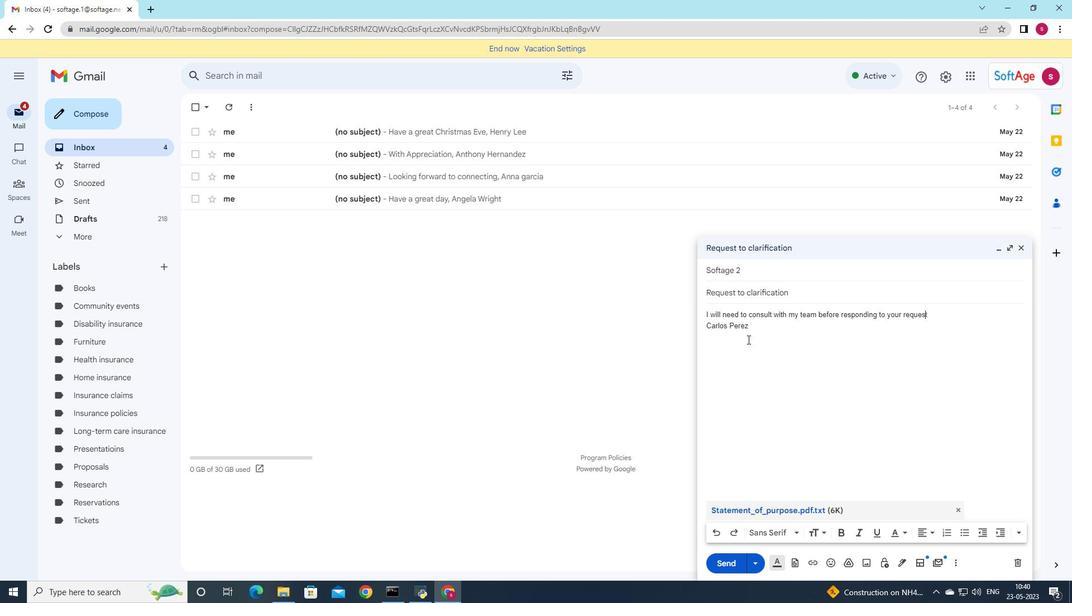 
Action: Mouse moved to (725, 566)
Screenshot: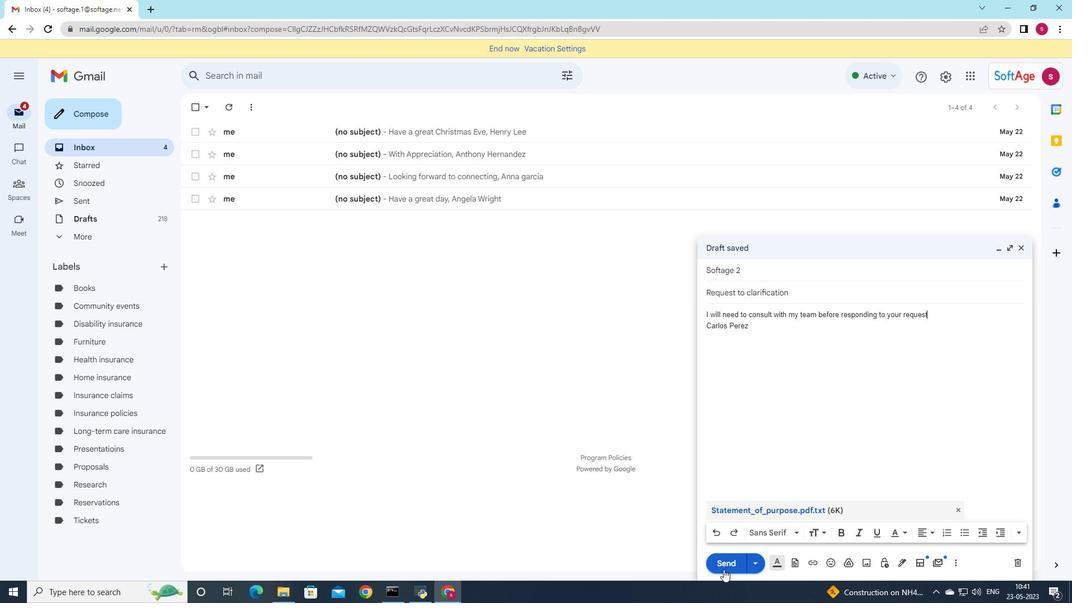 
Action: Mouse pressed left at (725, 566)
Screenshot: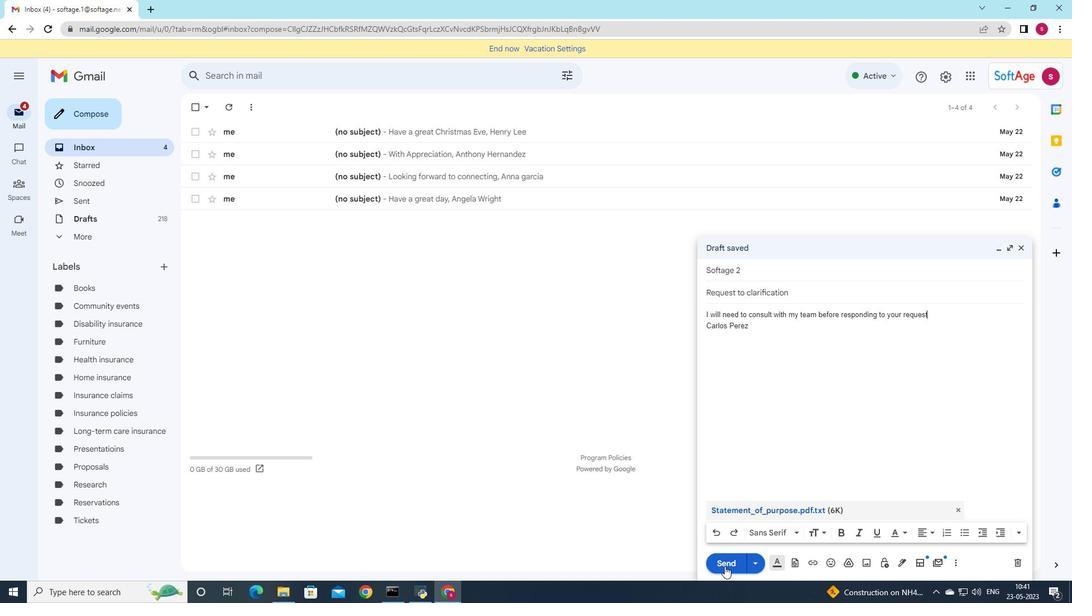 
Action: Mouse moved to (82, 198)
Screenshot: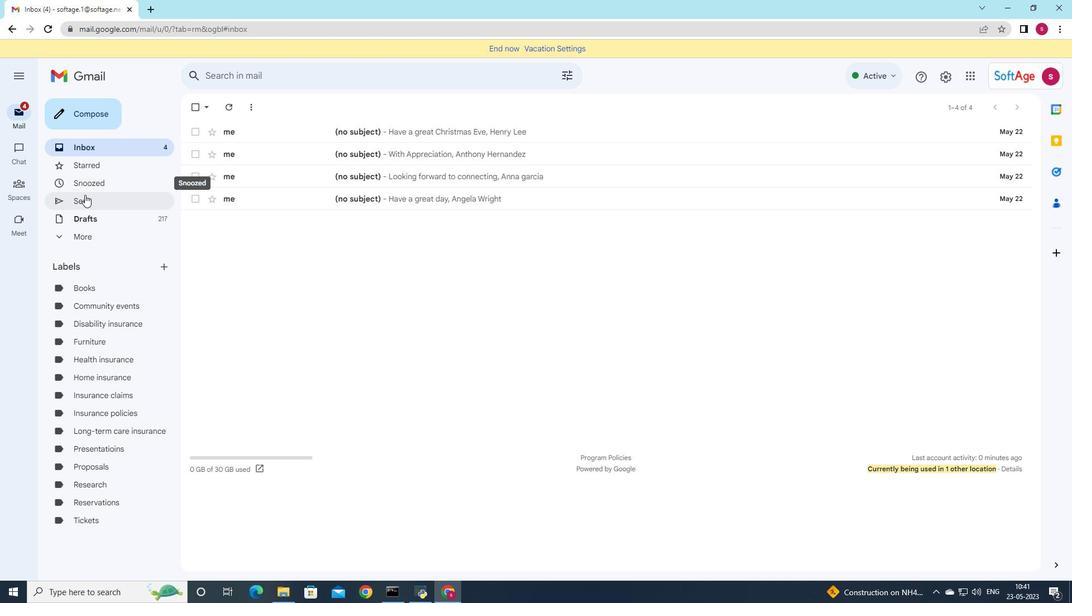 
Action: Mouse pressed left at (82, 198)
Screenshot: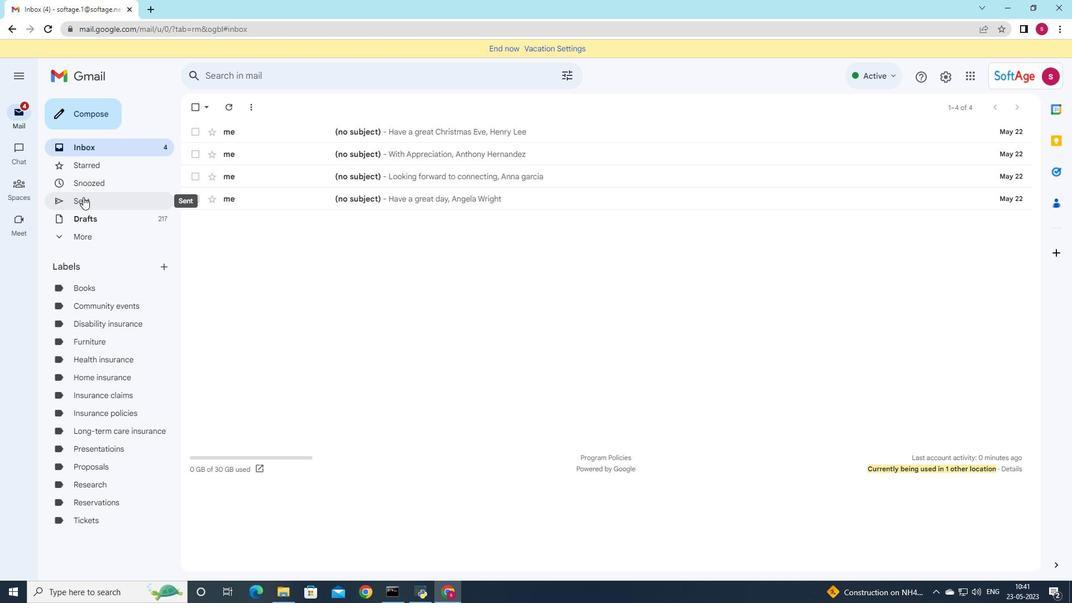 
Action: Mouse moved to (464, 170)
Screenshot: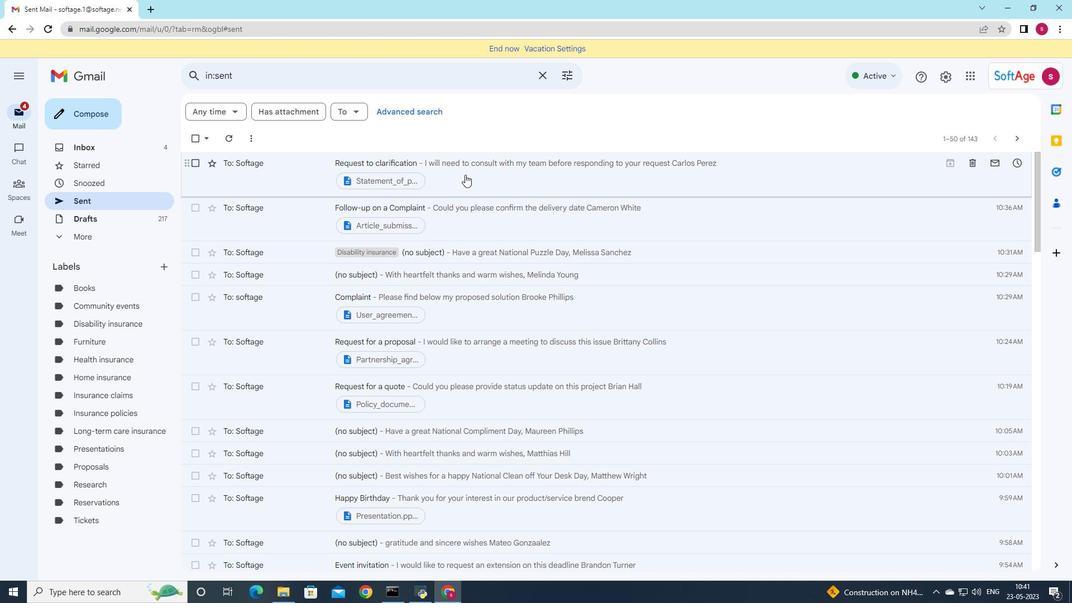 
Action: Mouse pressed left at (464, 170)
Screenshot: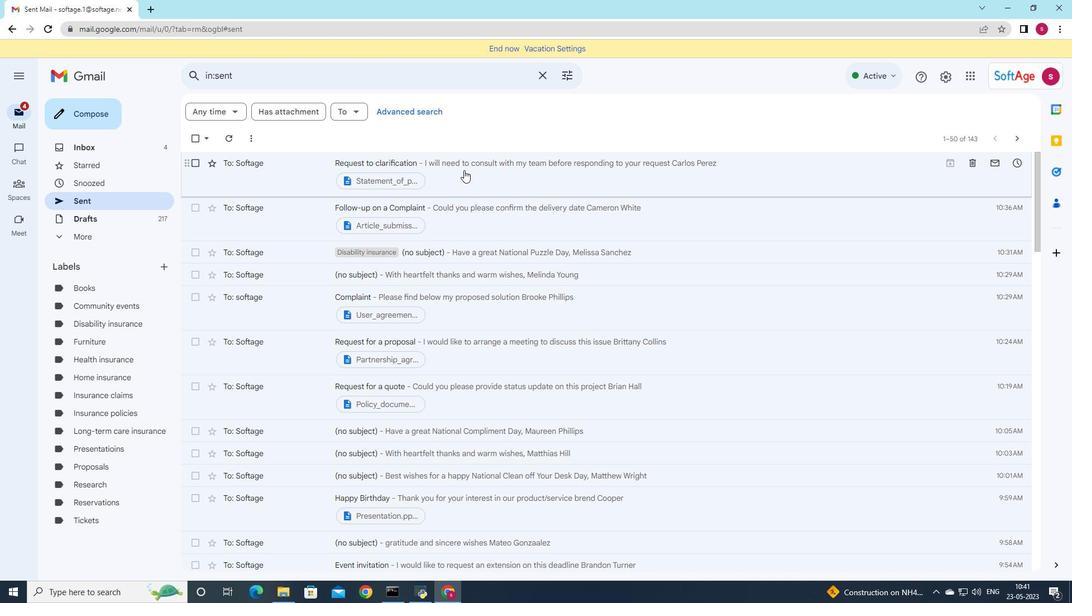 
Action: Mouse moved to (161, 268)
Screenshot: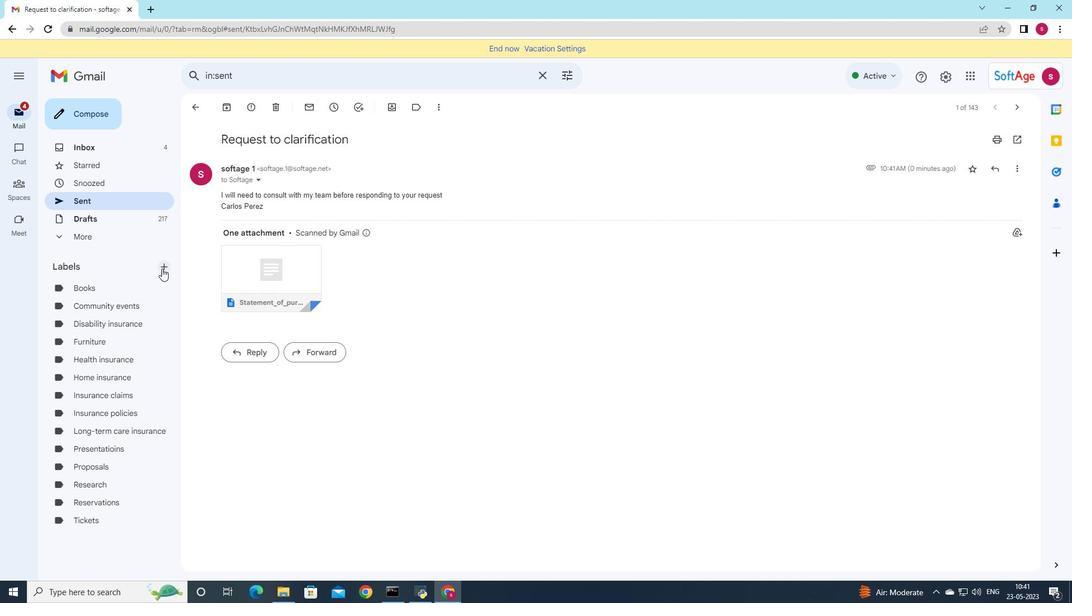 
Action: Mouse pressed left at (161, 268)
Screenshot: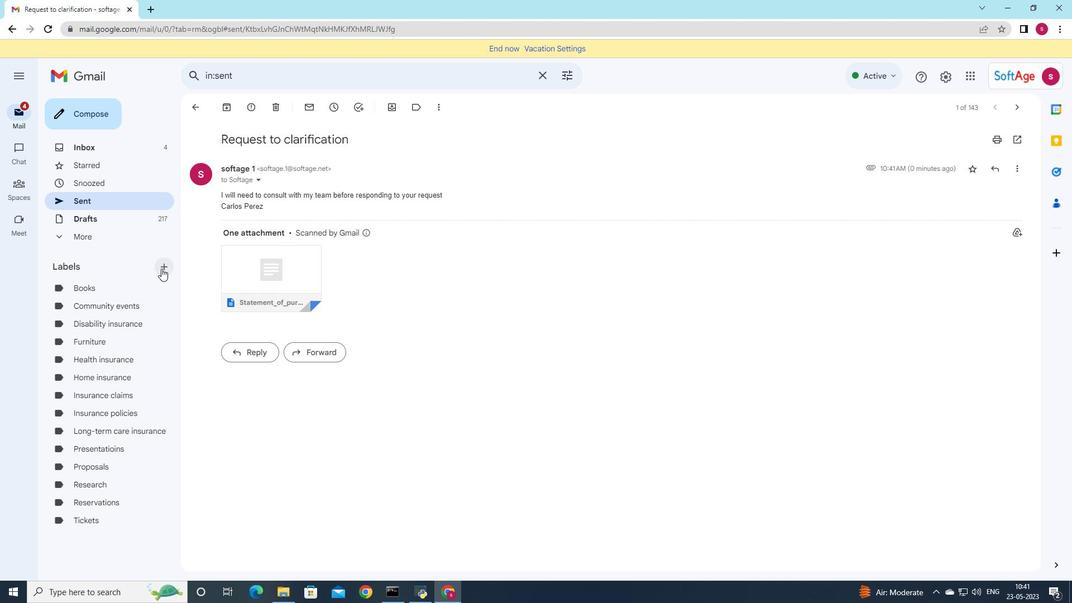 
Action: Mouse moved to (485, 286)
Screenshot: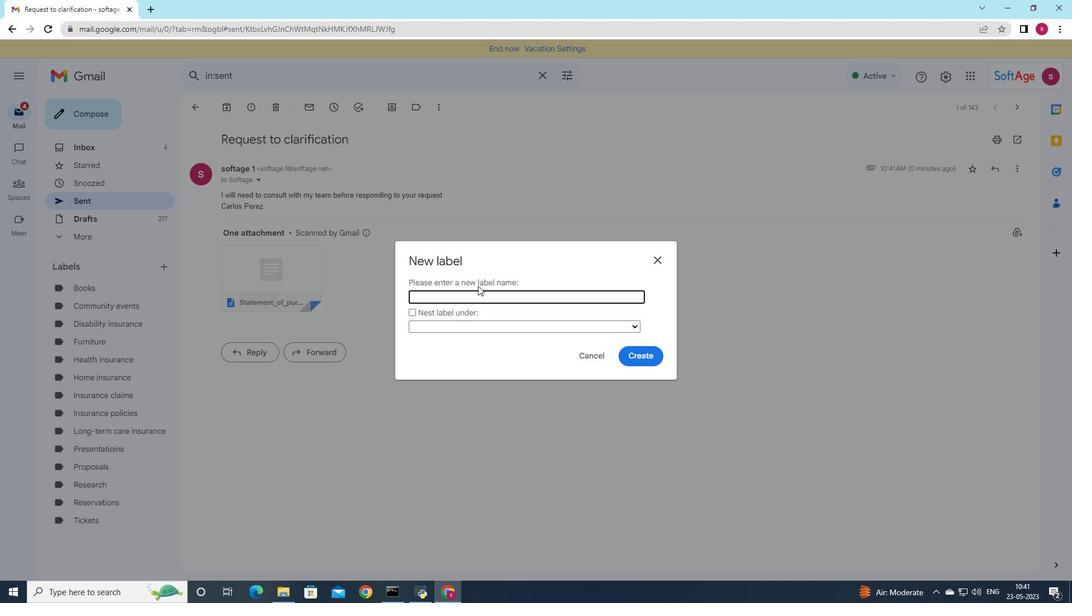 
Action: Key pressed <Key.shift>Meeting<Key.space>notes
Screenshot: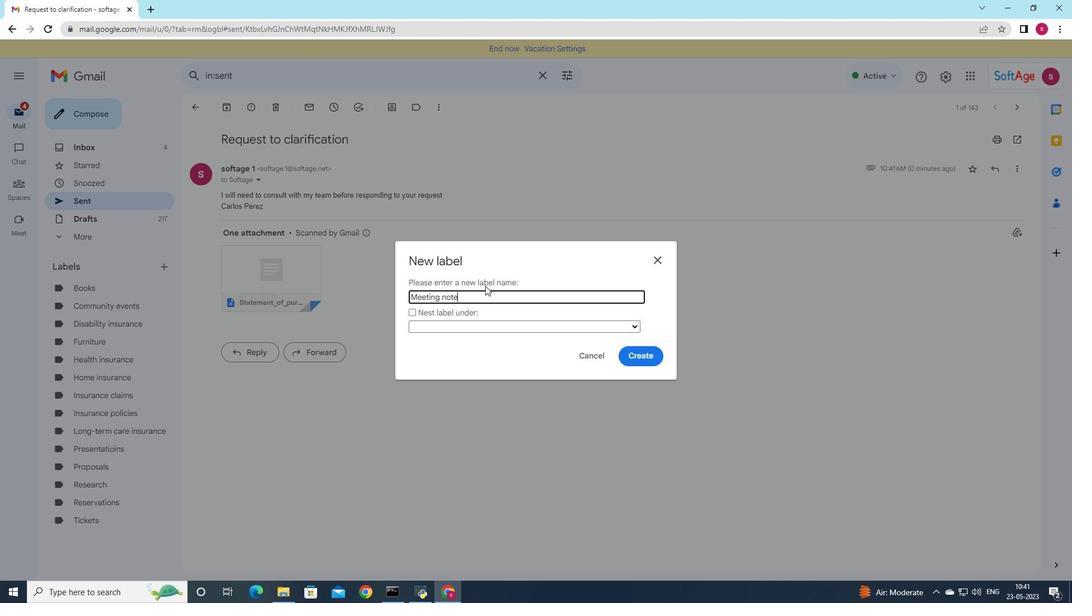 
Action: Mouse moved to (630, 360)
Screenshot: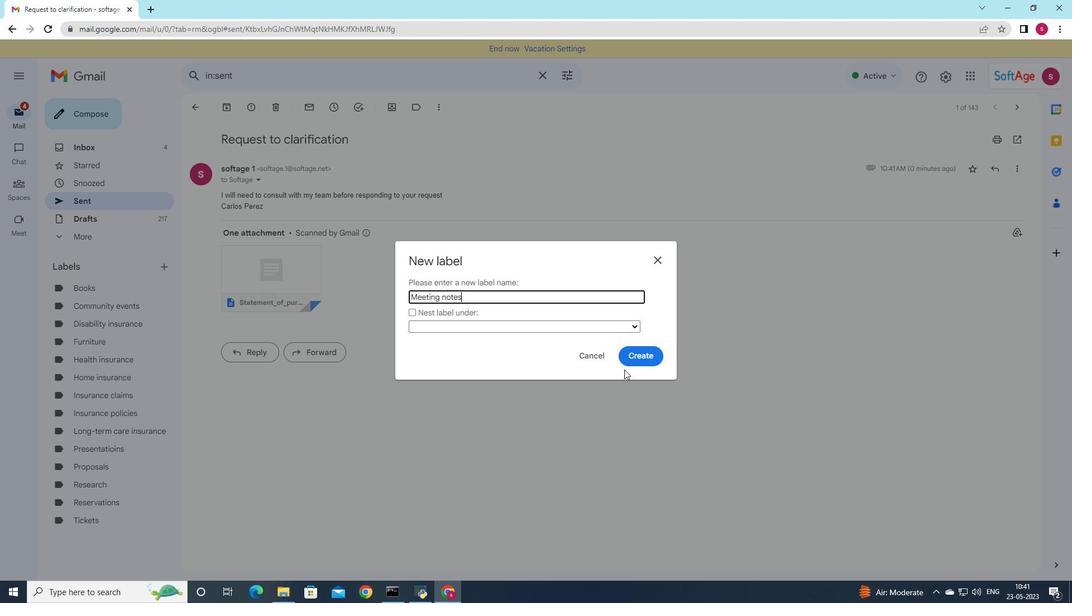 
Action: Mouse pressed left at (630, 360)
Screenshot: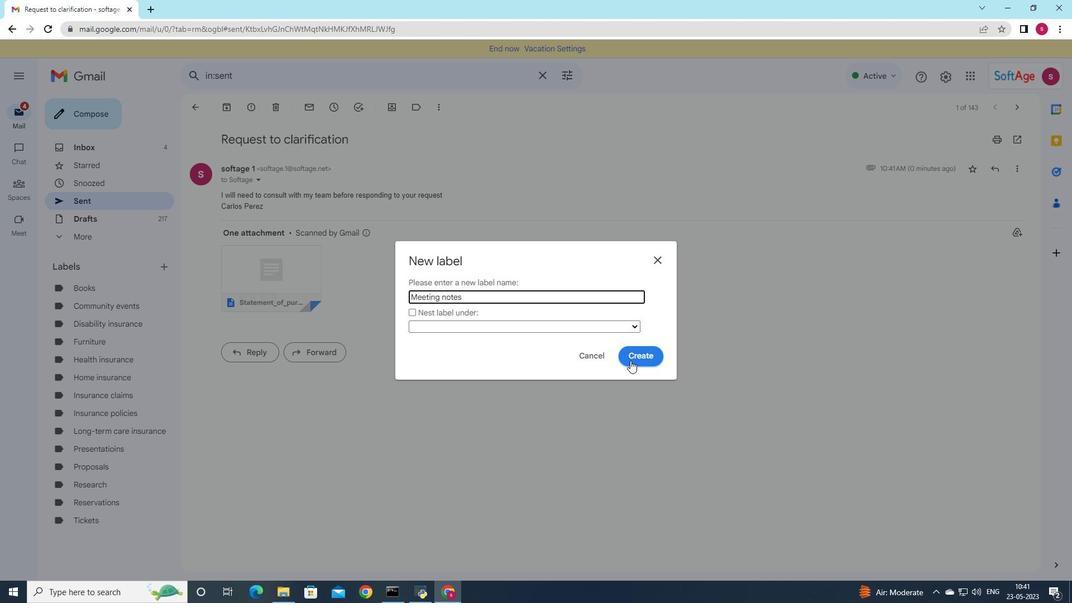 
Action: Mouse moved to (626, 239)
Screenshot: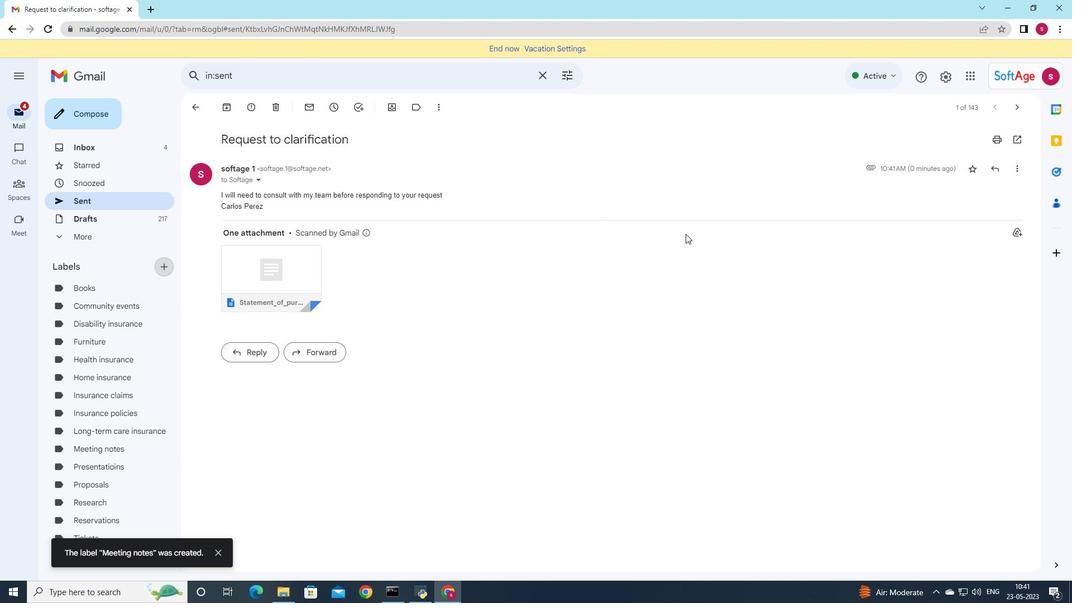 
